 Task: Find connections with filter location Runcorn with filter topic #Futurewith filter profile language Spanish with filter current company LIDO with filter school Kumaun University, Nainital with filter industry Racetracks with filter service category Mobile Marketing with filter keywords title Accounting Analyst
Action: Mouse moved to (665, 86)
Screenshot: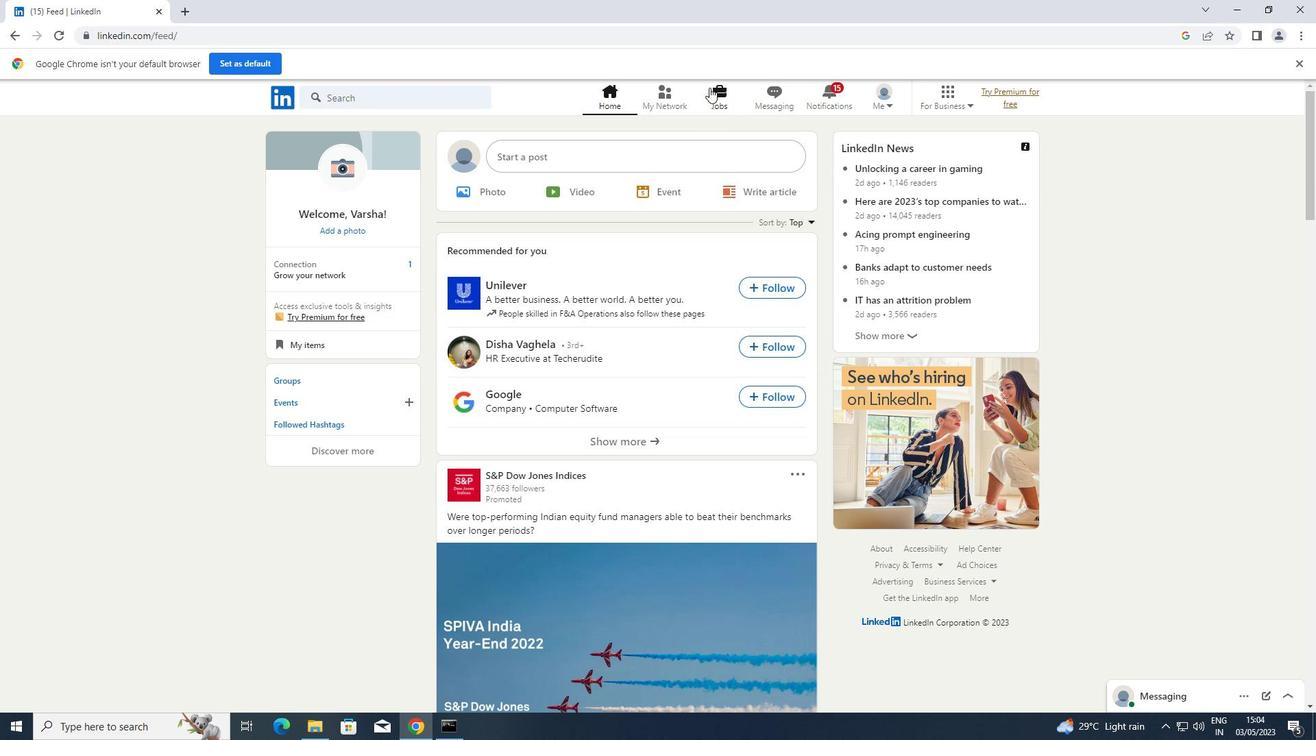 
Action: Mouse pressed left at (665, 86)
Screenshot: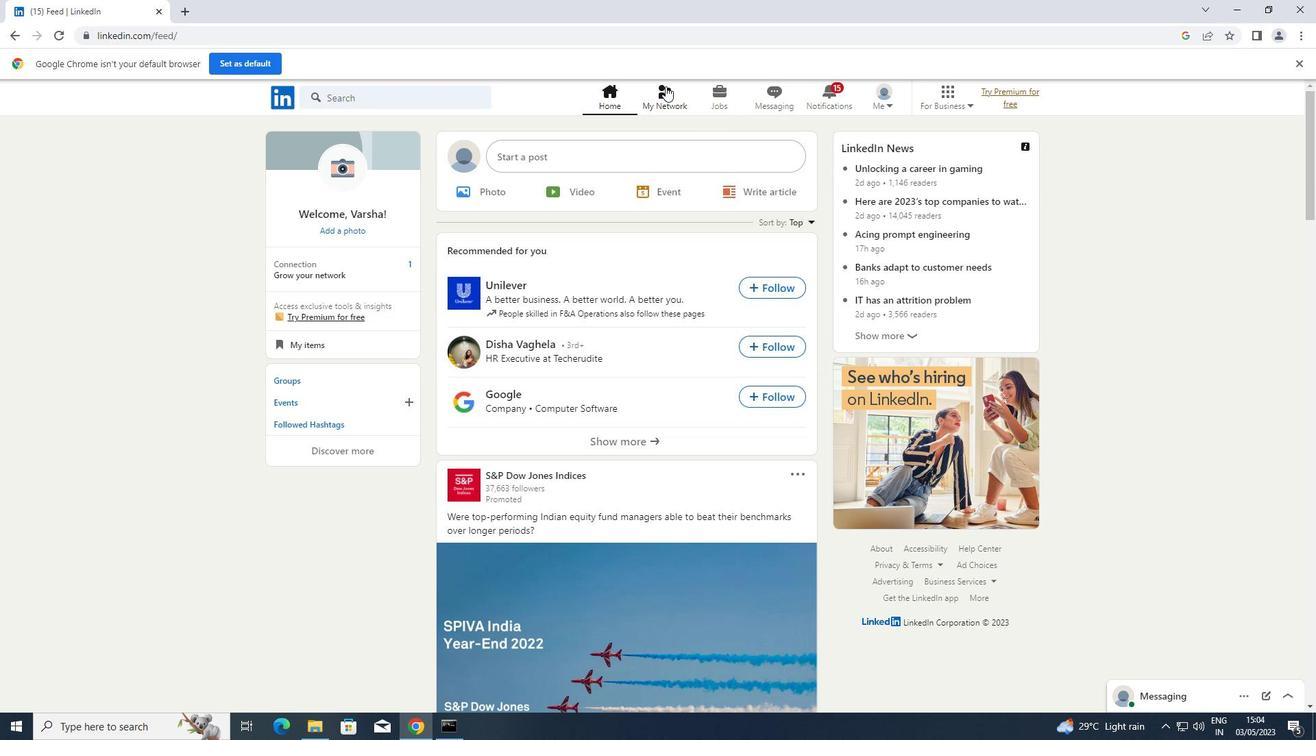 
Action: Mouse moved to (364, 172)
Screenshot: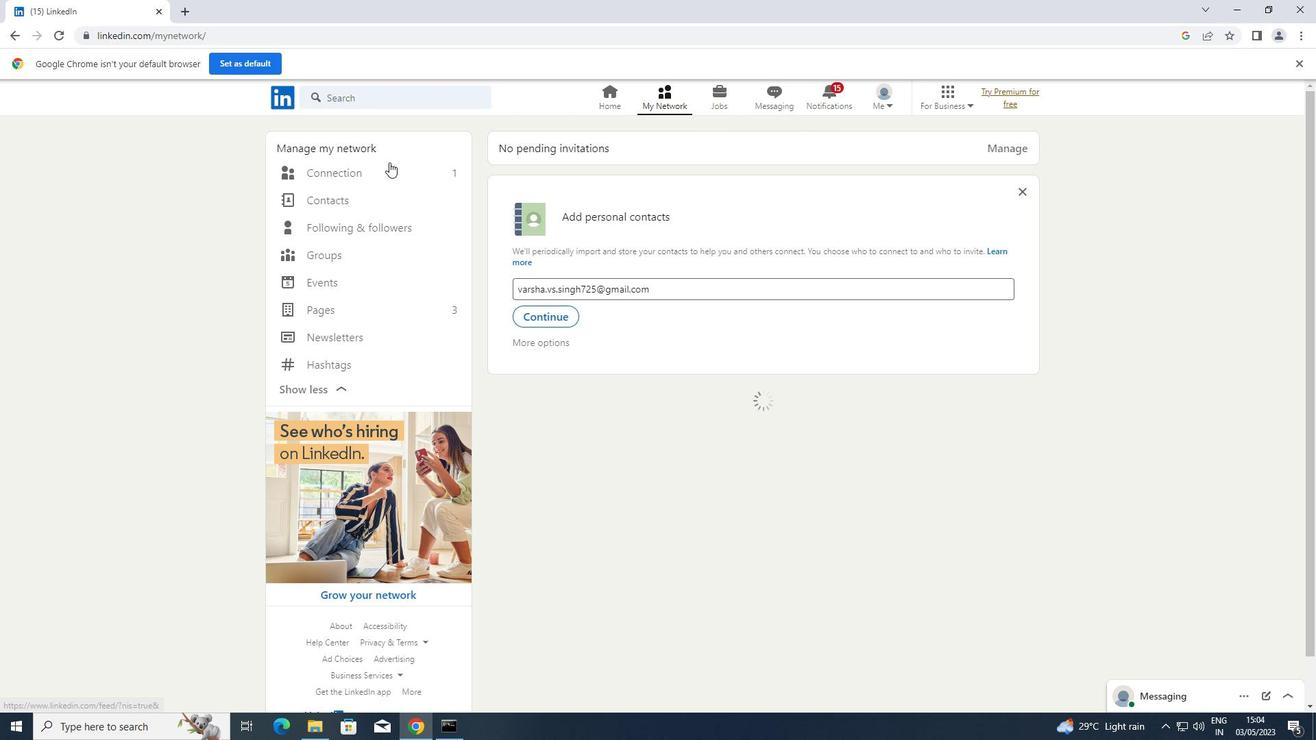 
Action: Mouse pressed left at (364, 172)
Screenshot: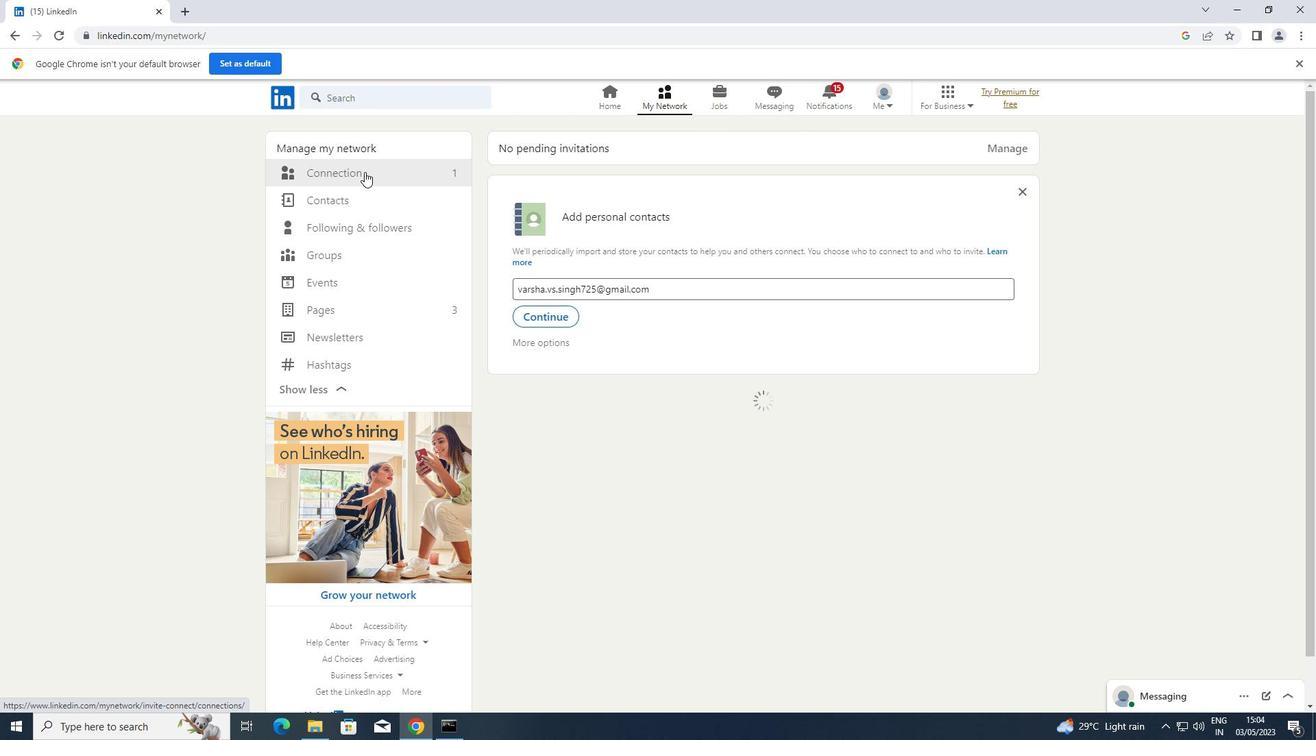 
Action: Mouse moved to (784, 174)
Screenshot: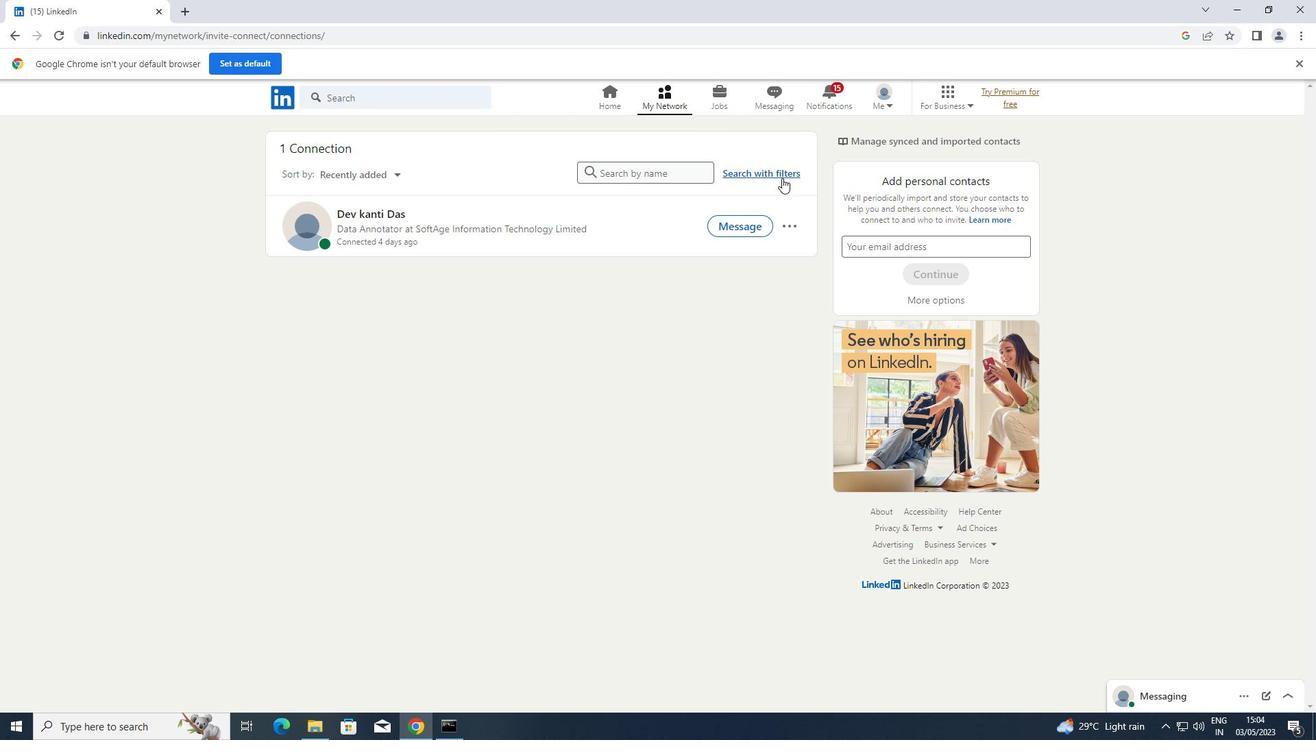 
Action: Mouse pressed left at (784, 174)
Screenshot: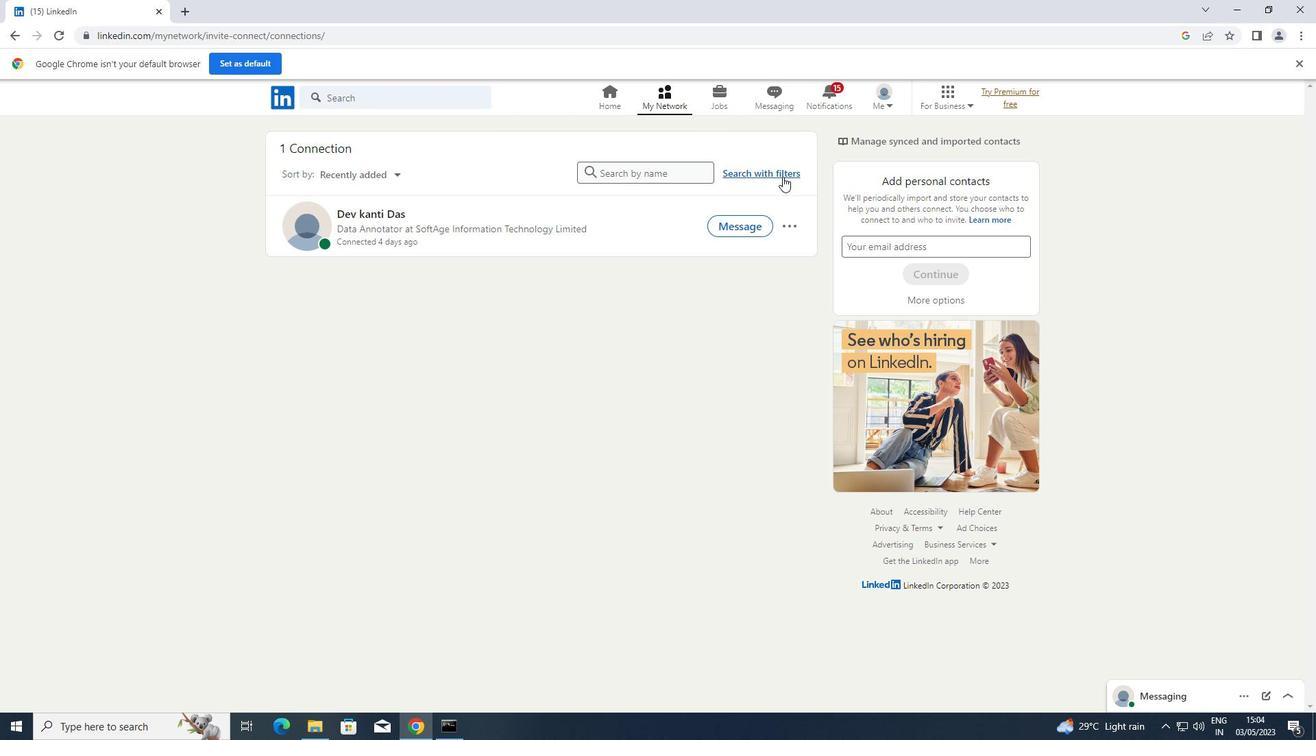 
Action: Mouse moved to (689, 130)
Screenshot: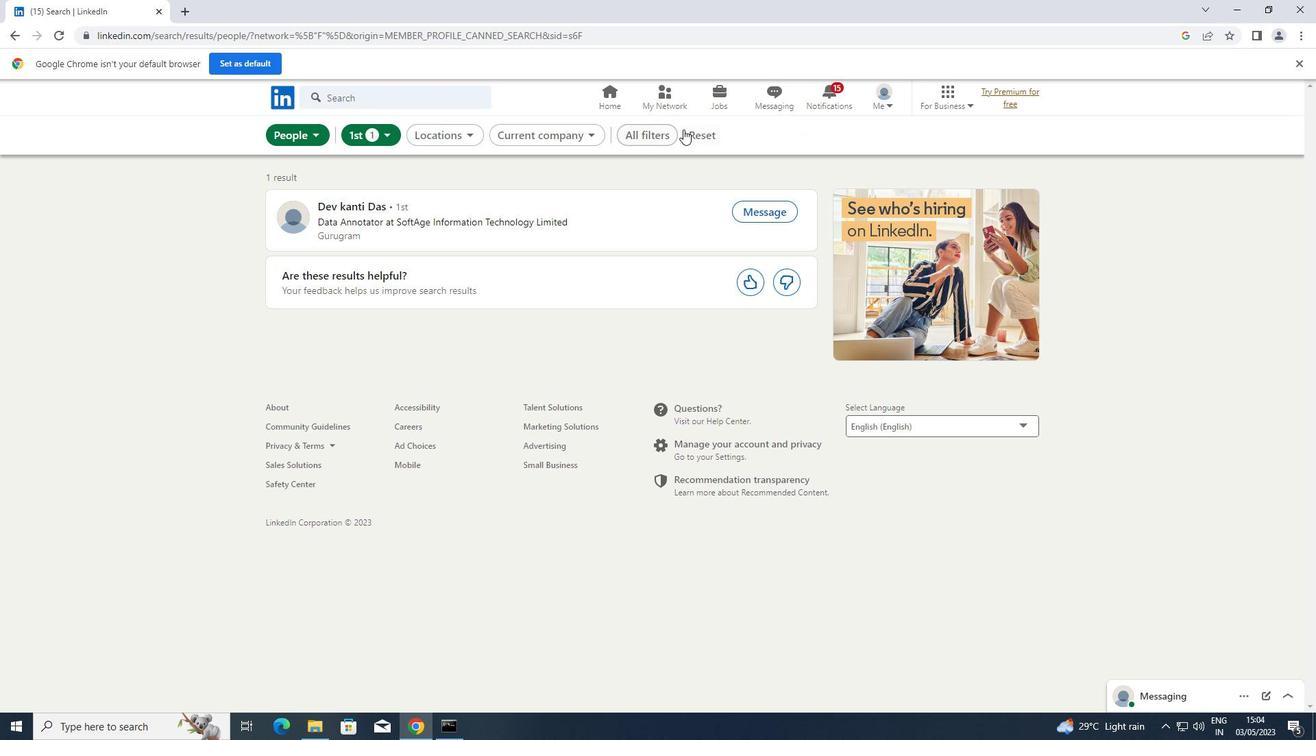 
Action: Mouse pressed left at (689, 130)
Screenshot: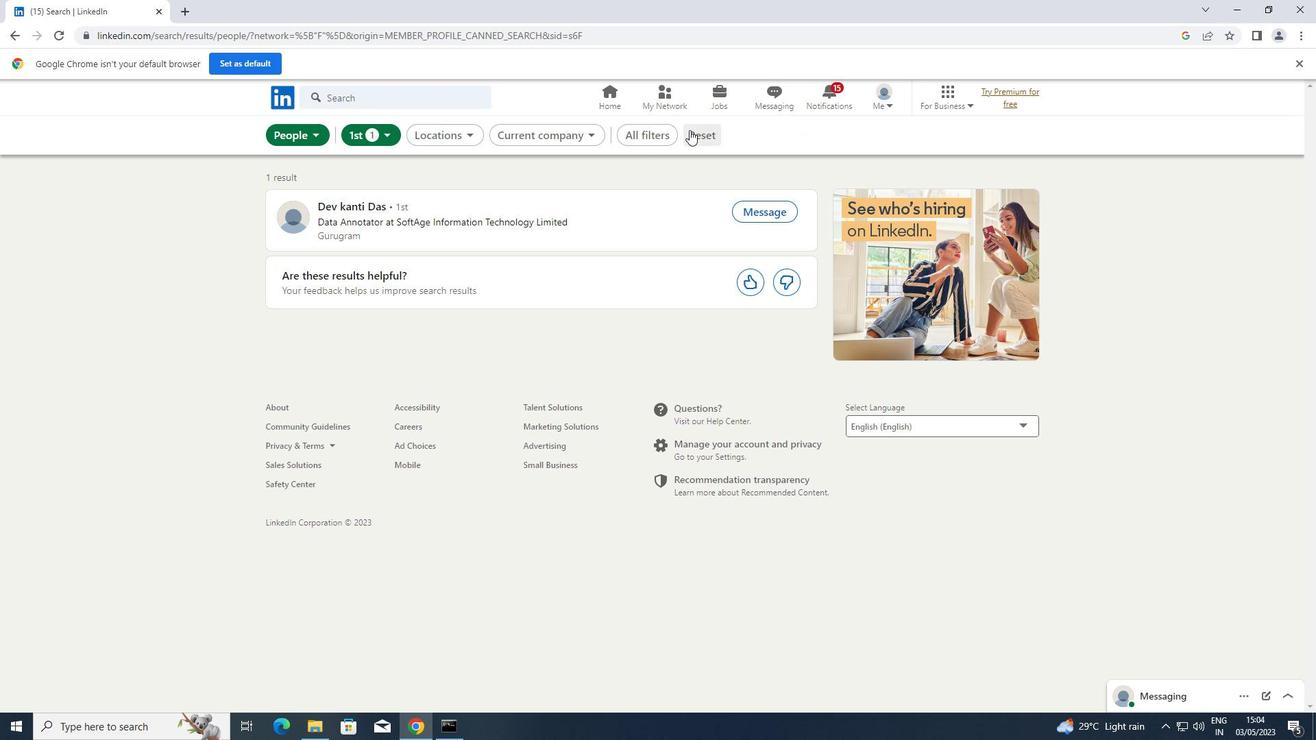 
Action: Mouse moved to (686, 140)
Screenshot: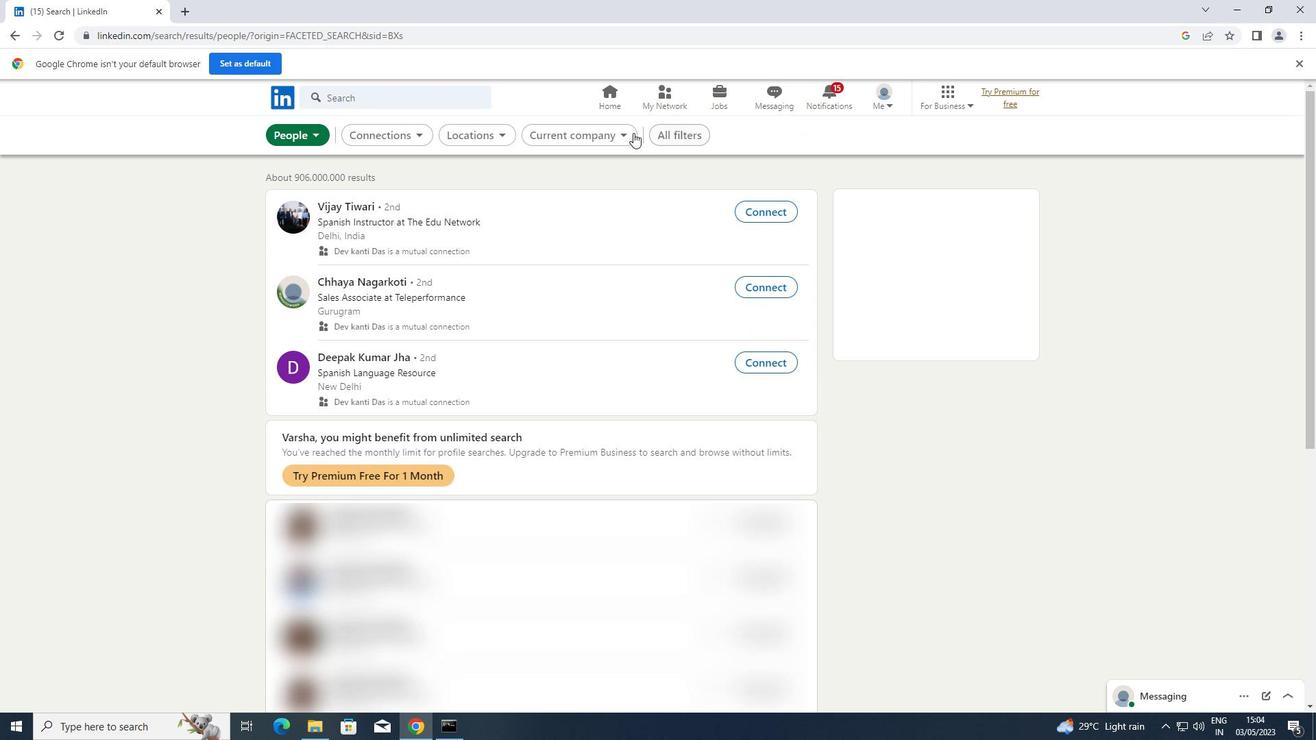 
Action: Mouse pressed left at (686, 140)
Screenshot: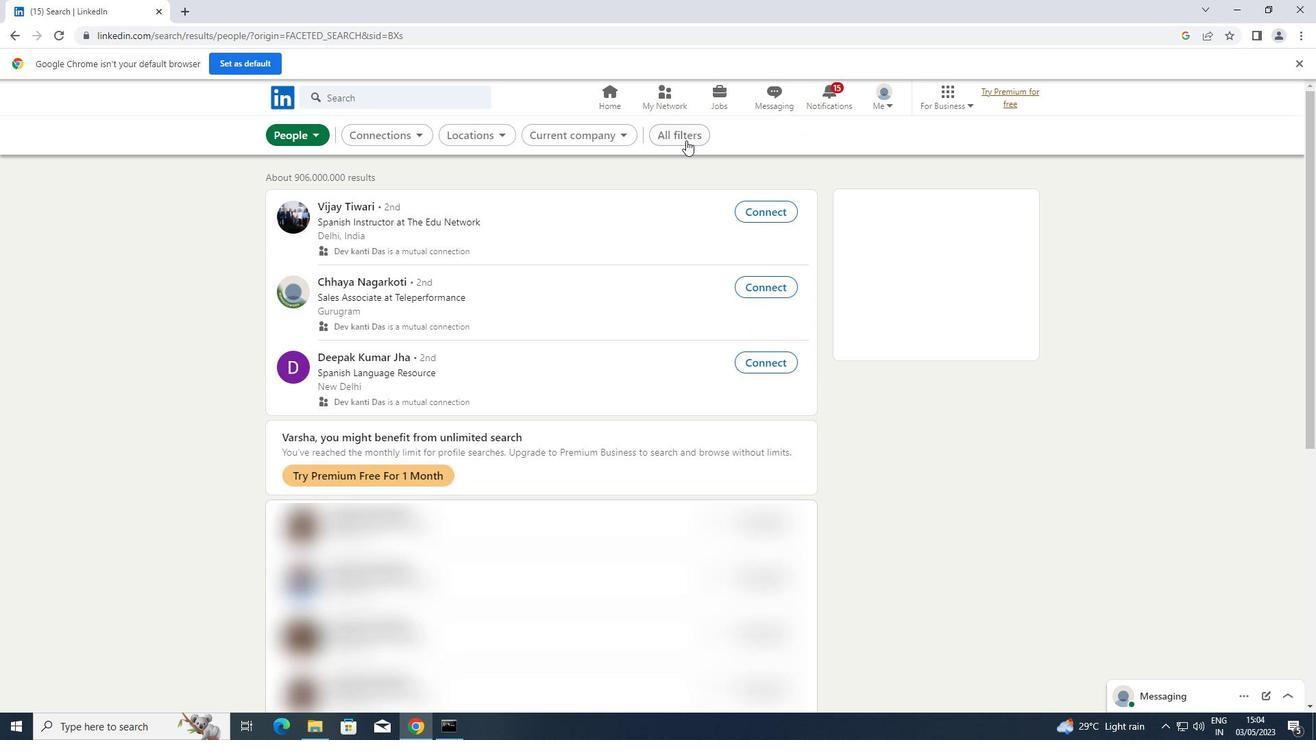 
Action: Mouse moved to (686, 137)
Screenshot: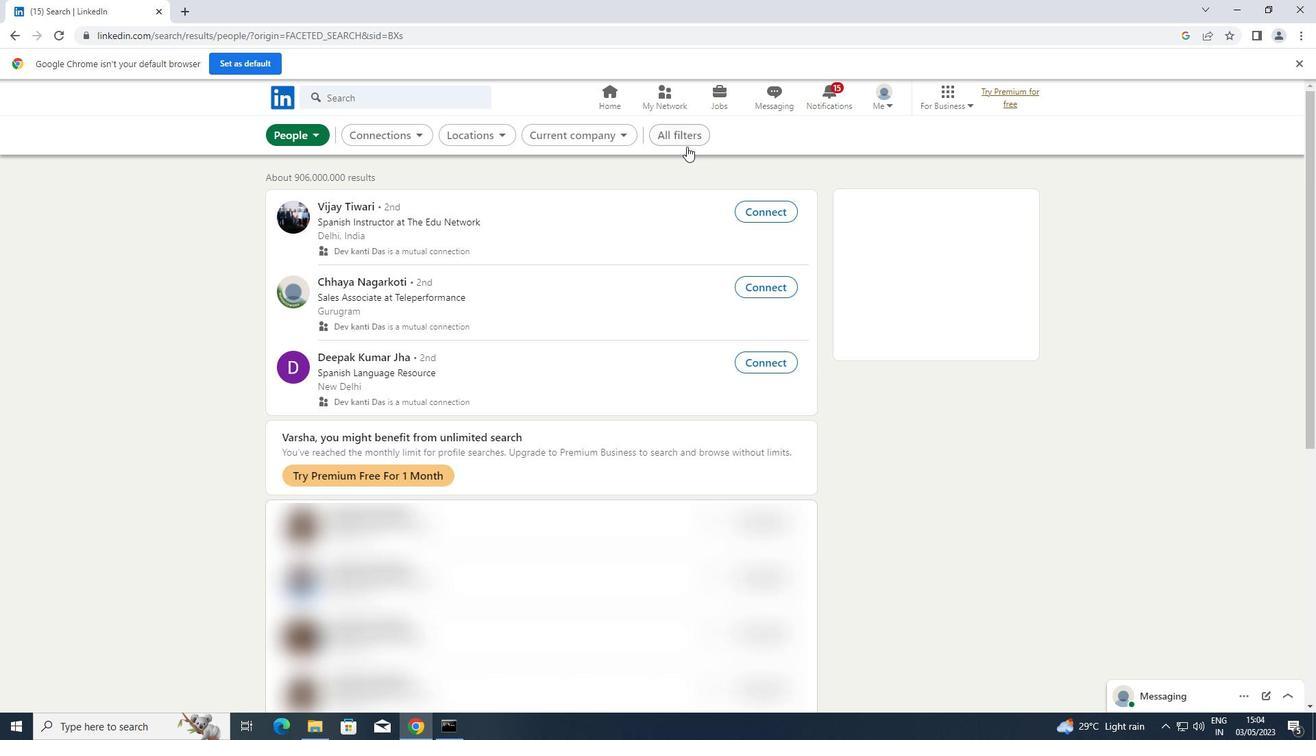 
Action: Mouse pressed left at (686, 137)
Screenshot: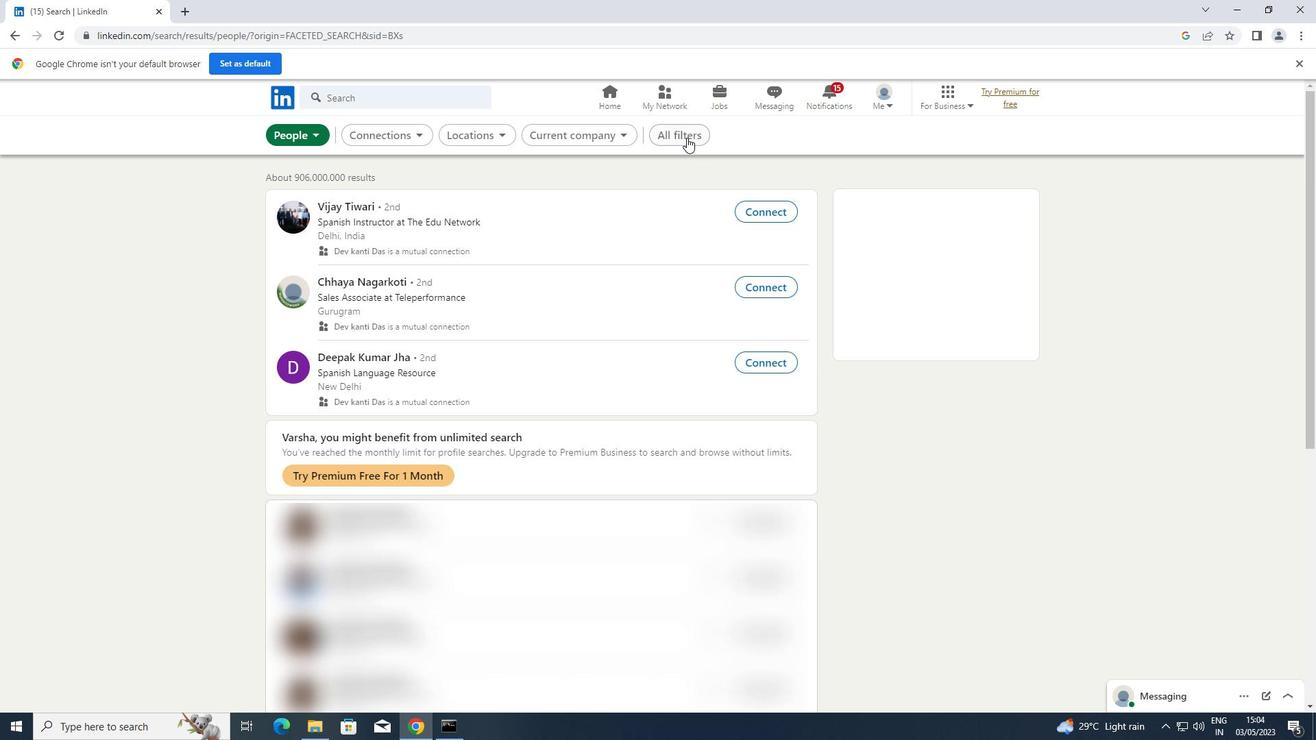 
Action: Mouse moved to (686, 135)
Screenshot: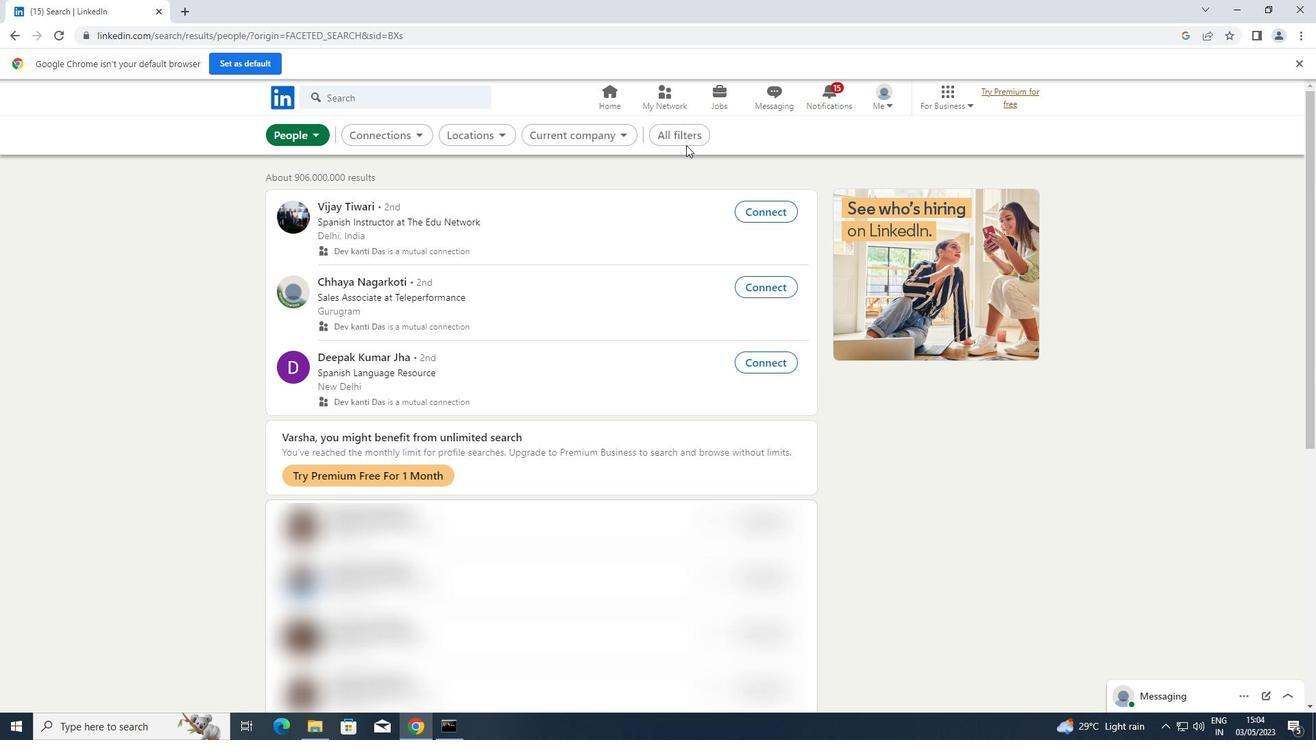 
Action: Mouse pressed left at (686, 135)
Screenshot: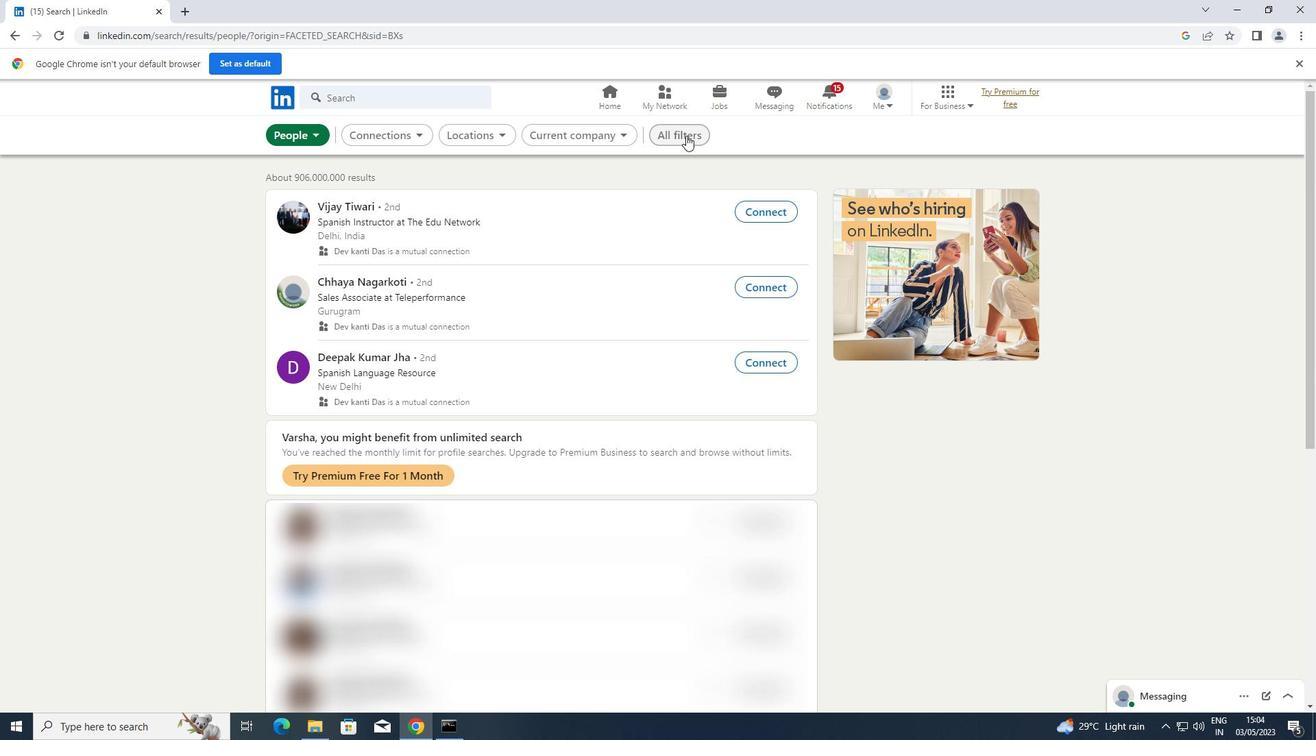 
Action: Mouse moved to (1059, 379)
Screenshot: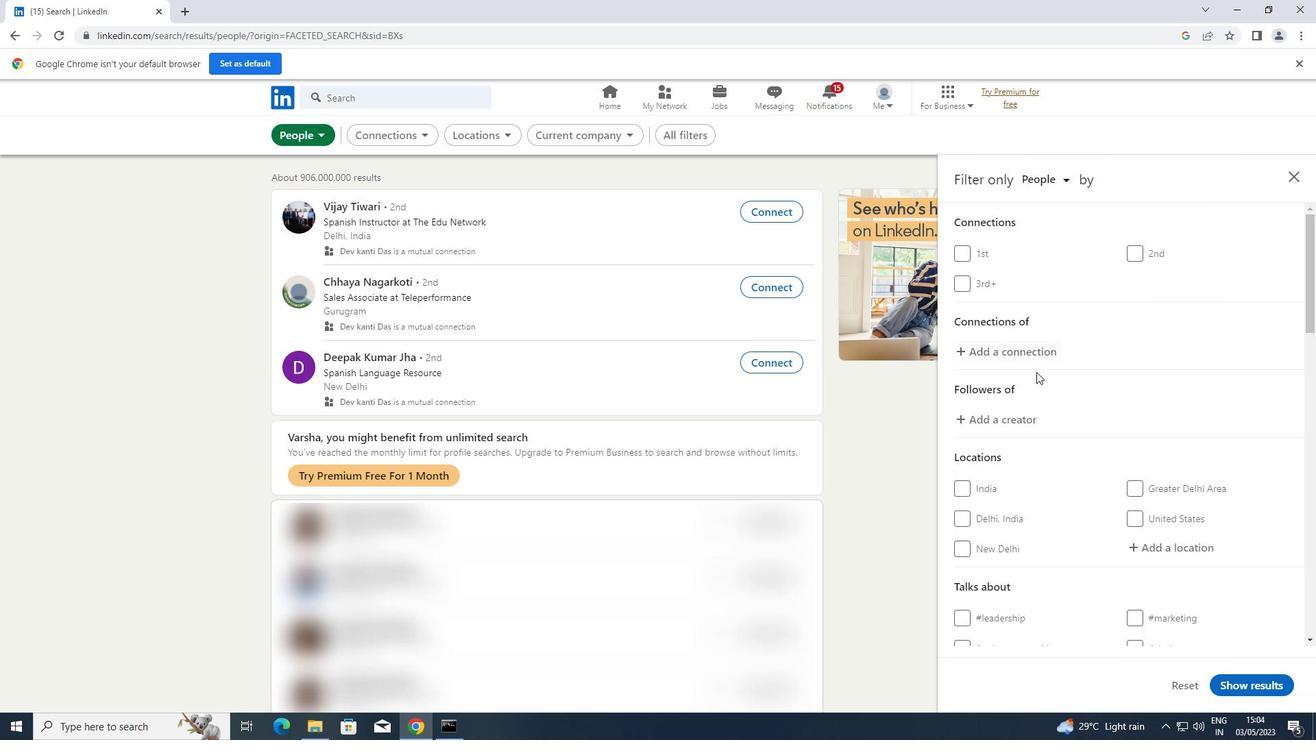 
Action: Mouse scrolled (1059, 378) with delta (0, 0)
Screenshot: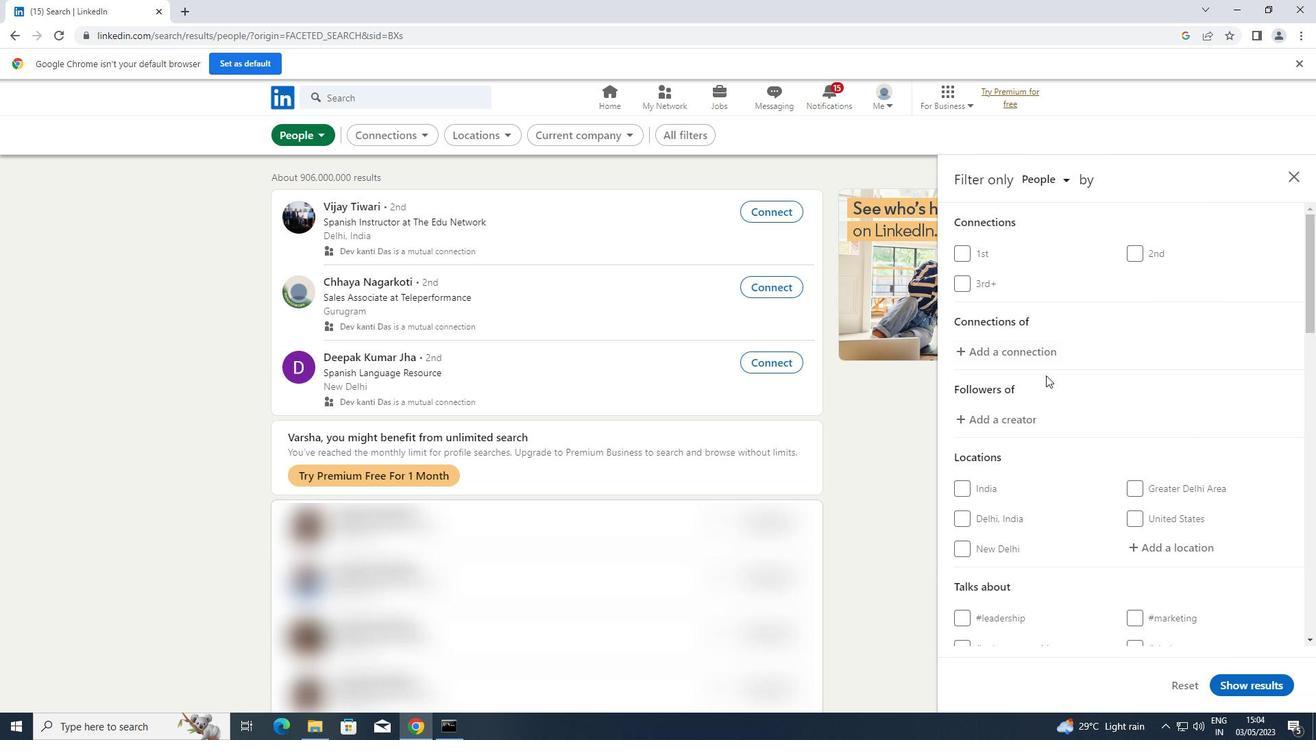 
Action: Mouse scrolled (1059, 378) with delta (0, 0)
Screenshot: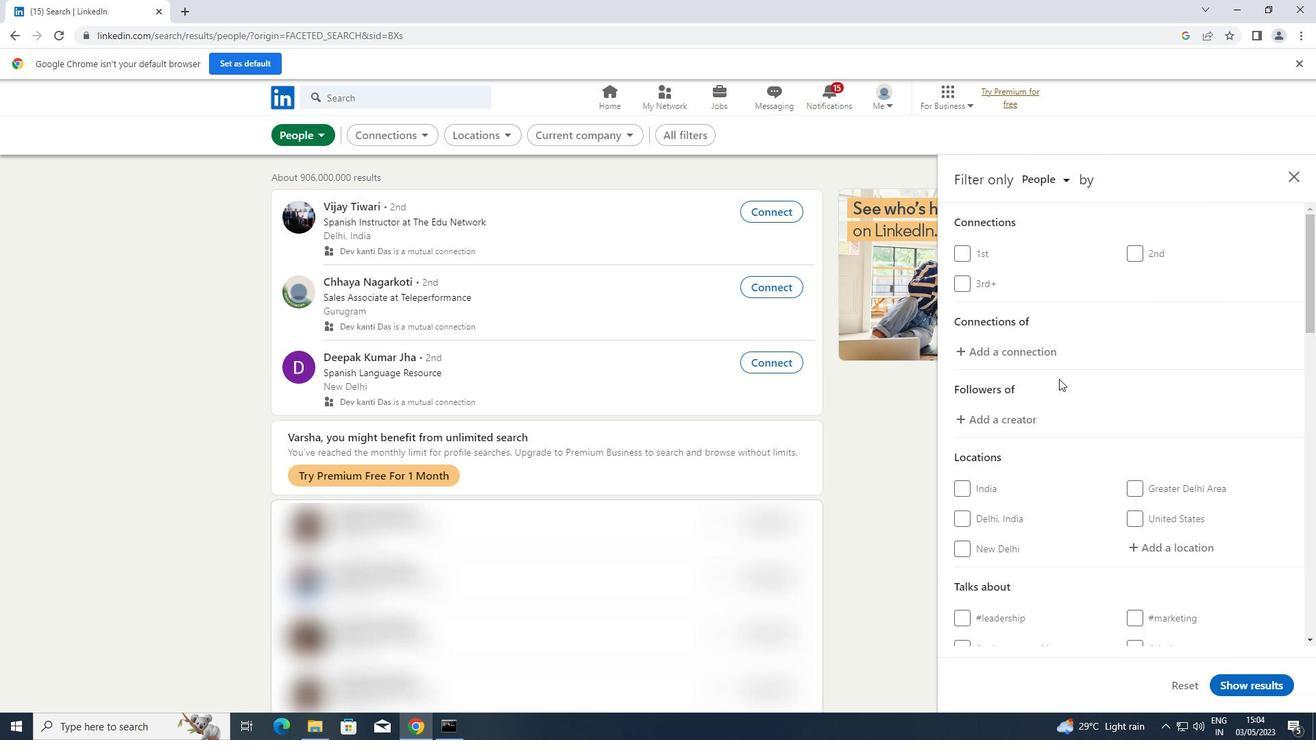 
Action: Mouse moved to (1147, 409)
Screenshot: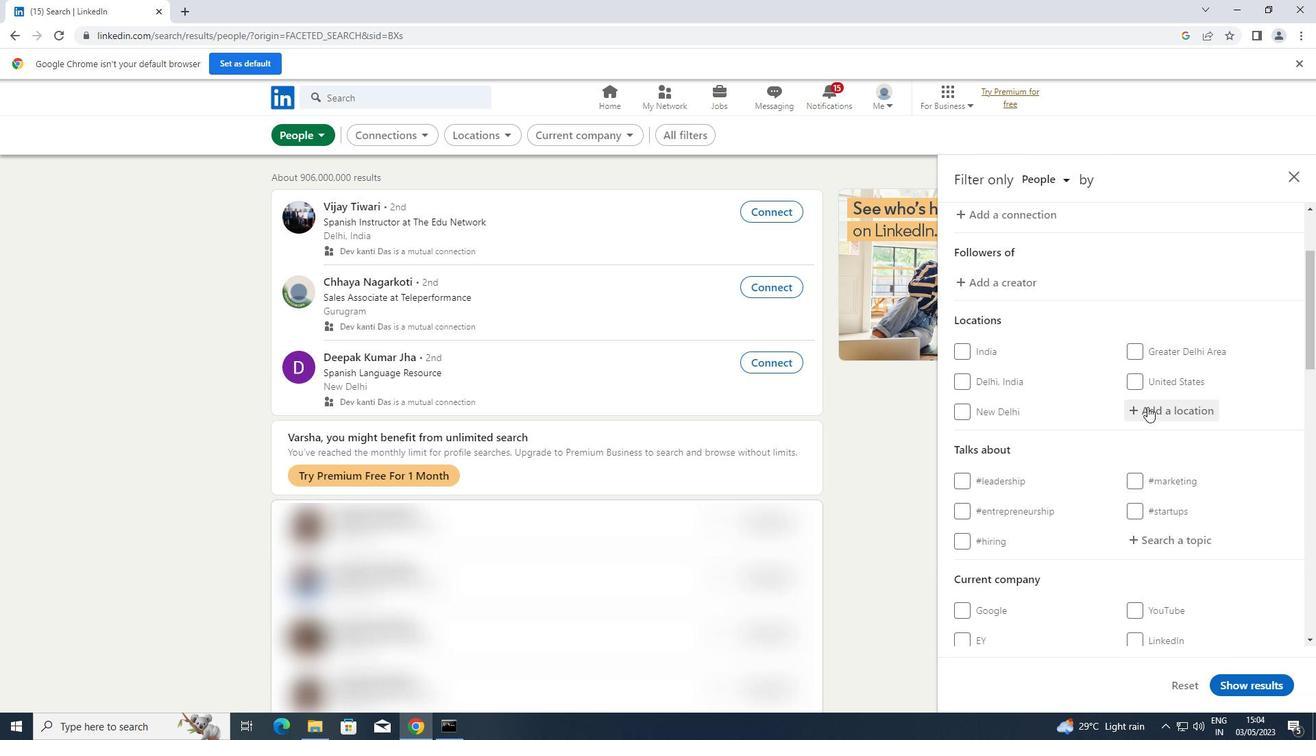 
Action: Mouse pressed left at (1147, 409)
Screenshot: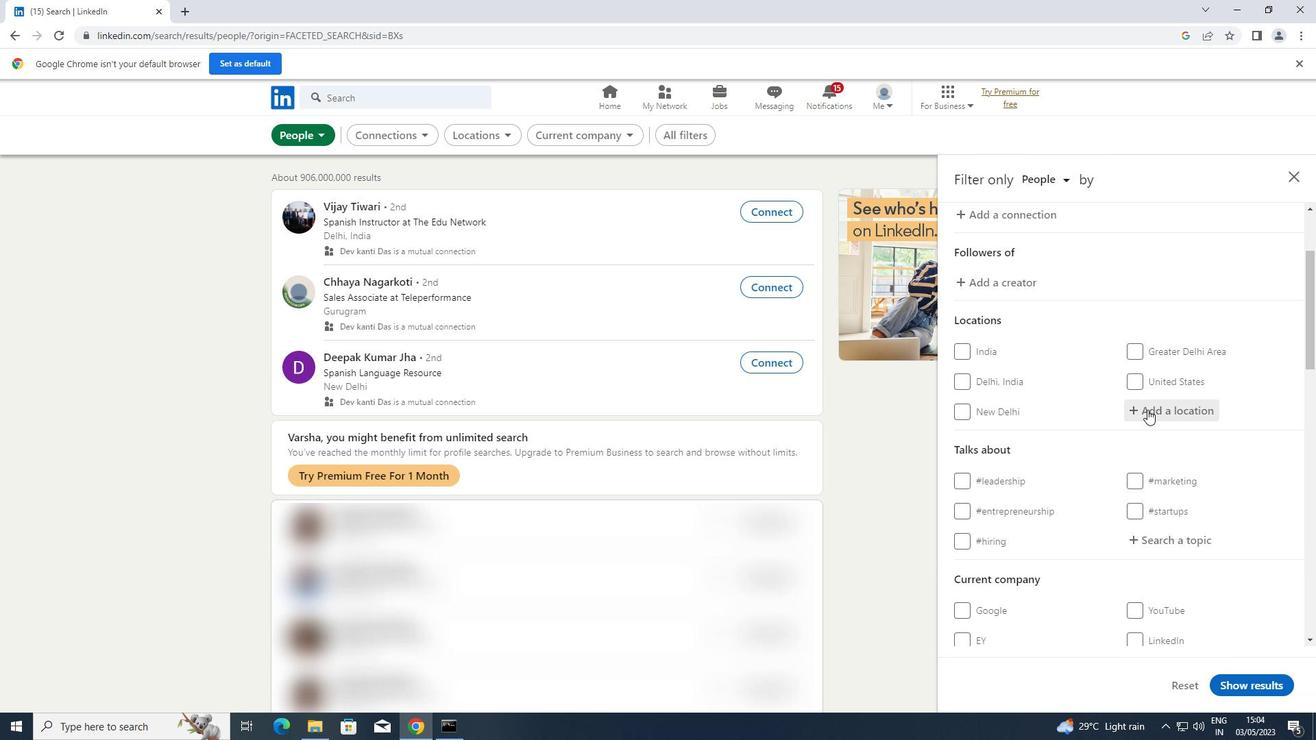 
Action: Key pressed <Key.shift>RUNCORN
Screenshot: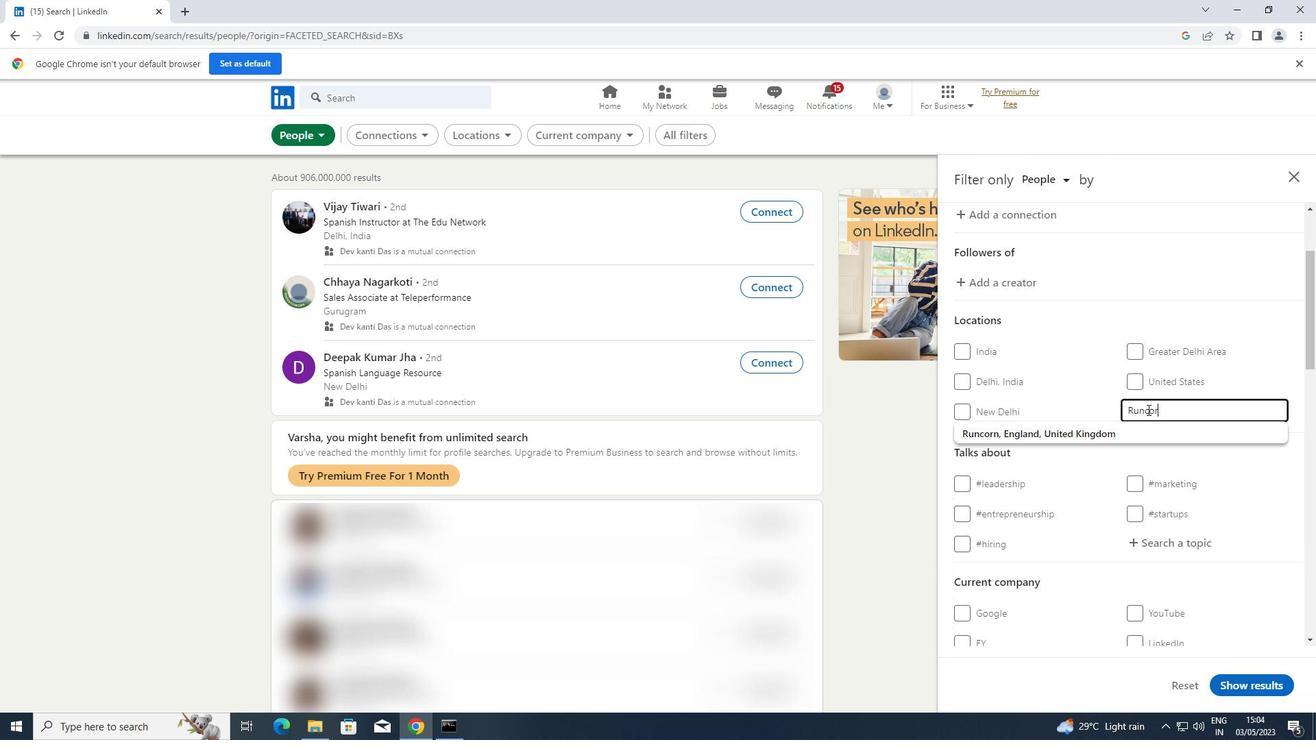 
Action: Mouse moved to (1138, 549)
Screenshot: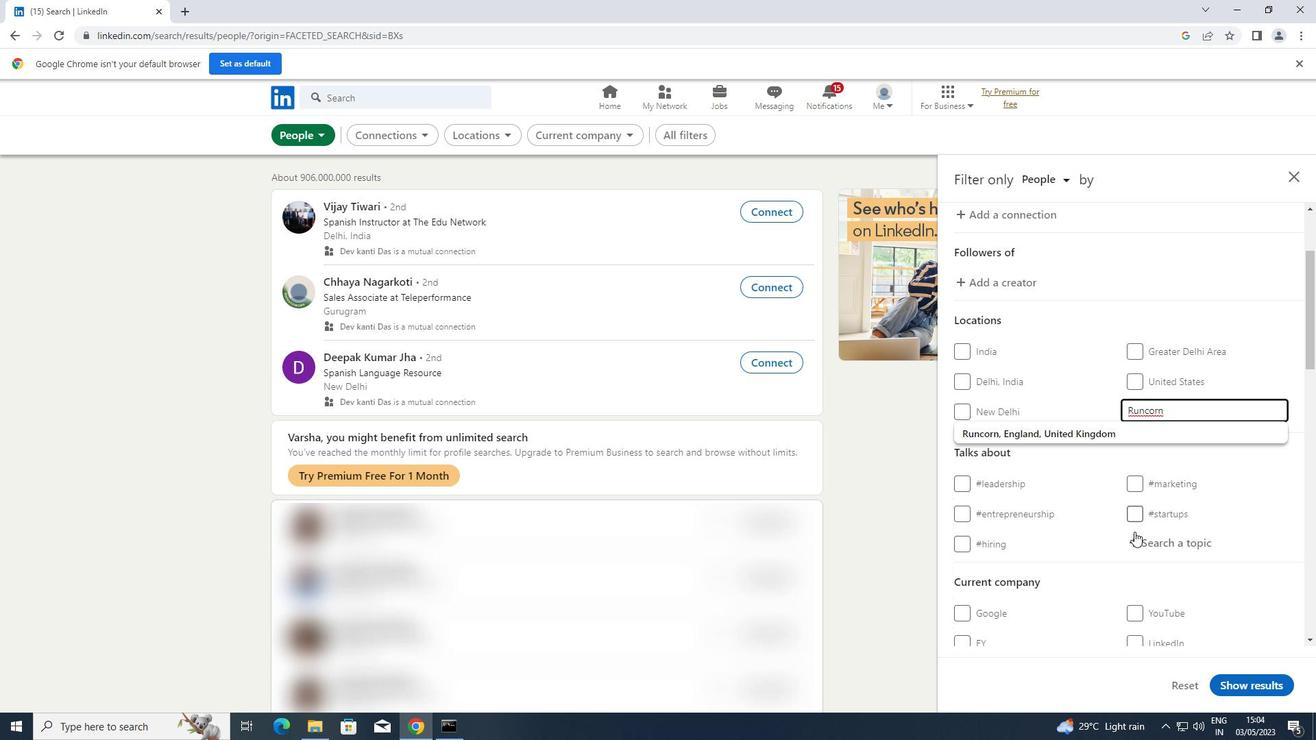 
Action: Mouse pressed left at (1138, 549)
Screenshot: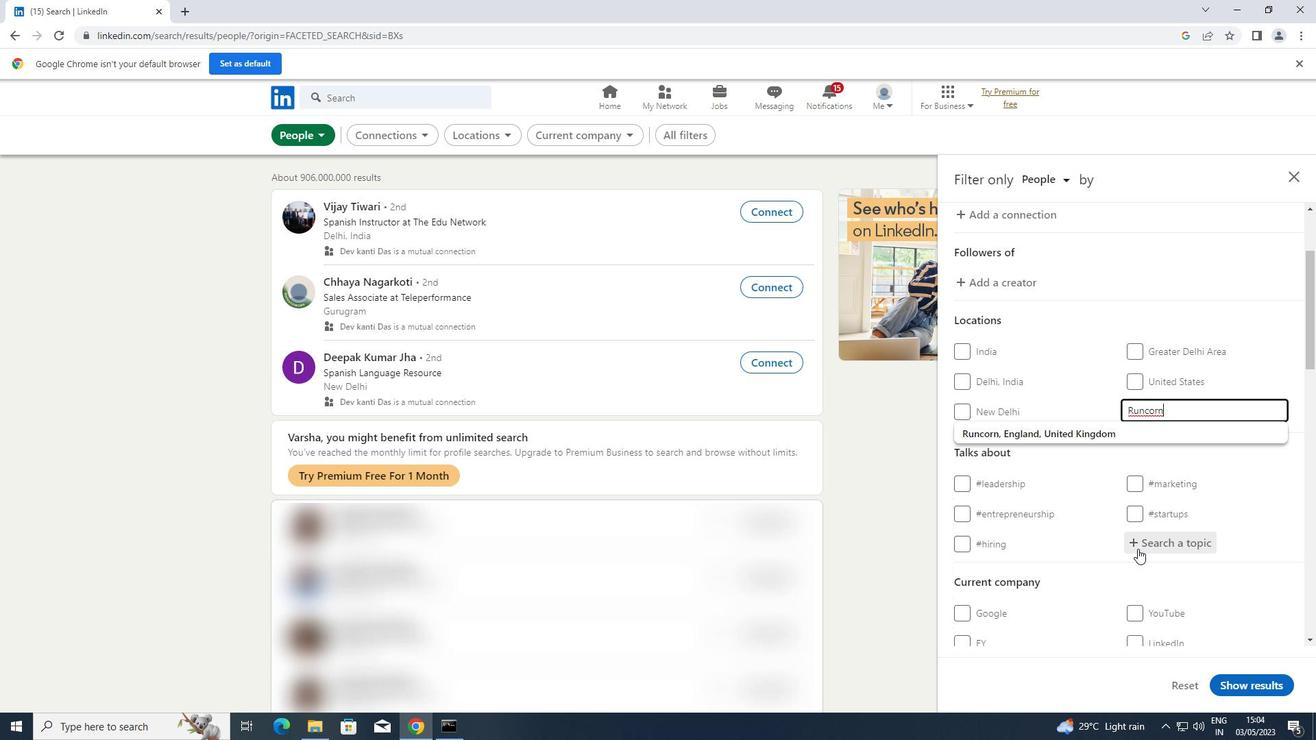 
Action: Key pressed <Key.shift>FUTURE
Screenshot: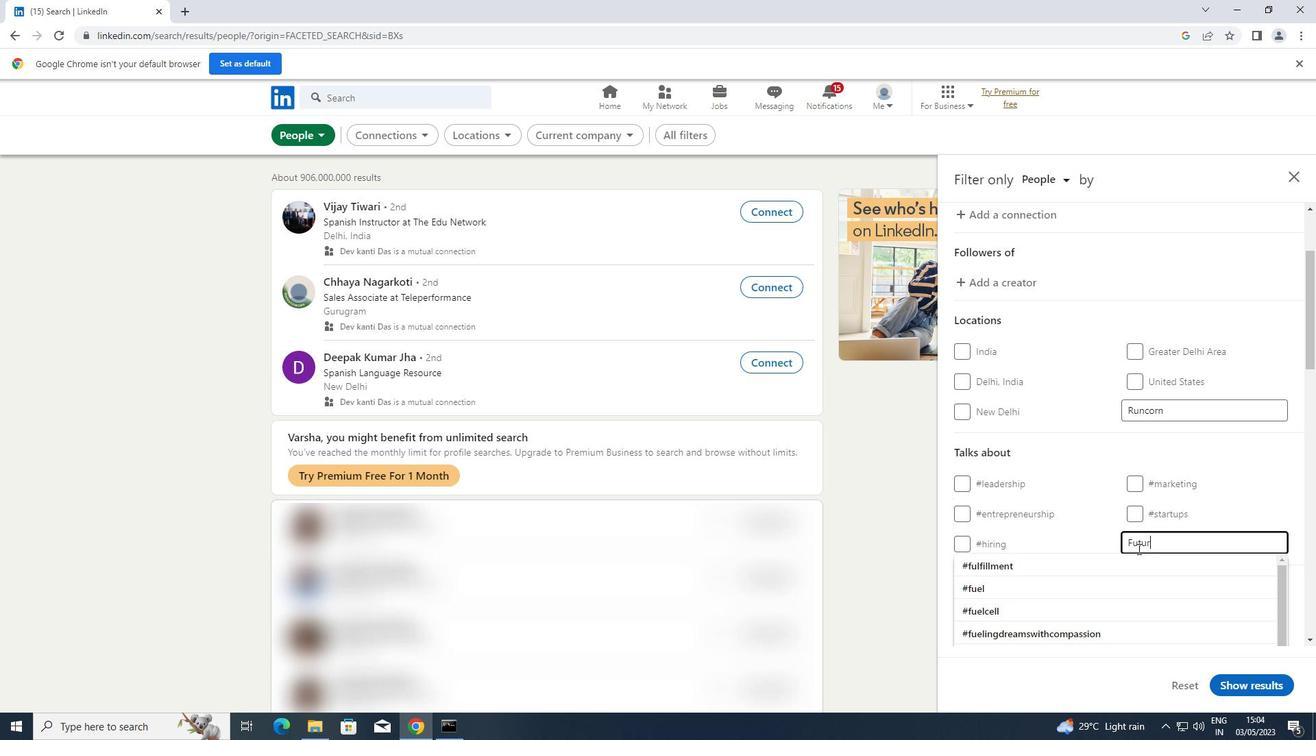 
Action: Mouse moved to (1055, 557)
Screenshot: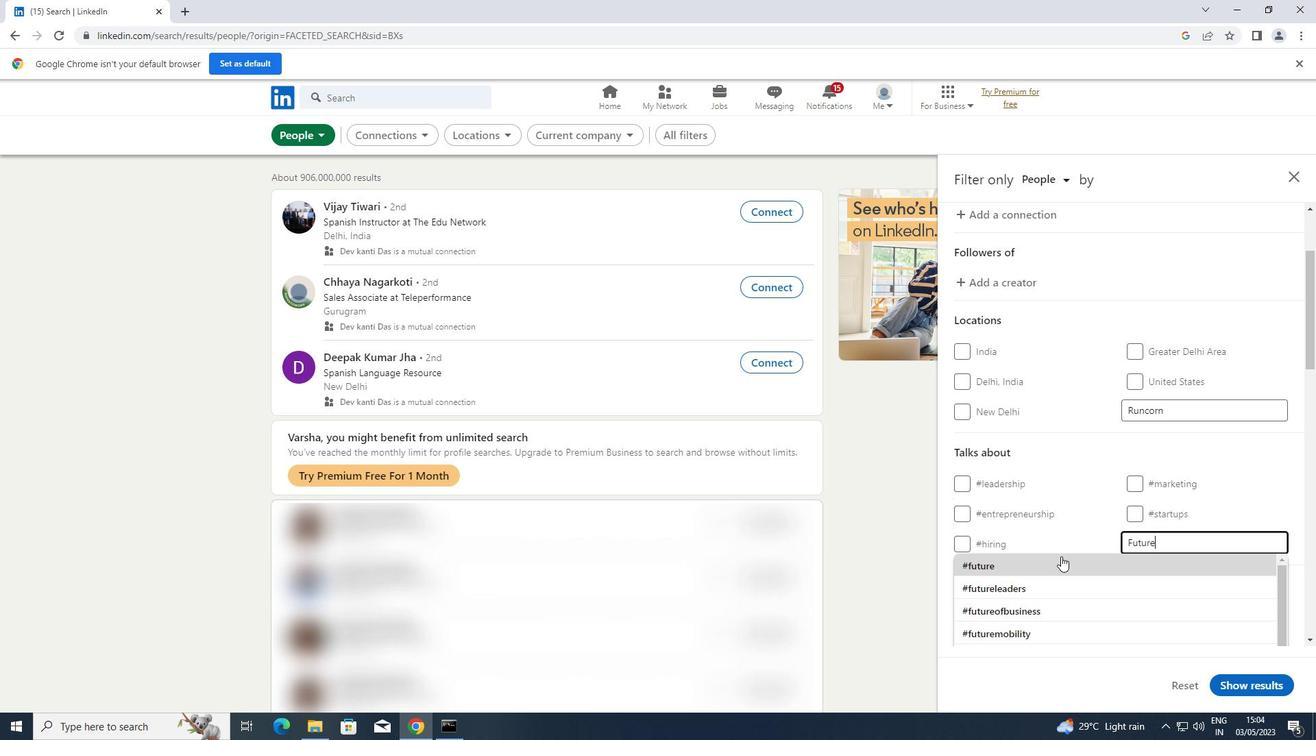
Action: Mouse pressed left at (1055, 557)
Screenshot: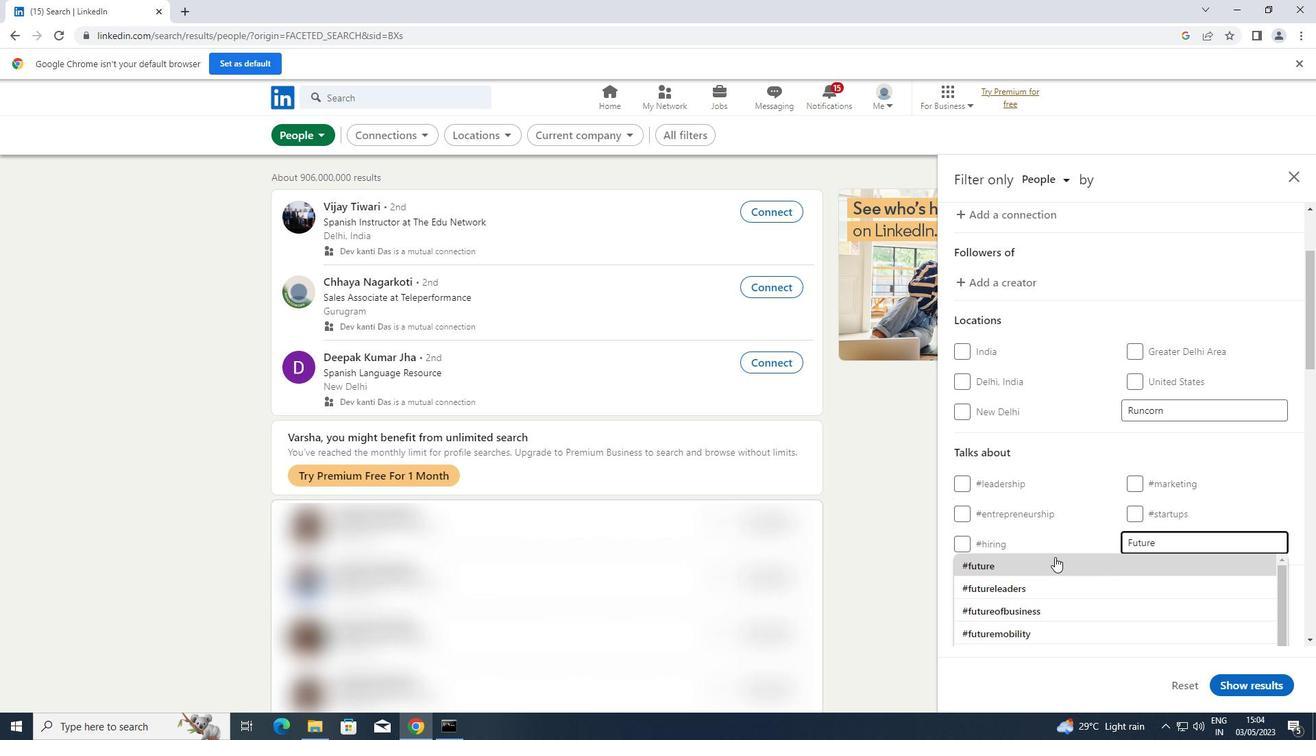 
Action: Mouse scrolled (1055, 556) with delta (0, 0)
Screenshot: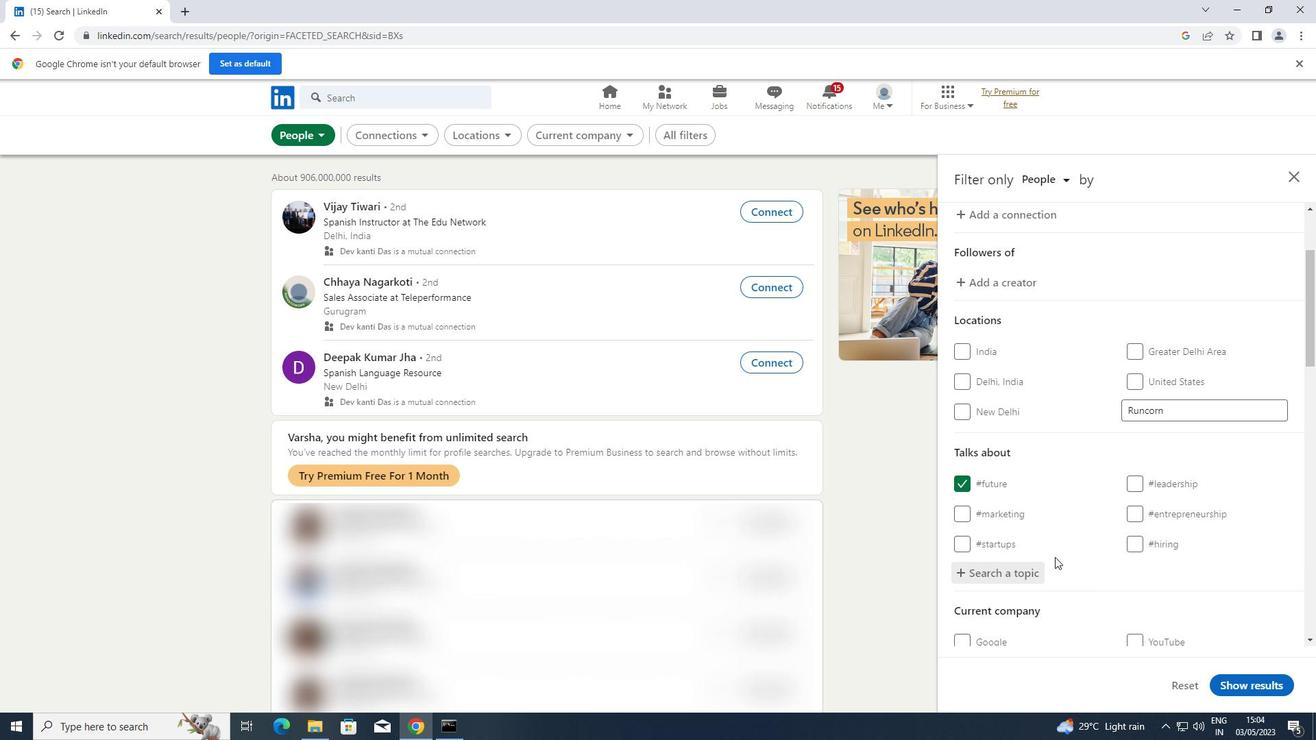
Action: Mouse scrolled (1055, 556) with delta (0, 0)
Screenshot: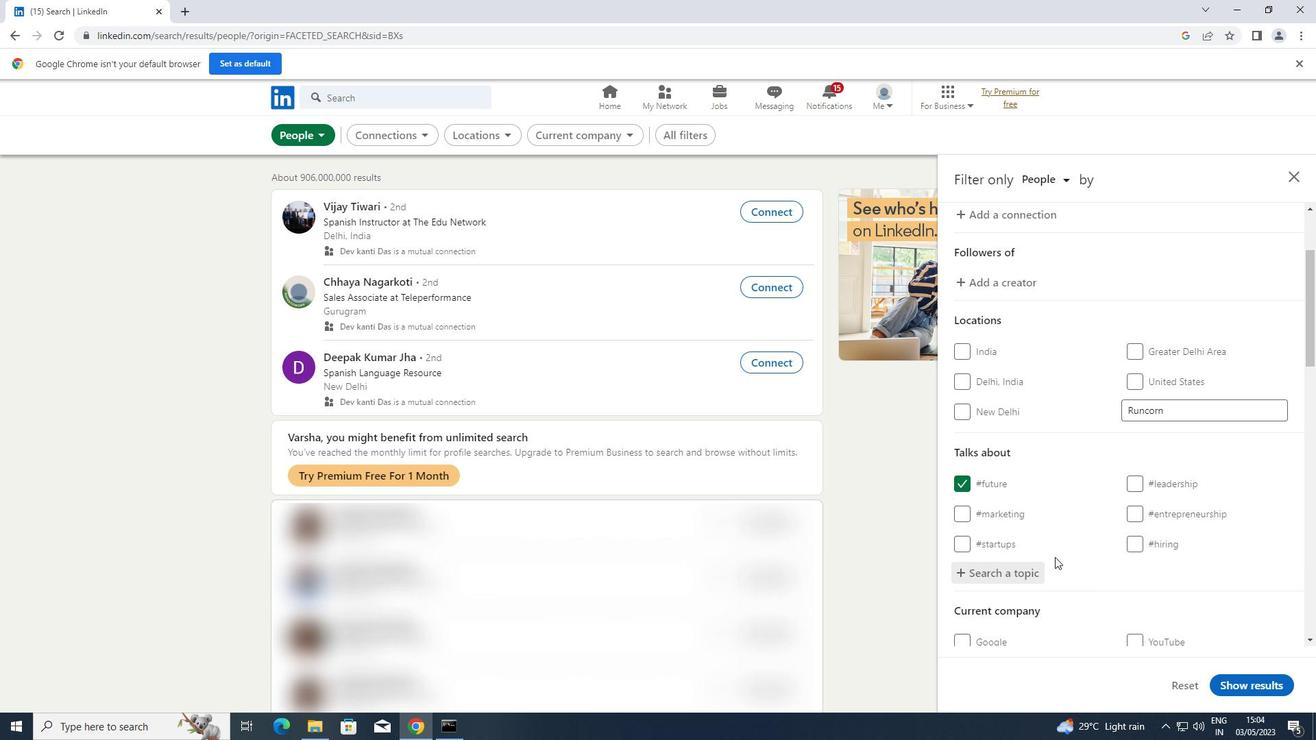 
Action: Mouse scrolled (1055, 556) with delta (0, 0)
Screenshot: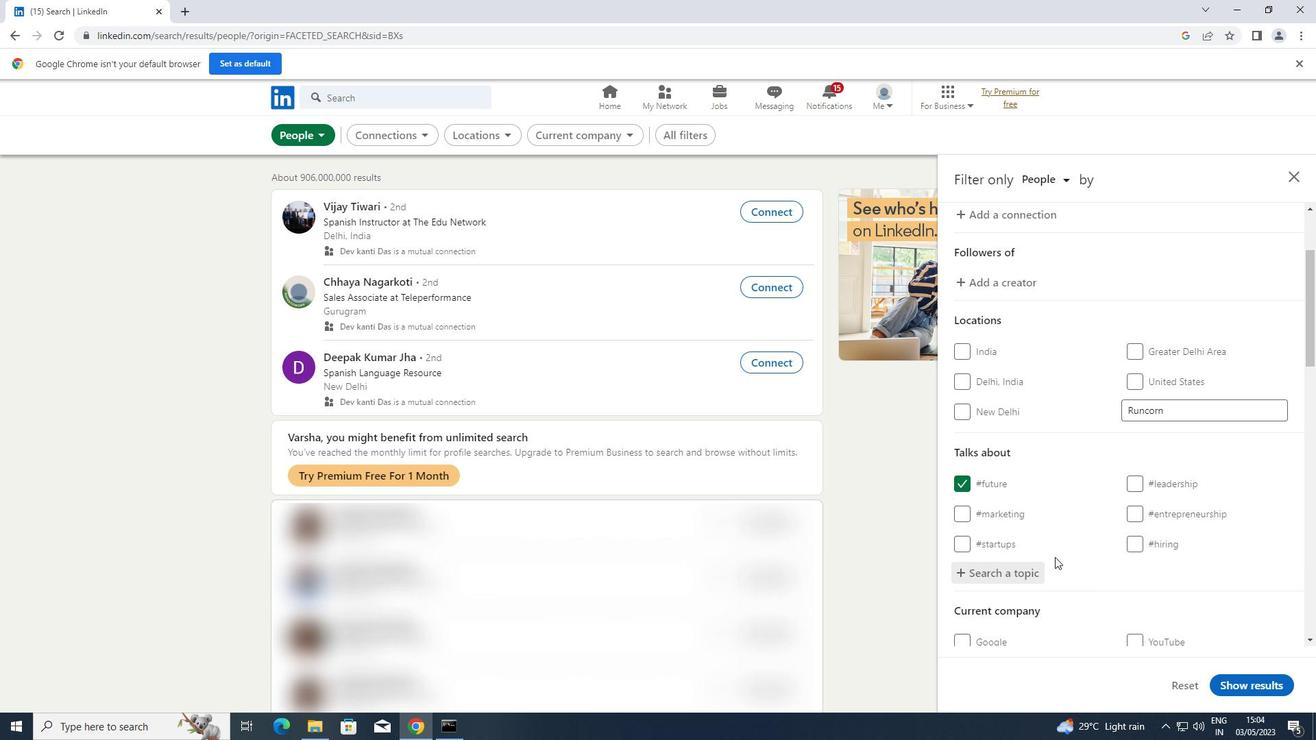 
Action: Mouse scrolled (1055, 556) with delta (0, 0)
Screenshot: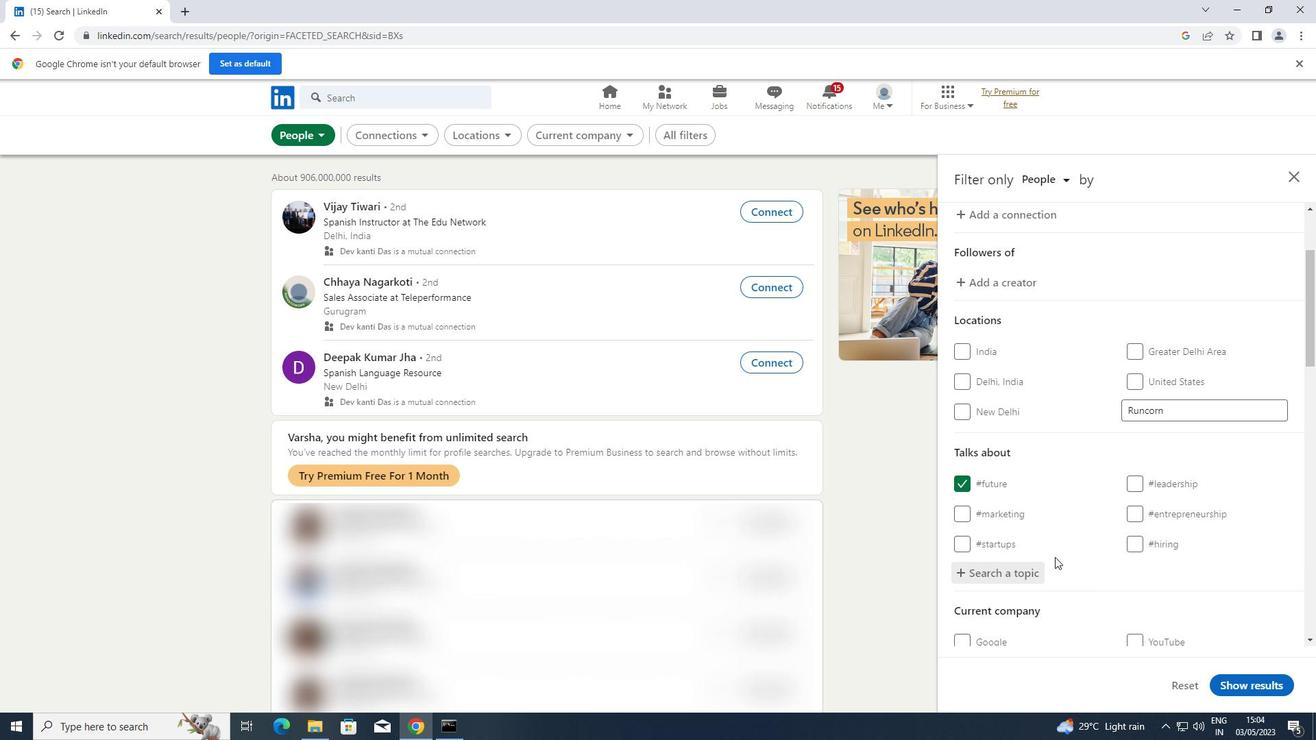 
Action: Mouse scrolled (1055, 556) with delta (0, 0)
Screenshot: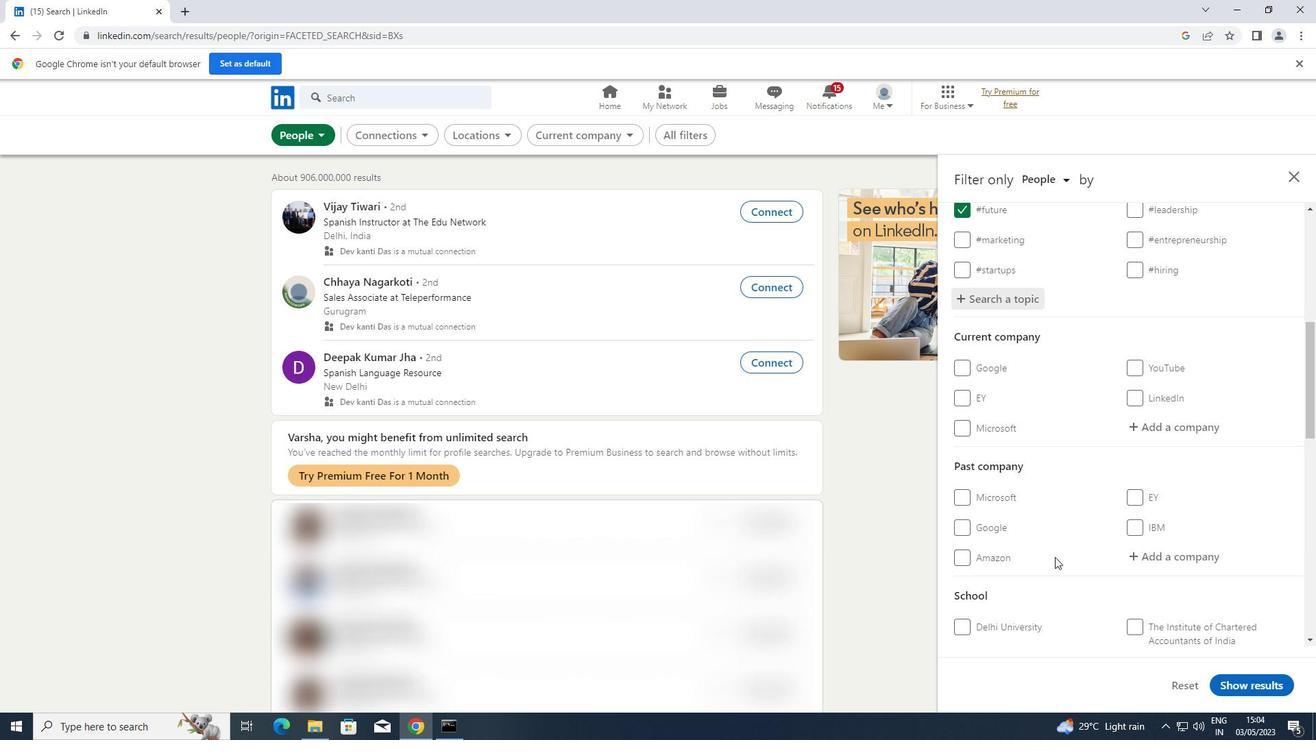 
Action: Mouse scrolled (1055, 556) with delta (0, 0)
Screenshot: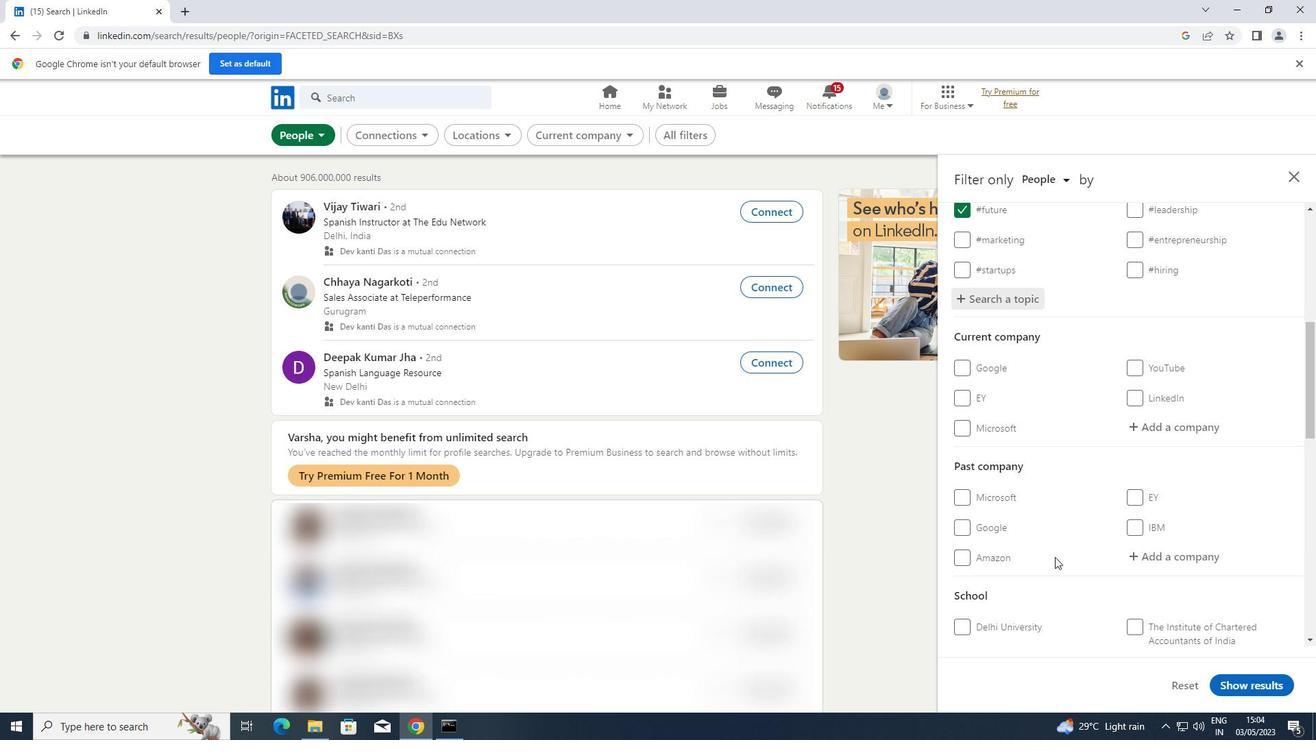
Action: Mouse scrolled (1055, 556) with delta (0, 0)
Screenshot: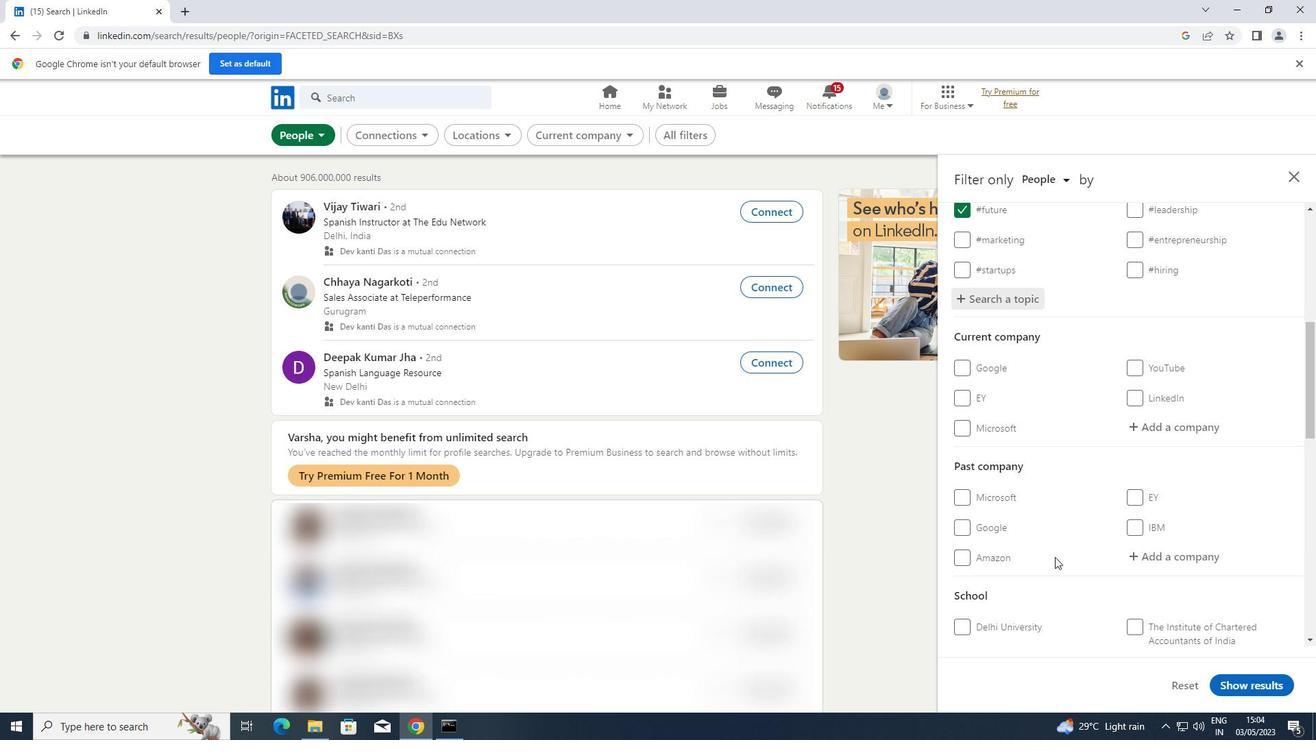 
Action: Mouse scrolled (1055, 556) with delta (0, 0)
Screenshot: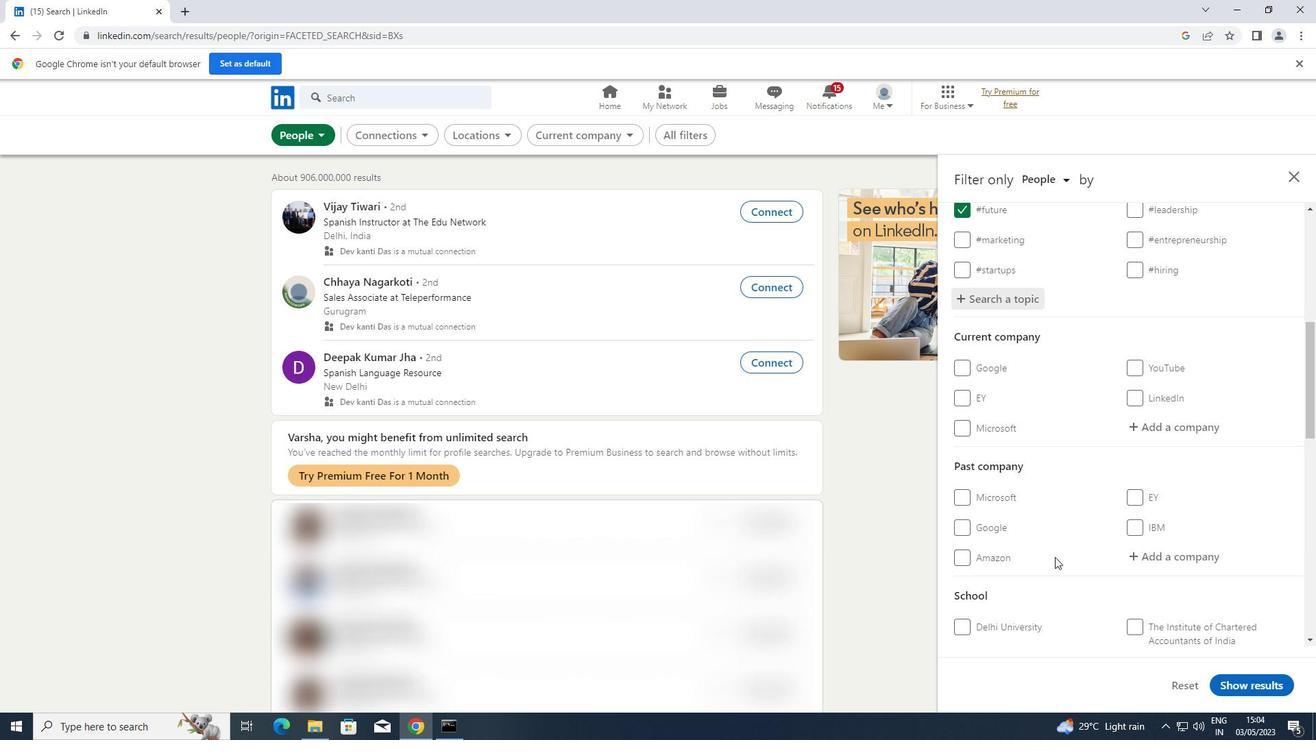 
Action: Mouse scrolled (1055, 556) with delta (0, 0)
Screenshot: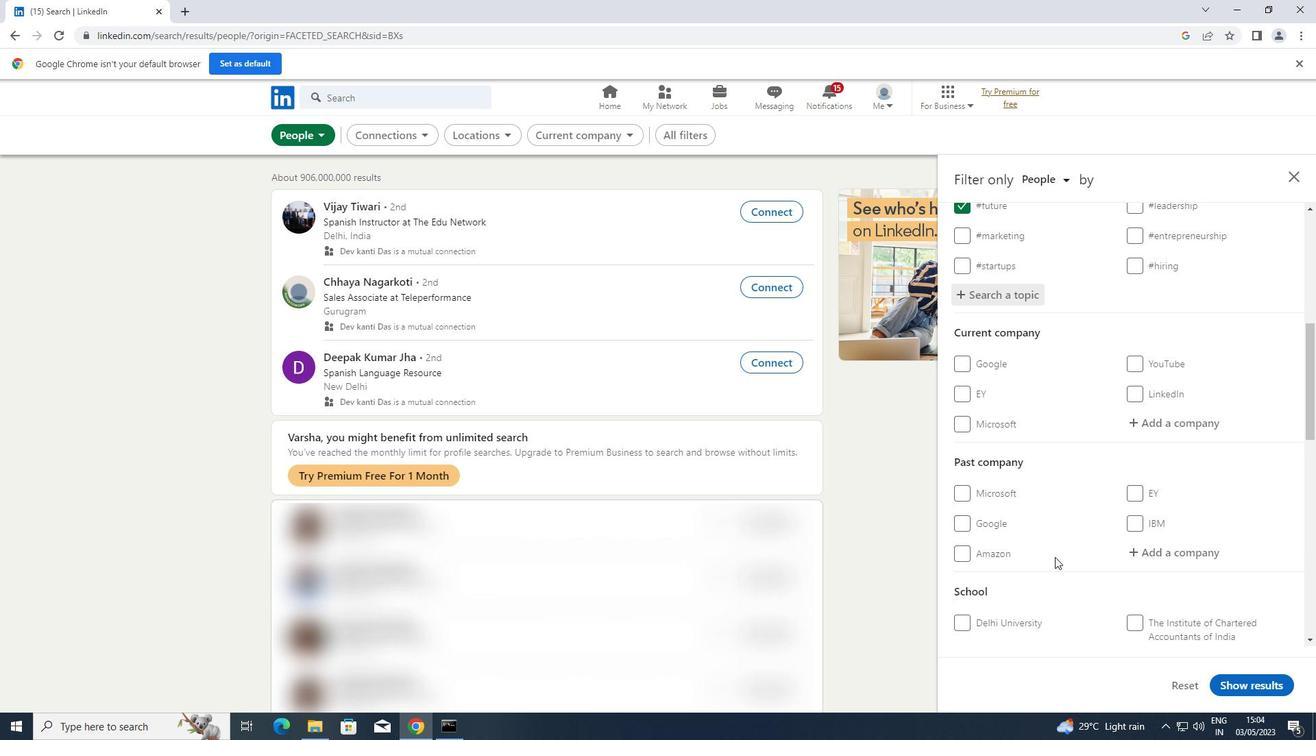 
Action: Mouse scrolled (1055, 556) with delta (0, 0)
Screenshot: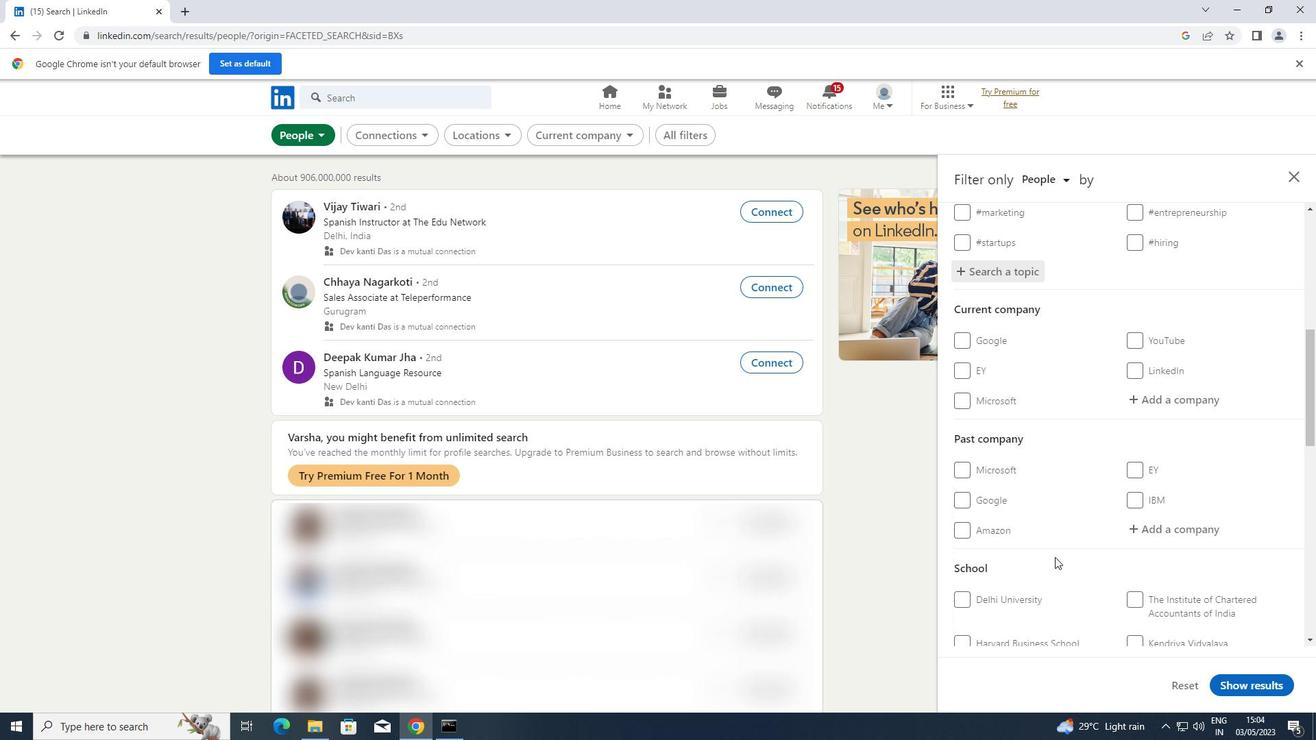 
Action: Mouse moved to (963, 542)
Screenshot: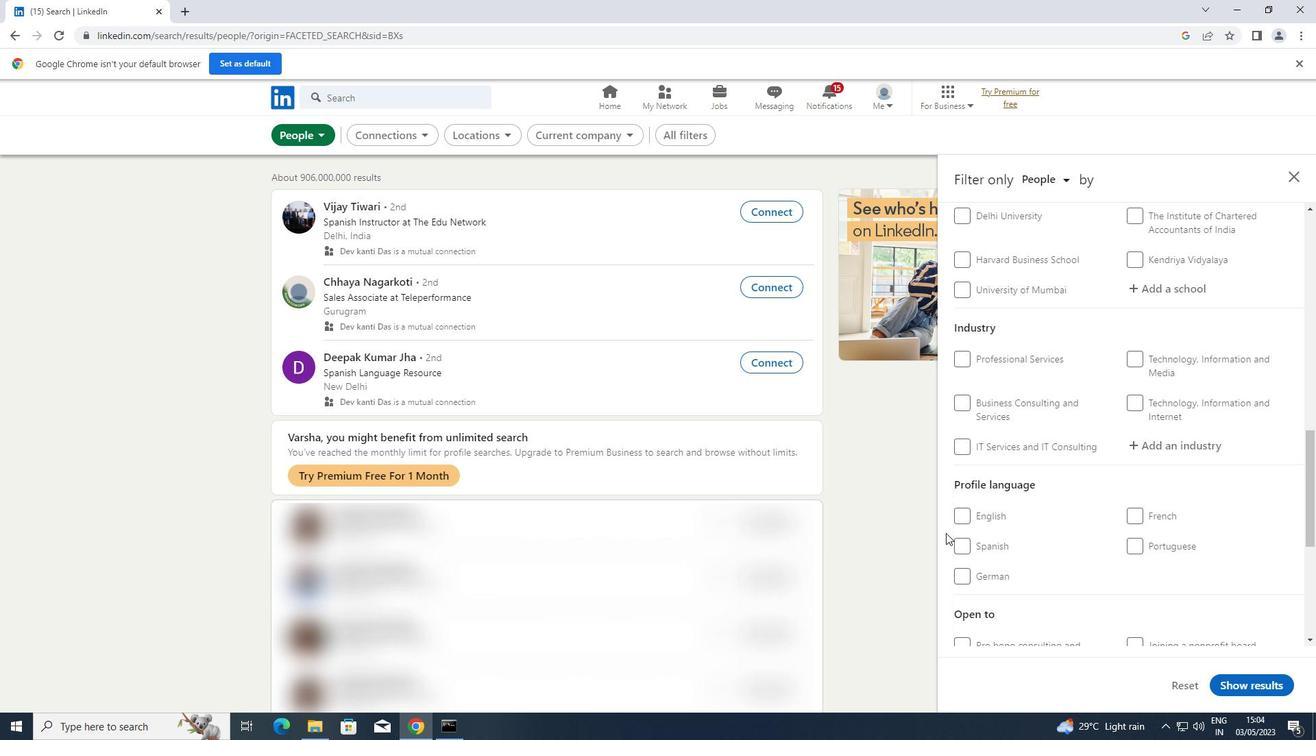 
Action: Mouse pressed left at (963, 542)
Screenshot: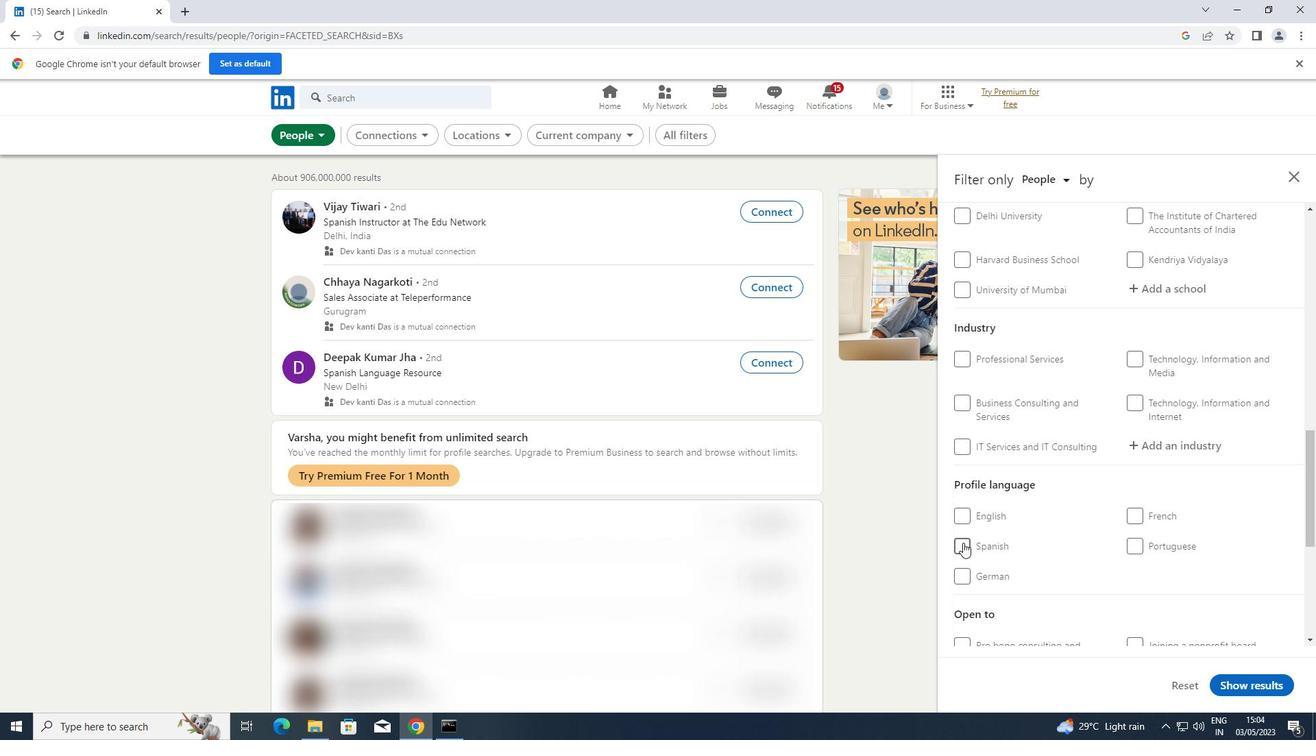 
Action: Mouse moved to (1003, 510)
Screenshot: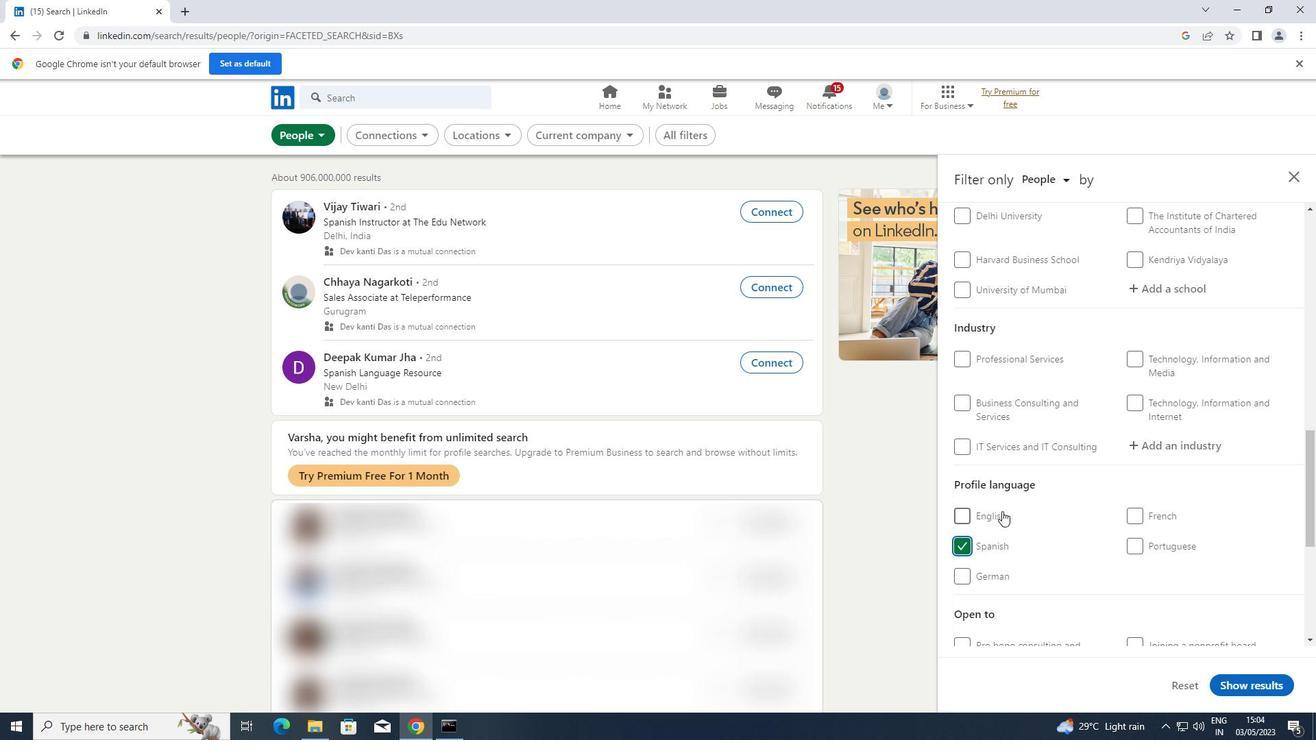 
Action: Mouse scrolled (1003, 510) with delta (0, 0)
Screenshot: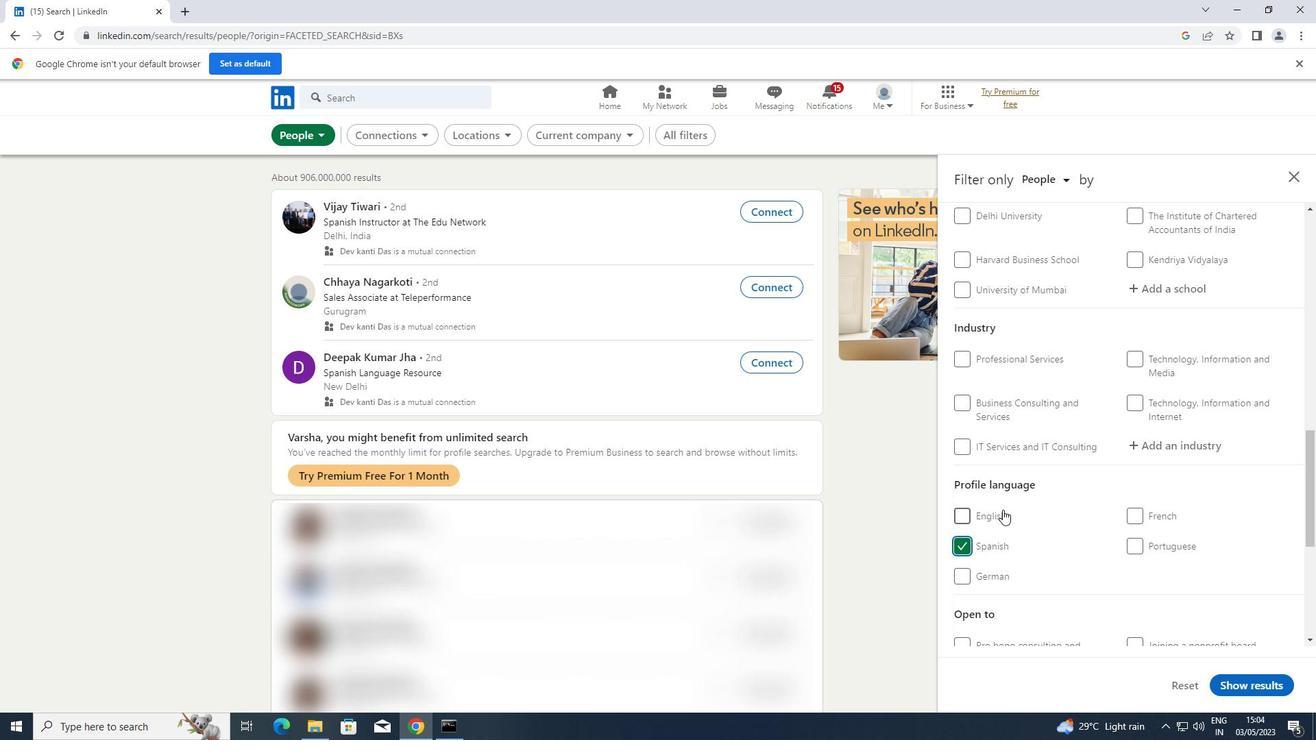 
Action: Mouse scrolled (1003, 510) with delta (0, 0)
Screenshot: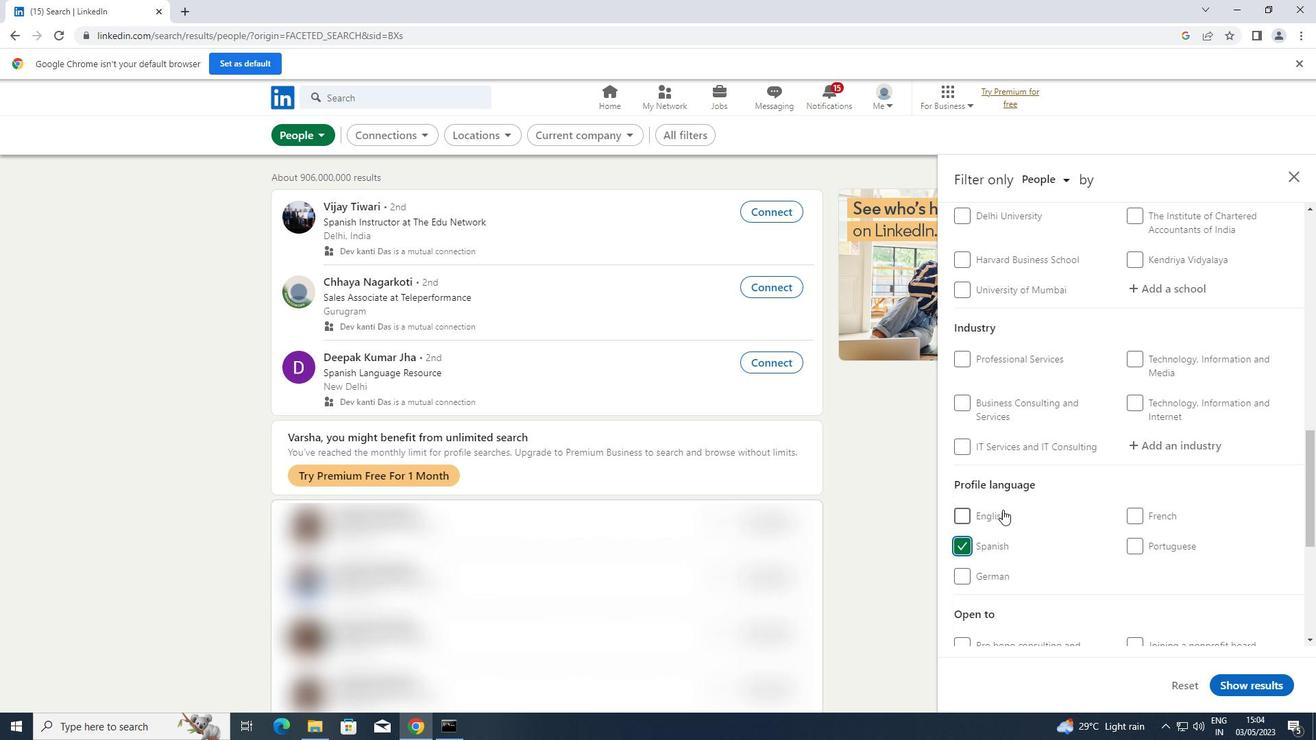 
Action: Mouse scrolled (1003, 510) with delta (0, 0)
Screenshot: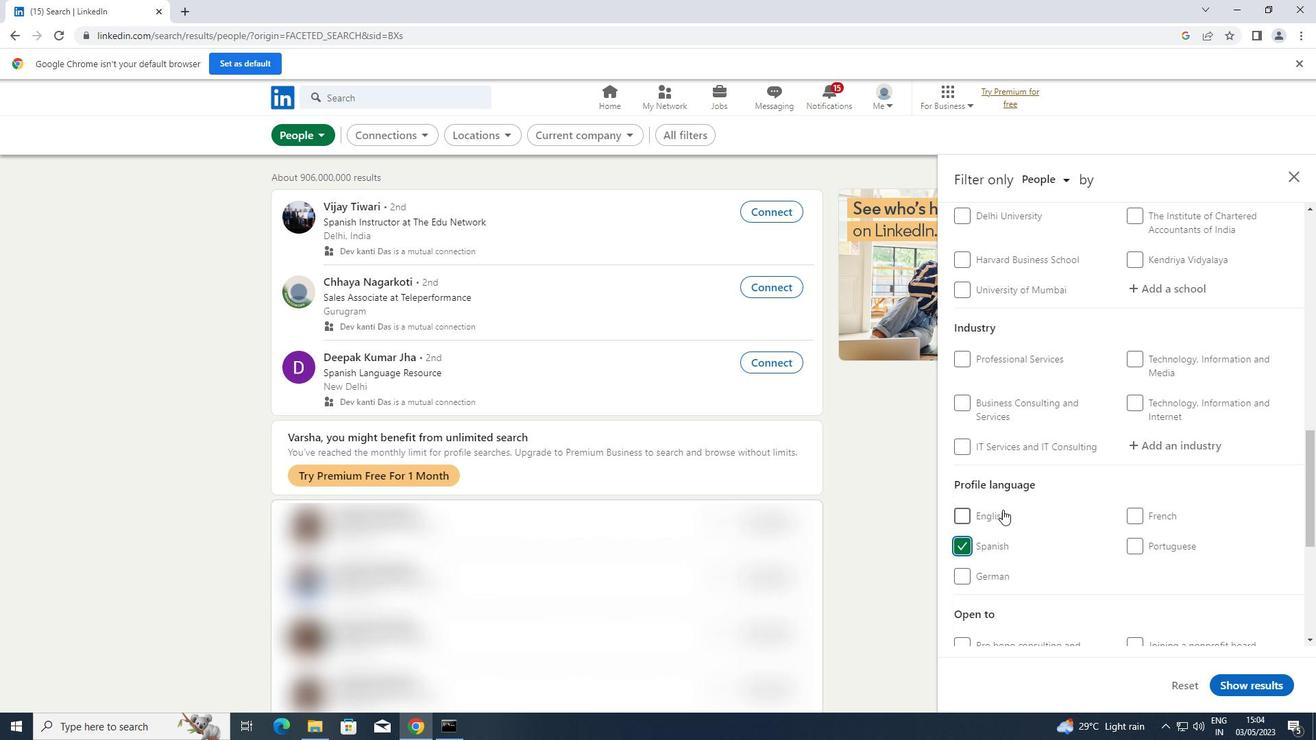 
Action: Mouse scrolled (1003, 510) with delta (0, 0)
Screenshot: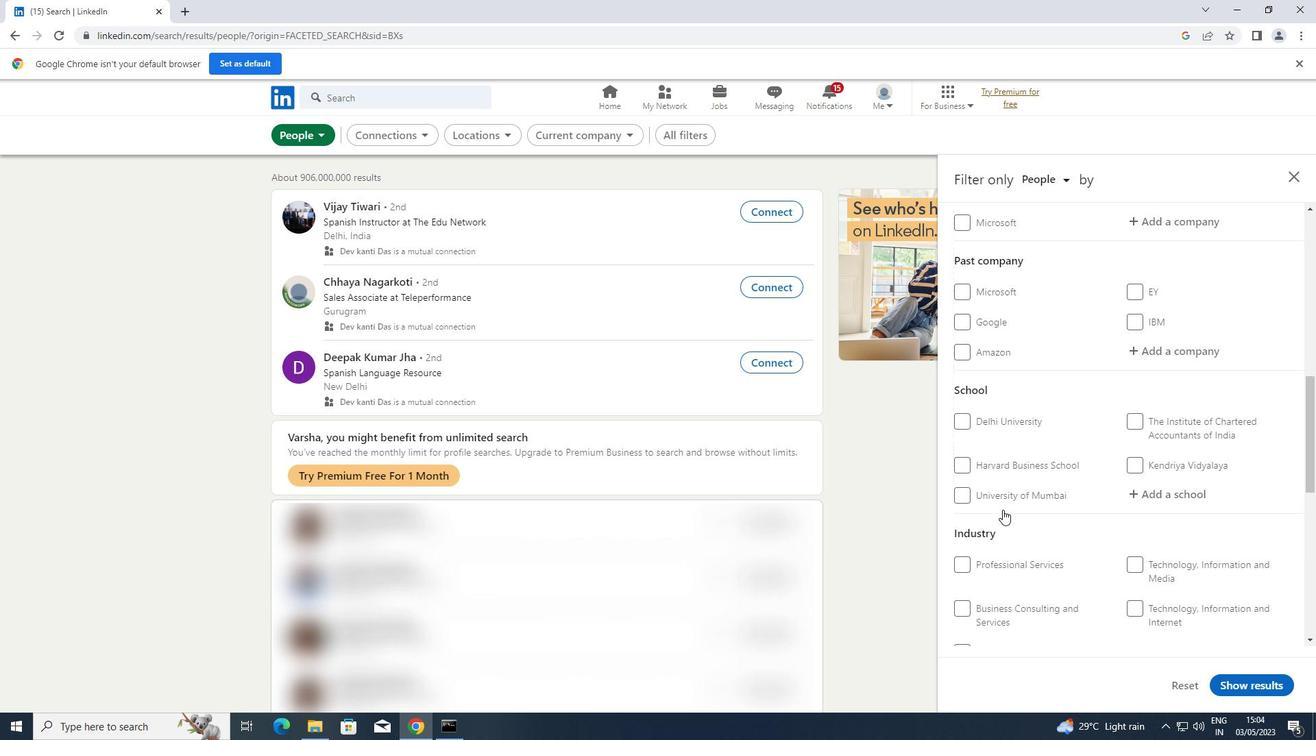 
Action: Mouse scrolled (1003, 510) with delta (0, 0)
Screenshot: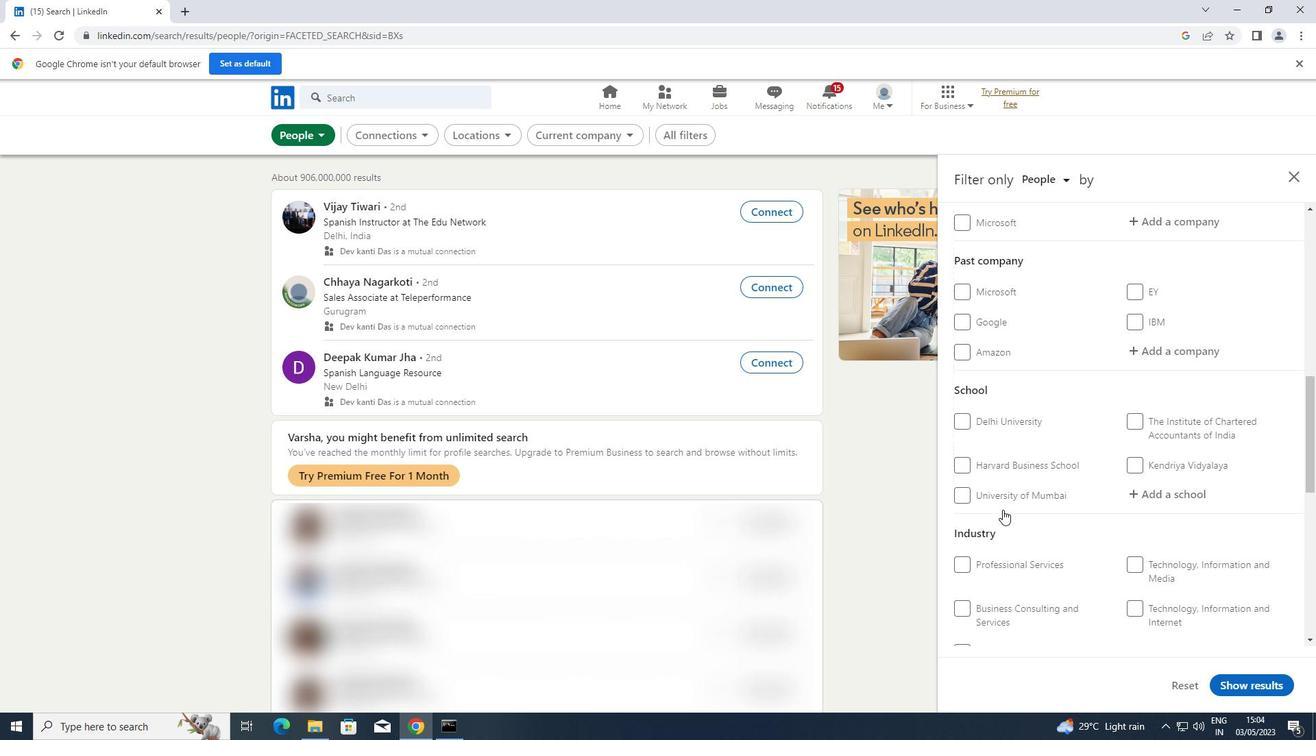 
Action: Mouse scrolled (1003, 510) with delta (0, 0)
Screenshot: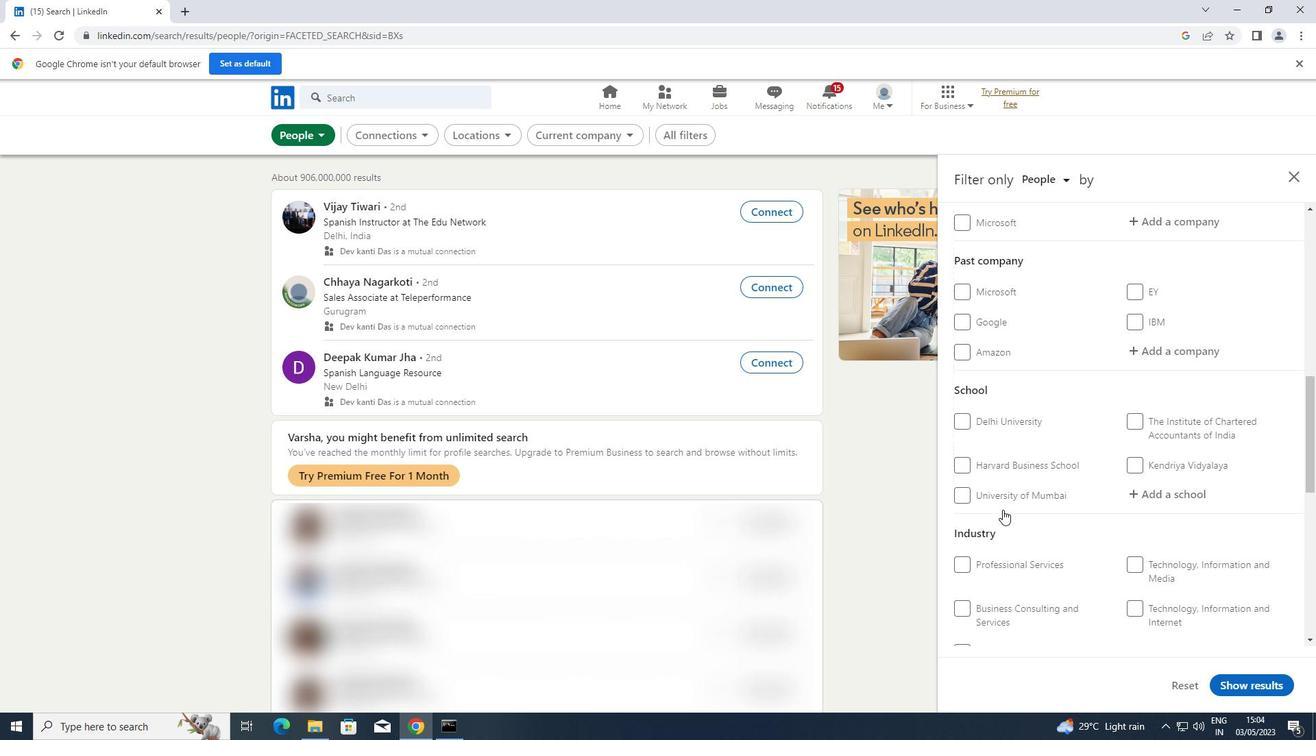 
Action: Mouse scrolled (1003, 510) with delta (0, 0)
Screenshot: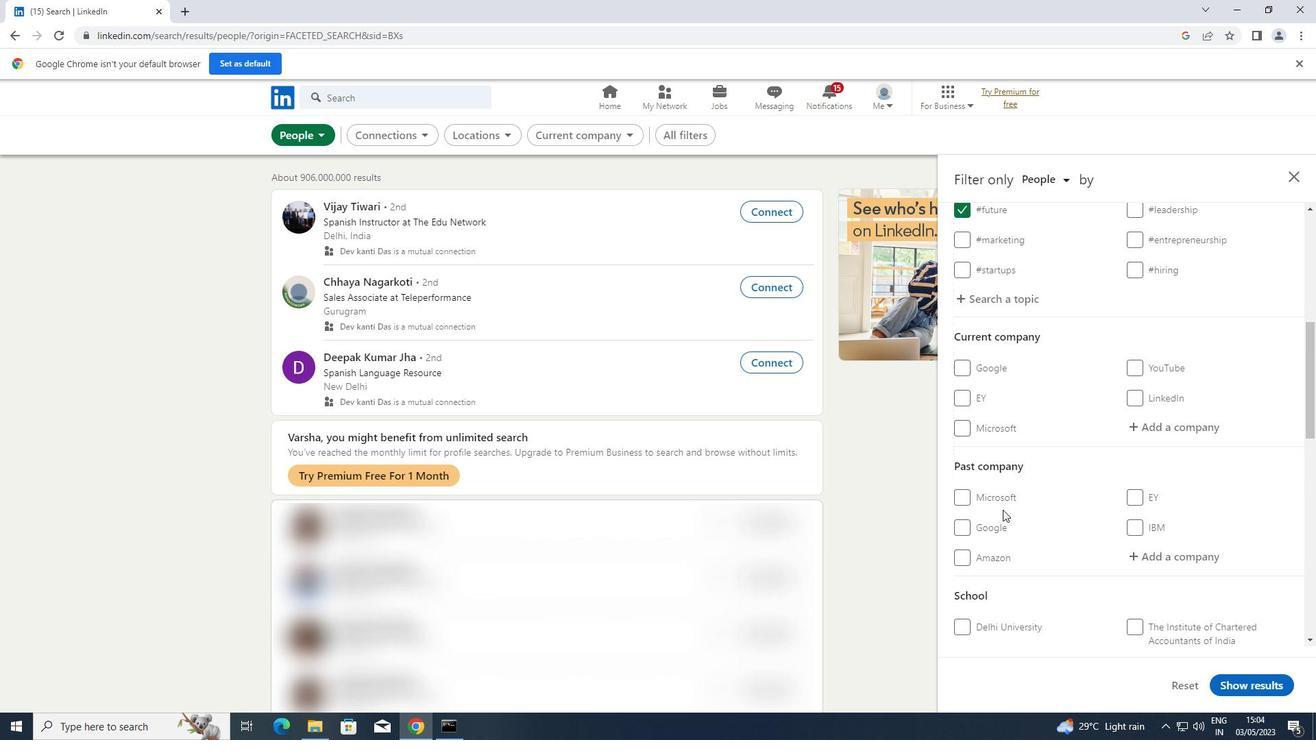 
Action: Mouse scrolled (1003, 510) with delta (0, 0)
Screenshot: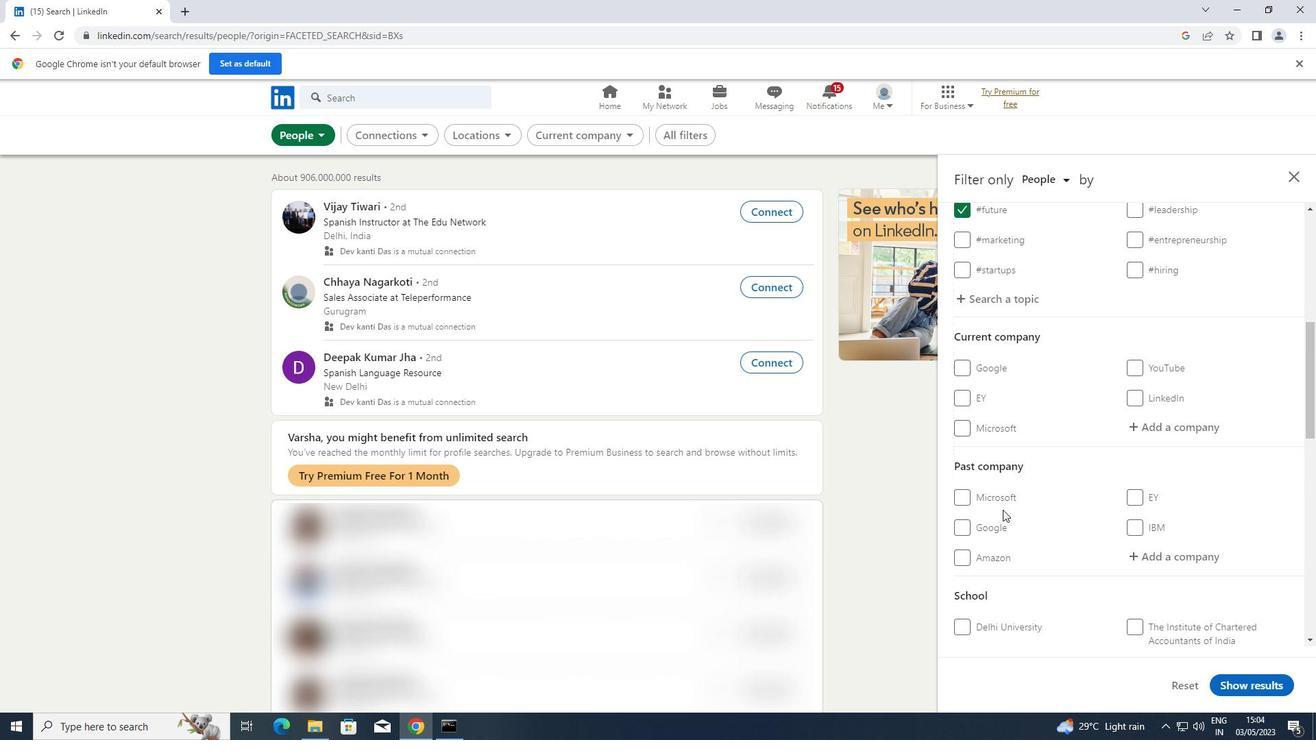 
Action: Mouse moved to (1003, 512)
Screenshot: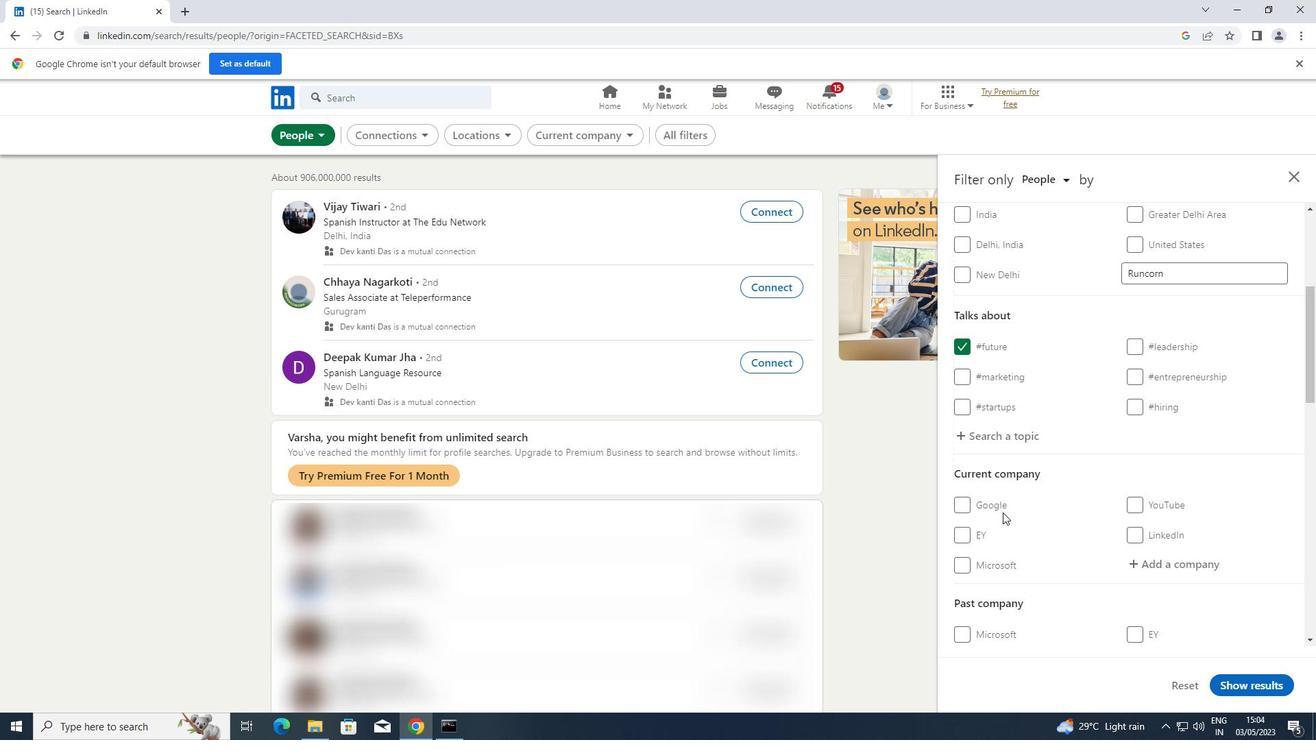 
Action: Mouse scrolled (1003, 511) with delta (0, 0)
Screenshot: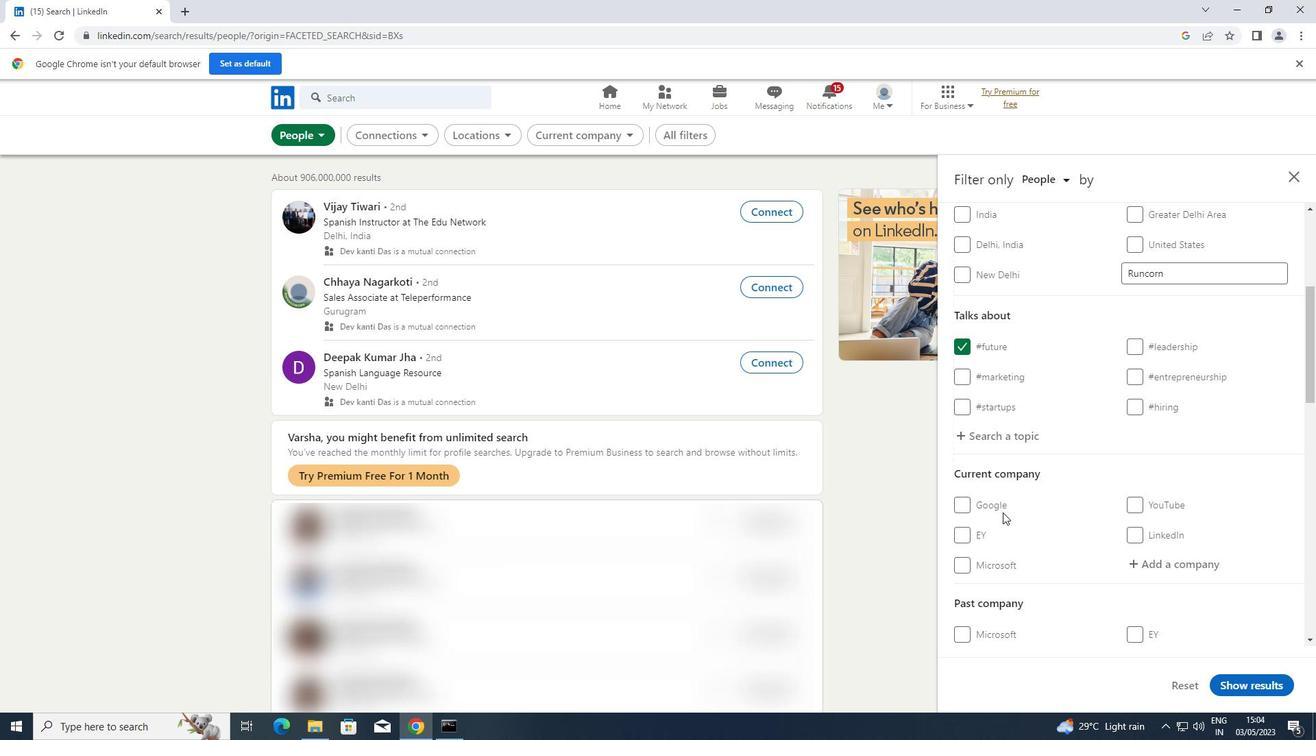 
Action: Mouse moved to (1128, 496)
Screenshot: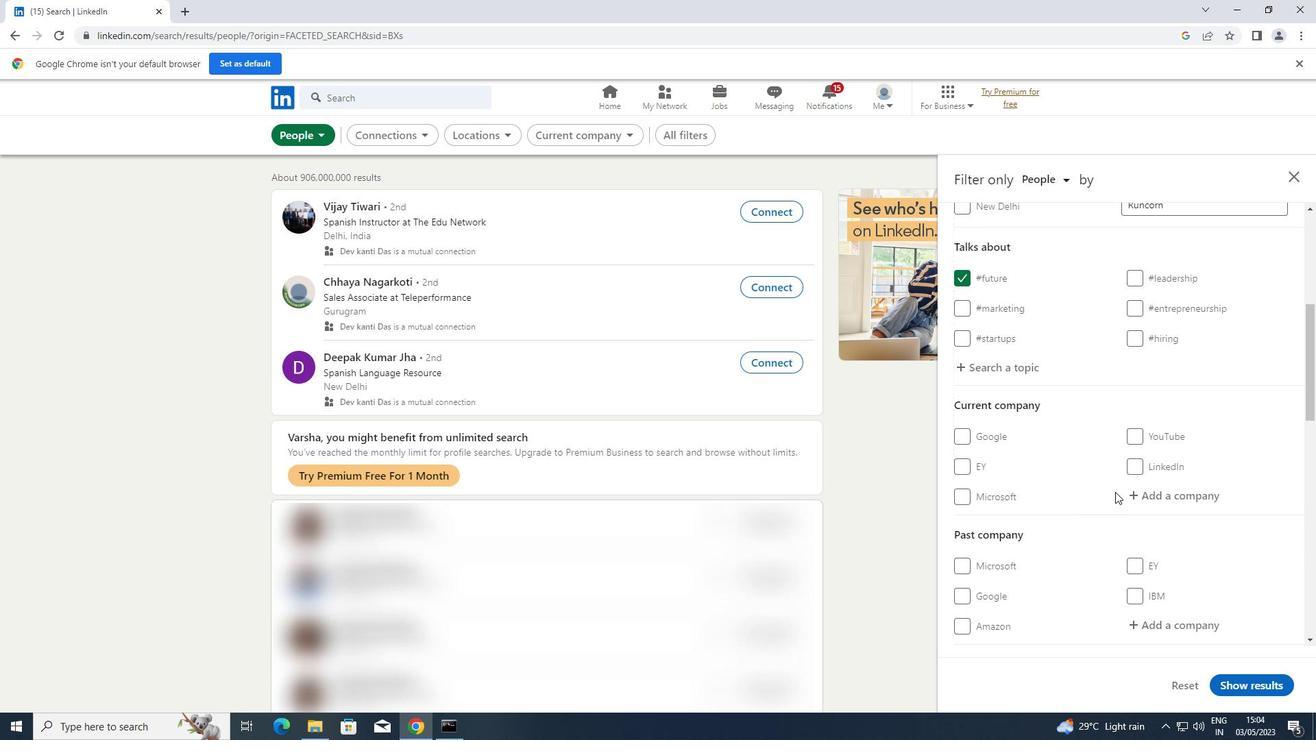 
Action: Mouse pressed left at (1128, 496)
Screenshot: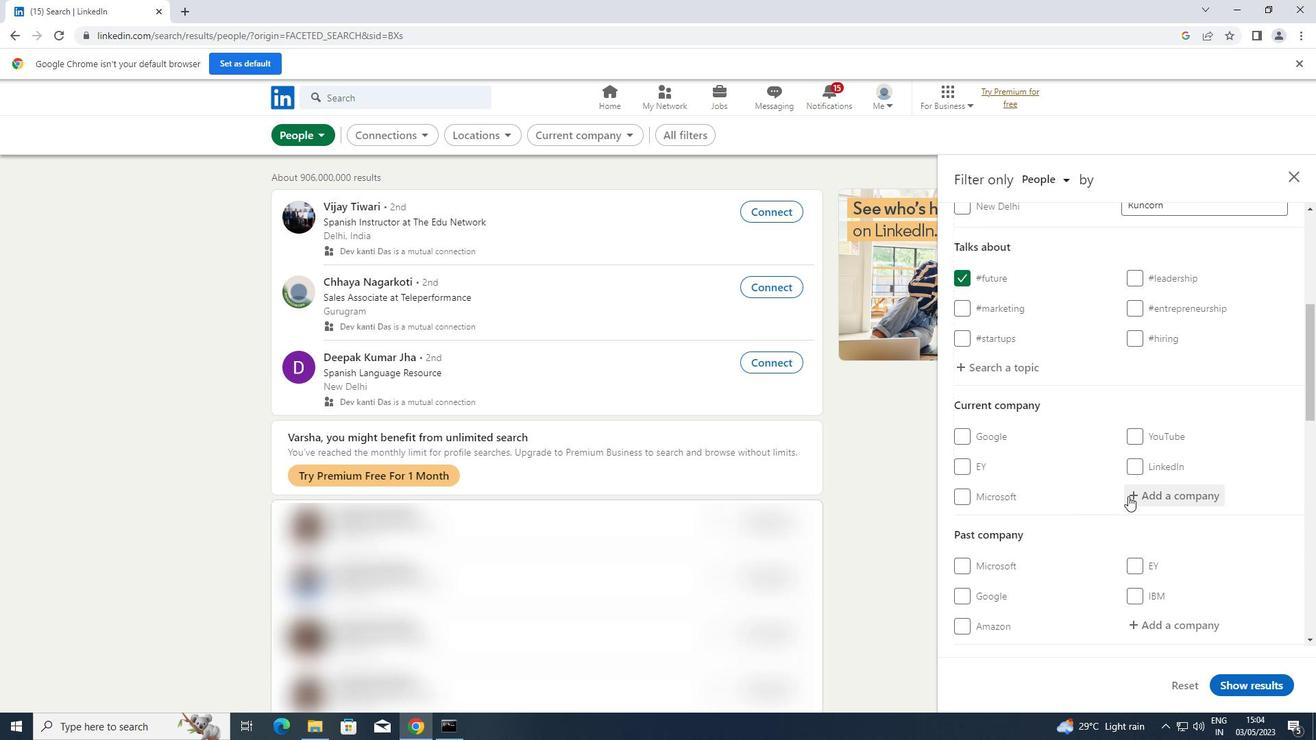 
Action: Key pressed <Key.shift>LIDO
Screenshot: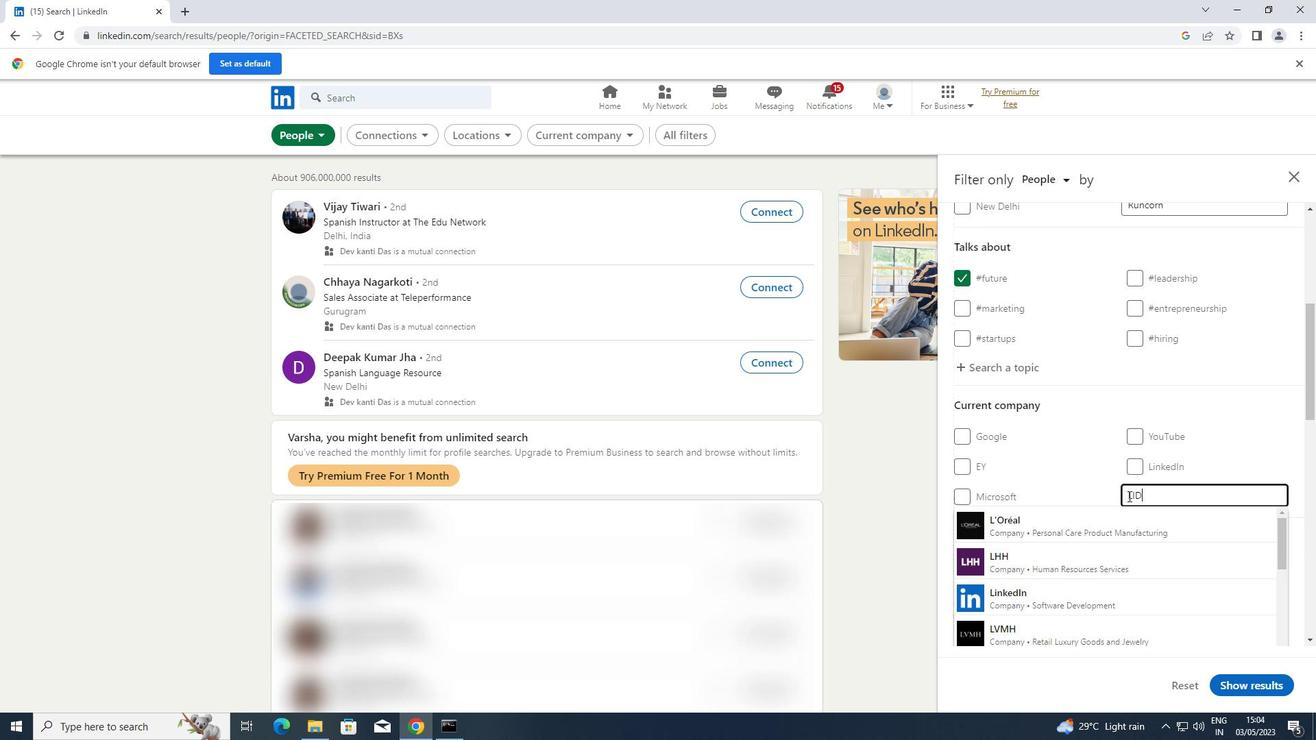 
Action: Mouse moved to (1083, 529)
Screenshot: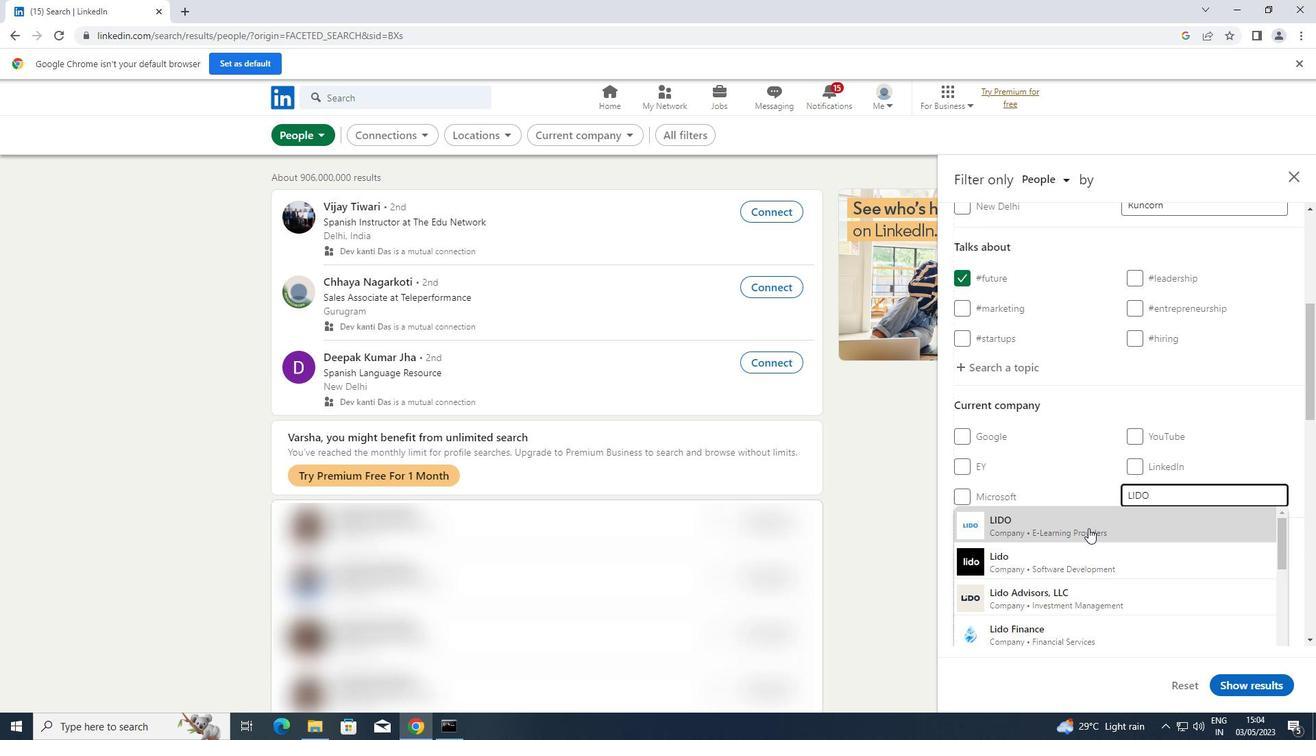 
Action: Mouse pressed left at (1083, 529)
Screenshot: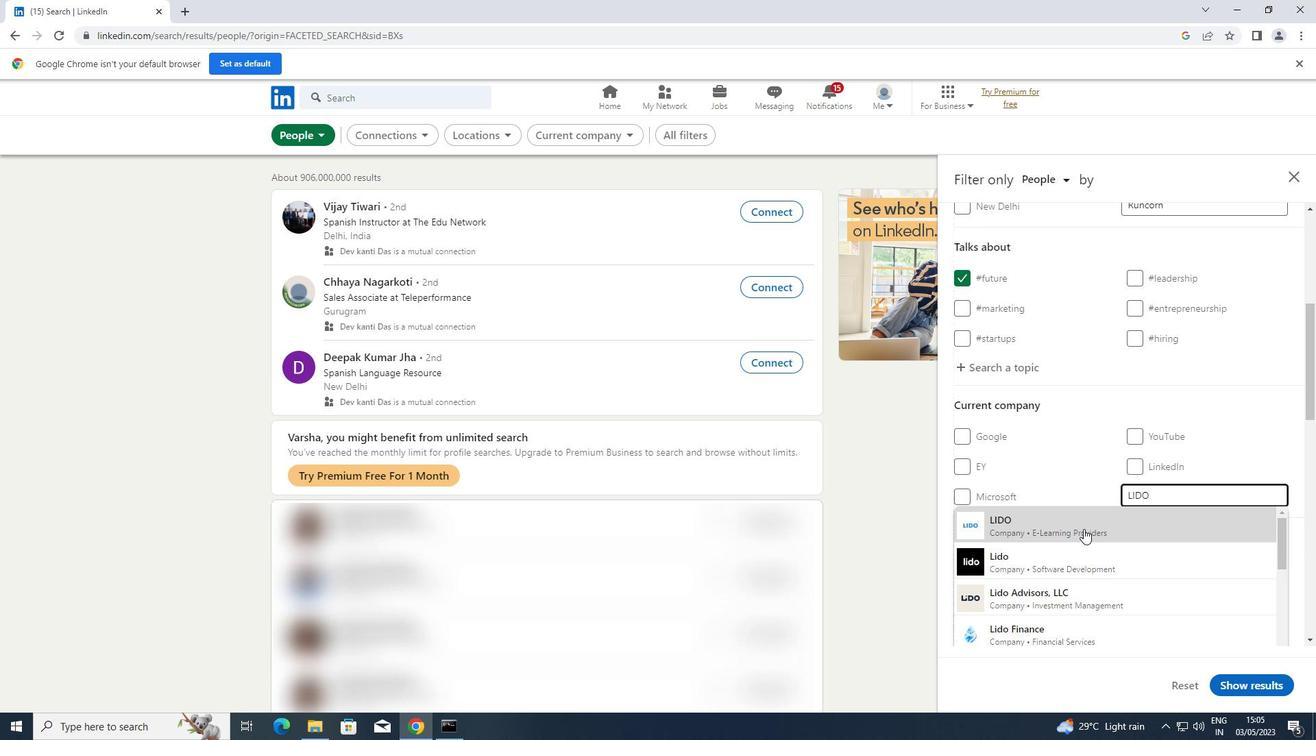 
Action: Mouse moved to (1083, 528)
Screenshot: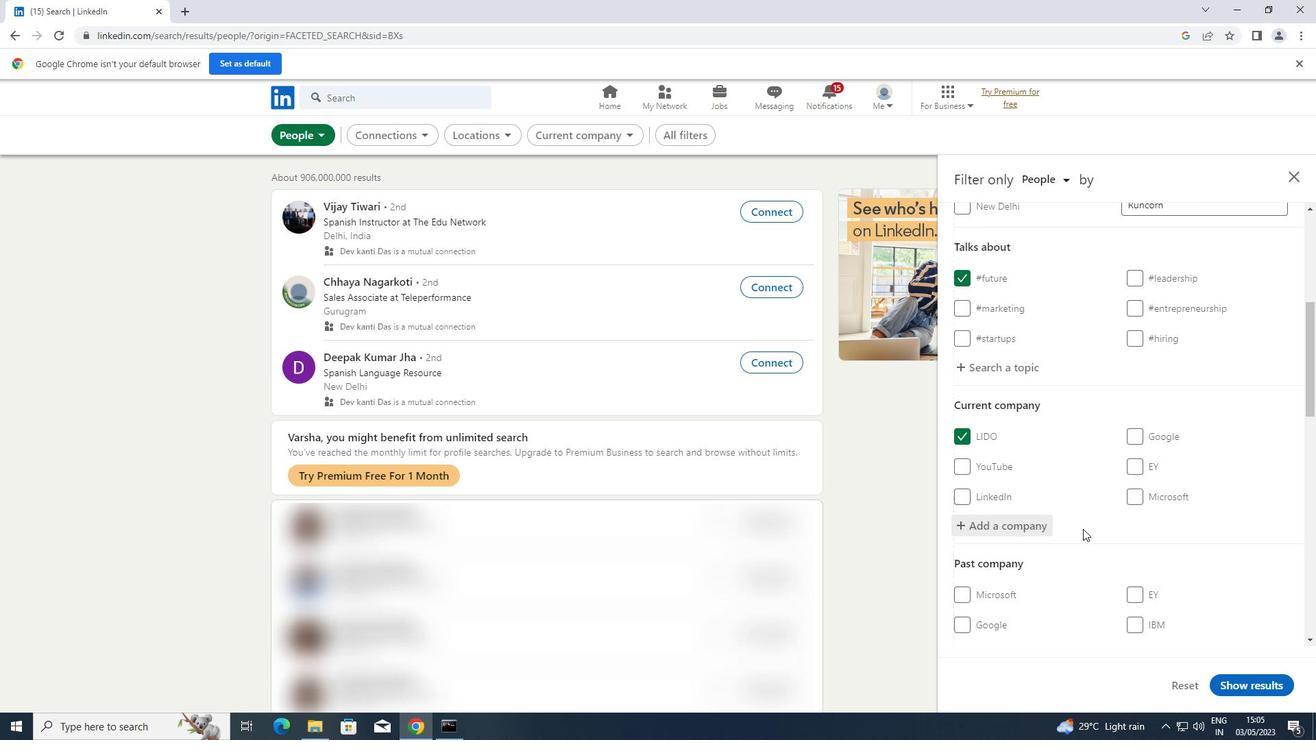 
Action: Mouse scrolled (1083, 527) with delta (0, 0)
Screenshot: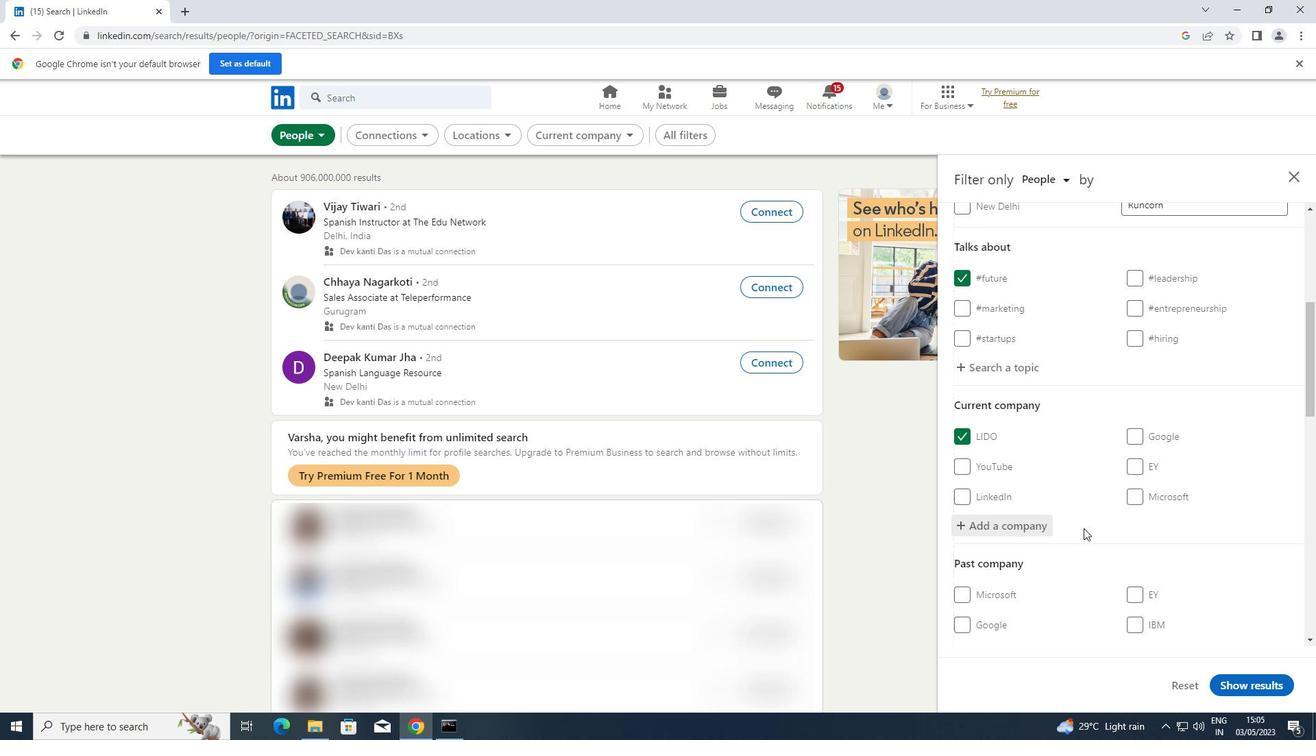 
Action: Mouse scrolled (1083, 527) with delta (0, 0)
Screenshot: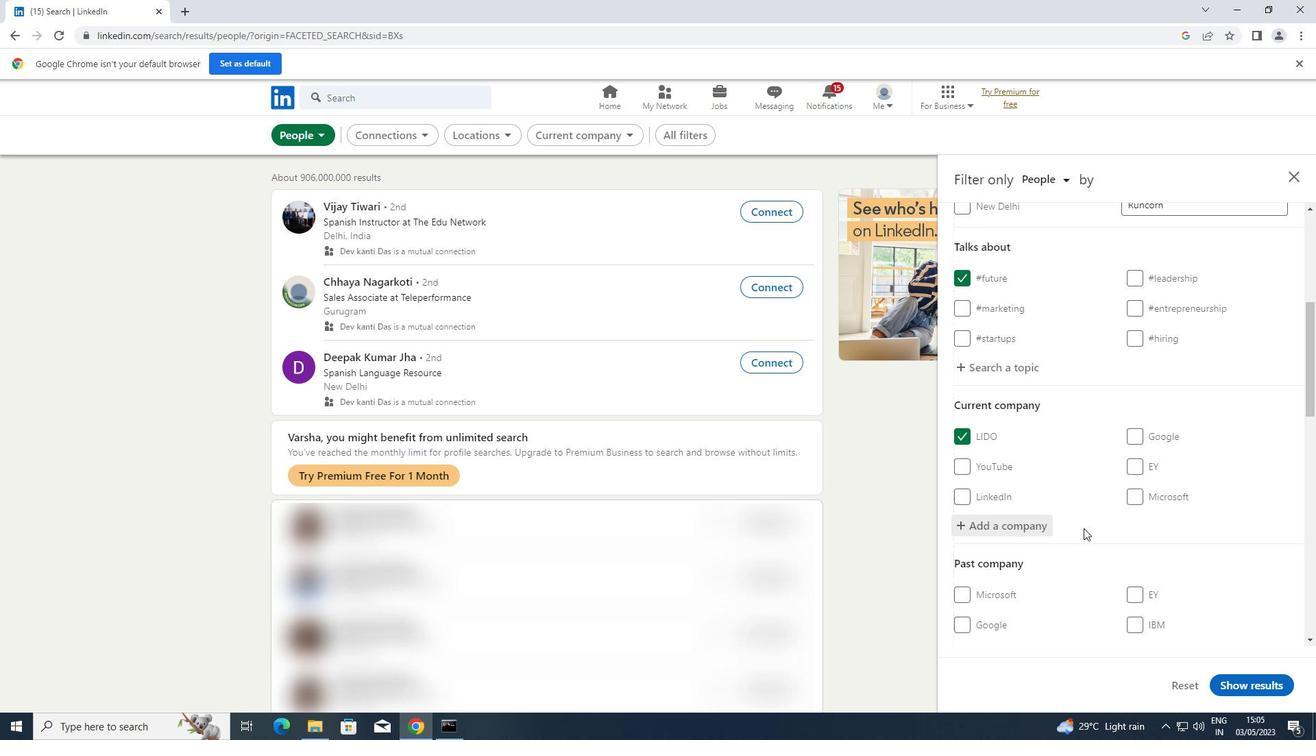 
Action: Mouse scrolled (1083, 527) with delta (0, 0)
Screenshot: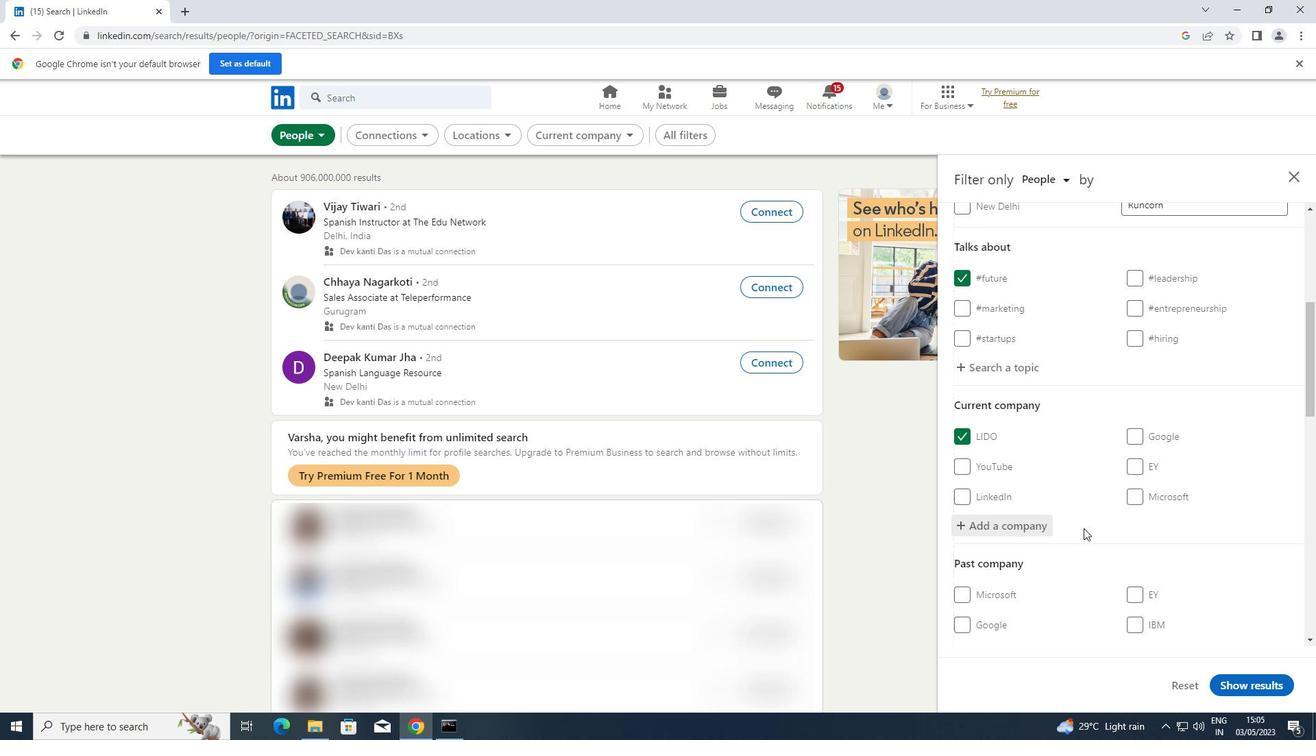 
Action: Mouse moved to (1155, 586)
Screenshot: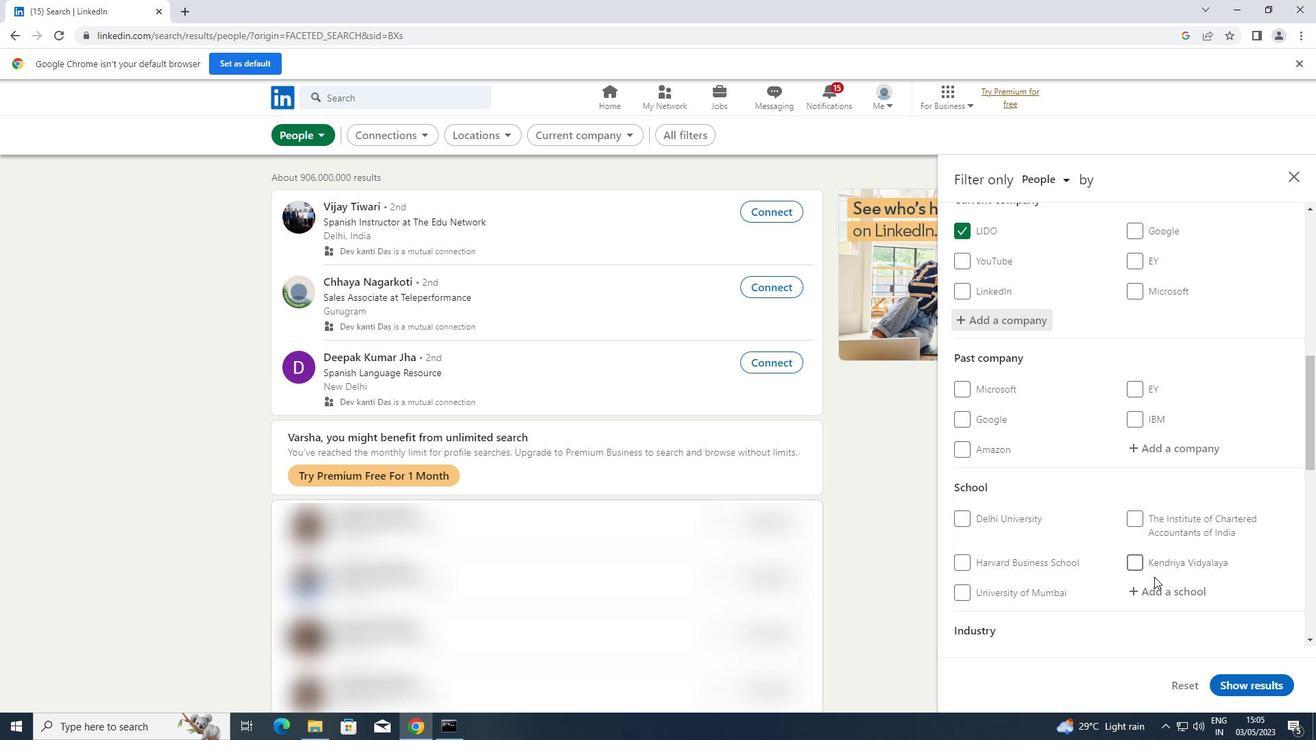 
Action: Mouse pressed left at (1155, 586)
Screenshot: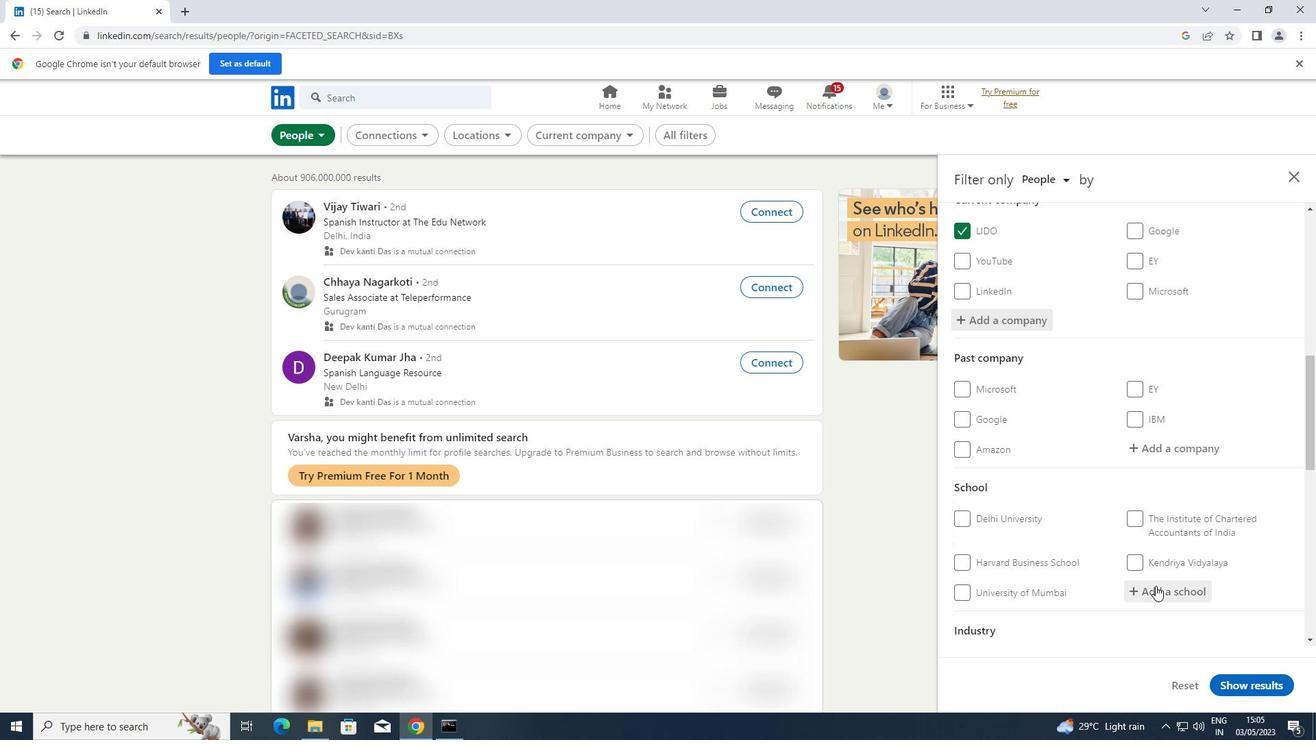 
Action: Key pressed <Key.shift>KUMAUN
Screenshot: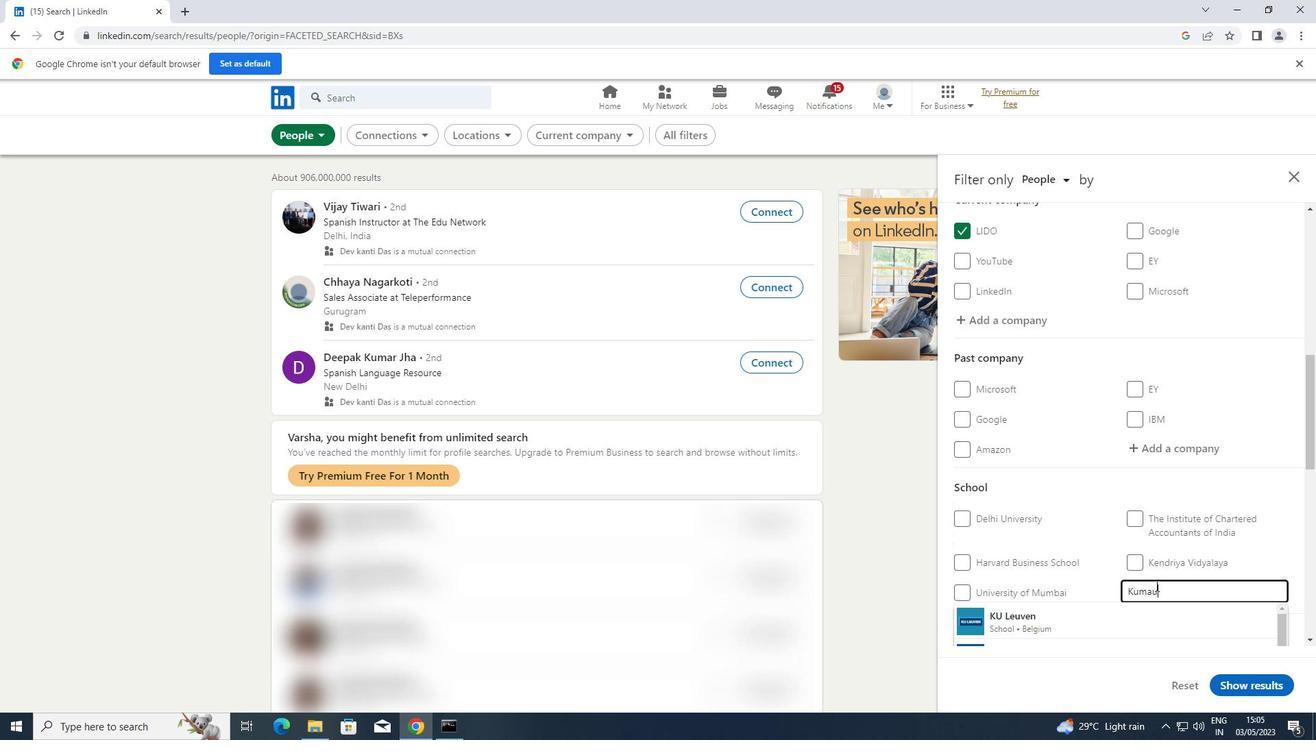 
Action: Mouse moved to (1156, 582)
Screenshot: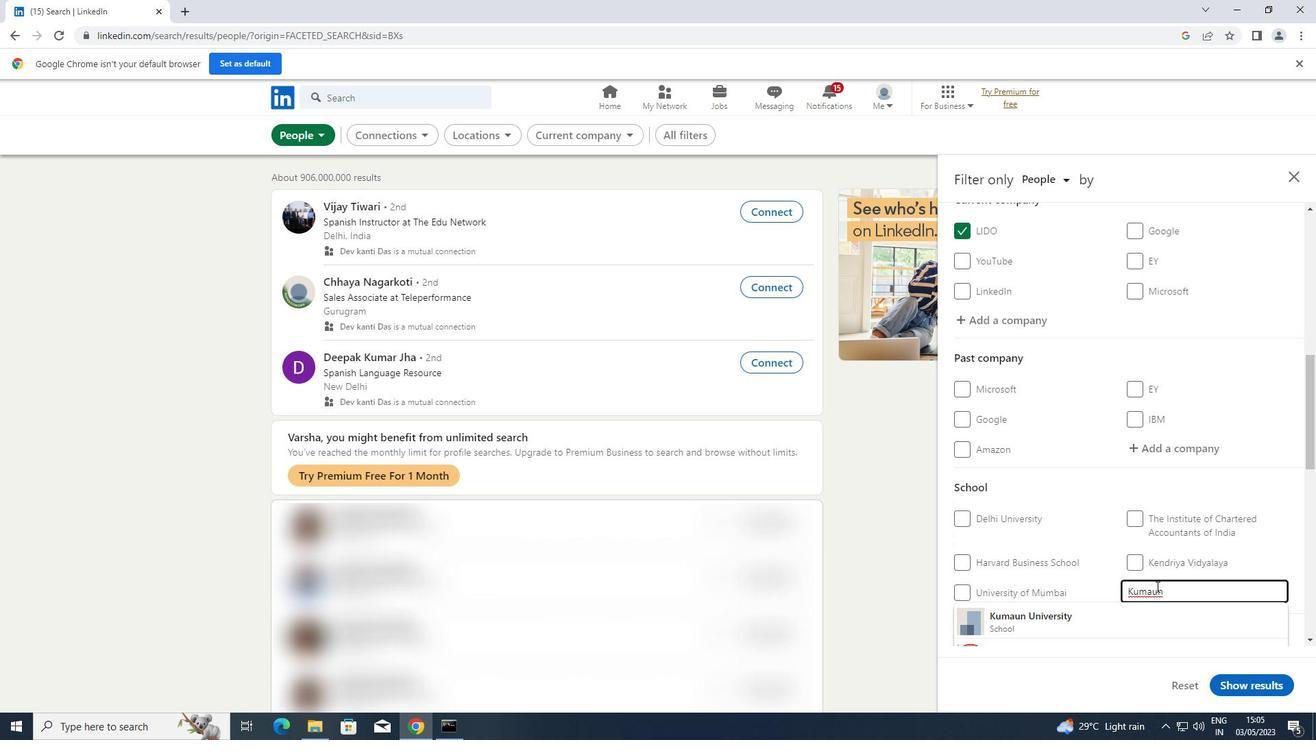
Action: Mouse scrolled (1156, 582) with delta (0, 0)
Screenshot: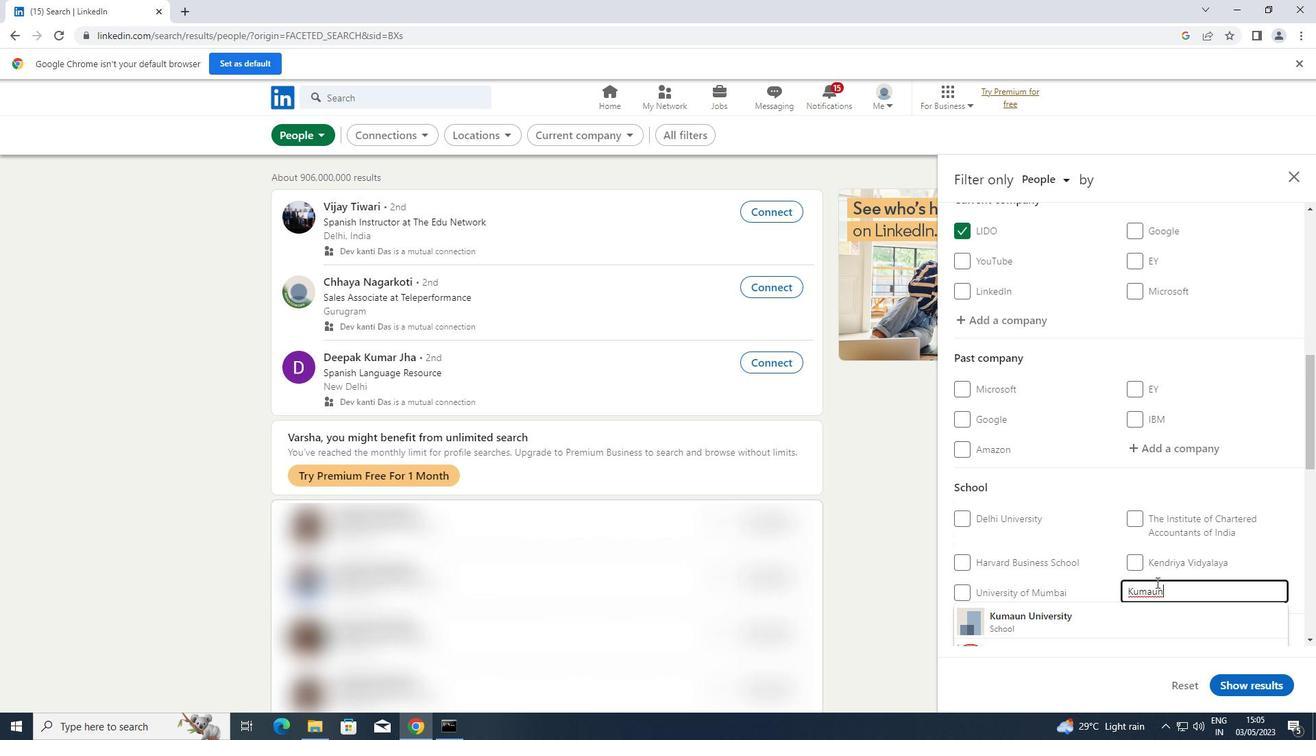 
Action: Mouse moved to (1108, 580)
Screenshot: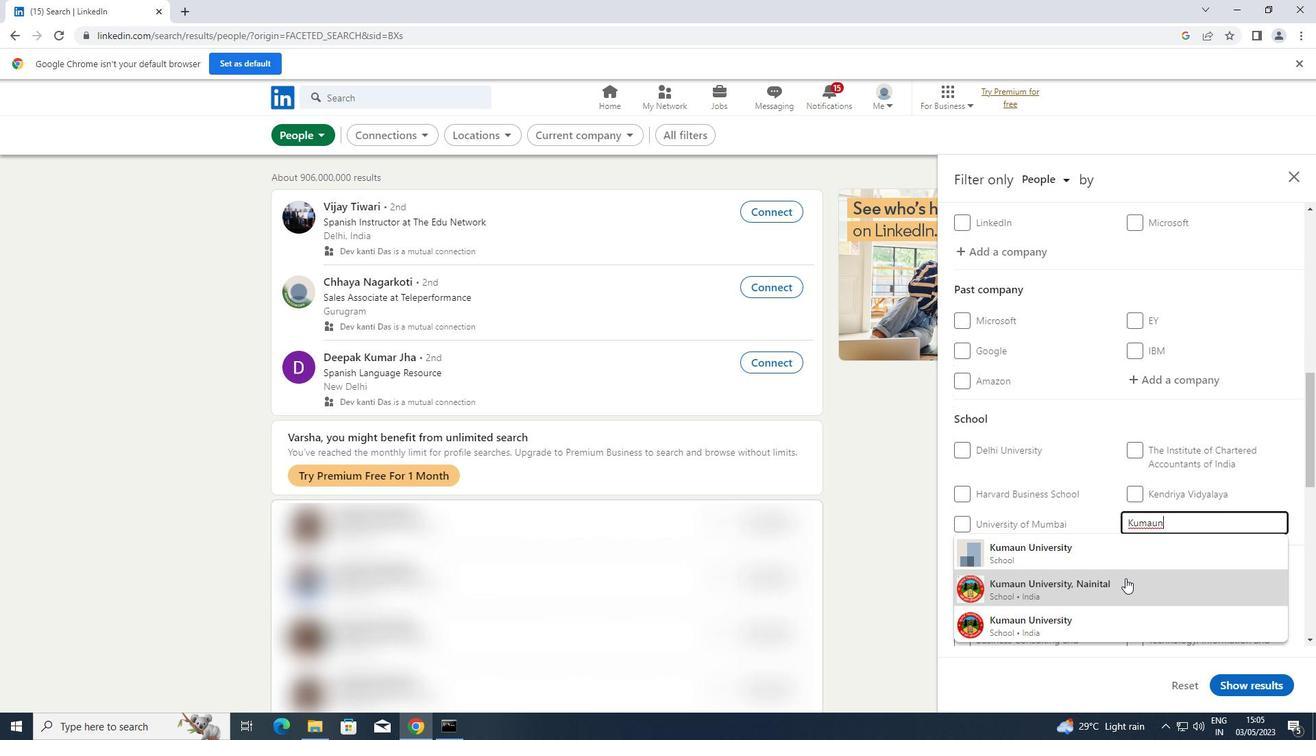 
Action: Mouse pressed left at (1108, 580)
Screenshot: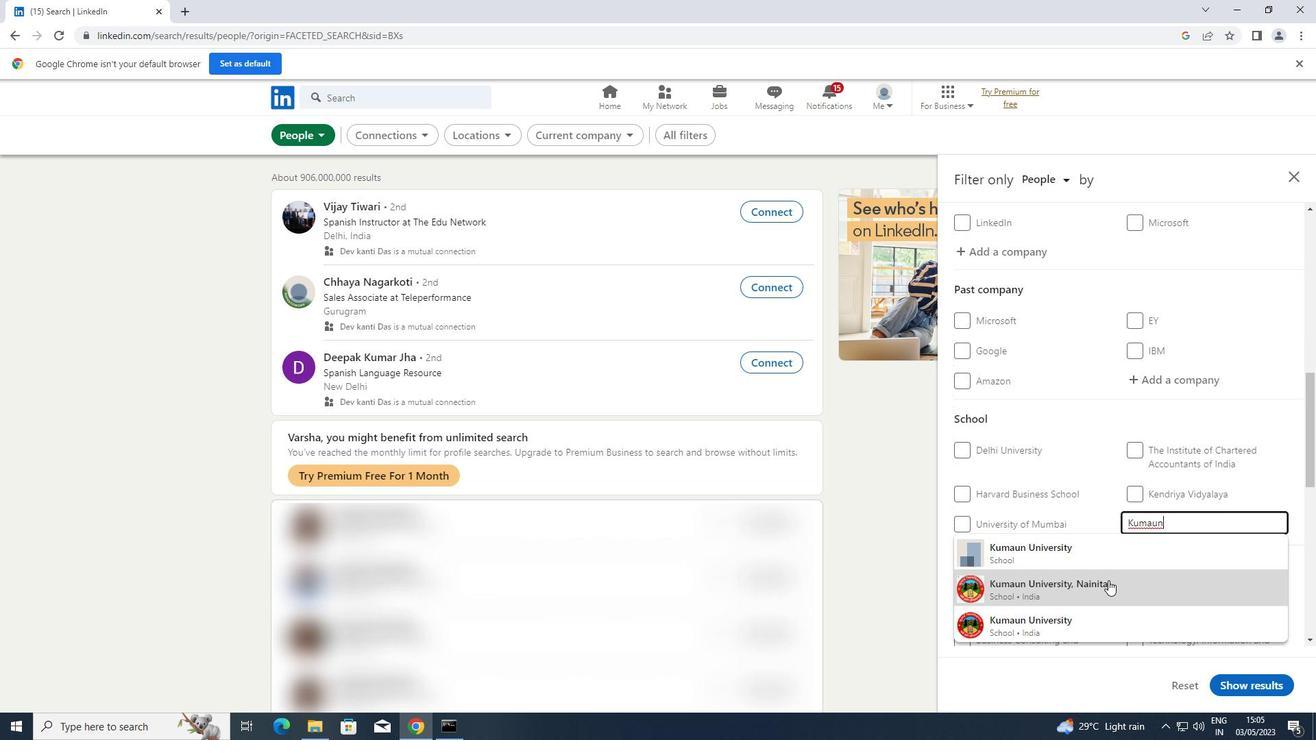 
Action: Mouse scrolled (1108, 580) with delta (0, 0)
Screenshot: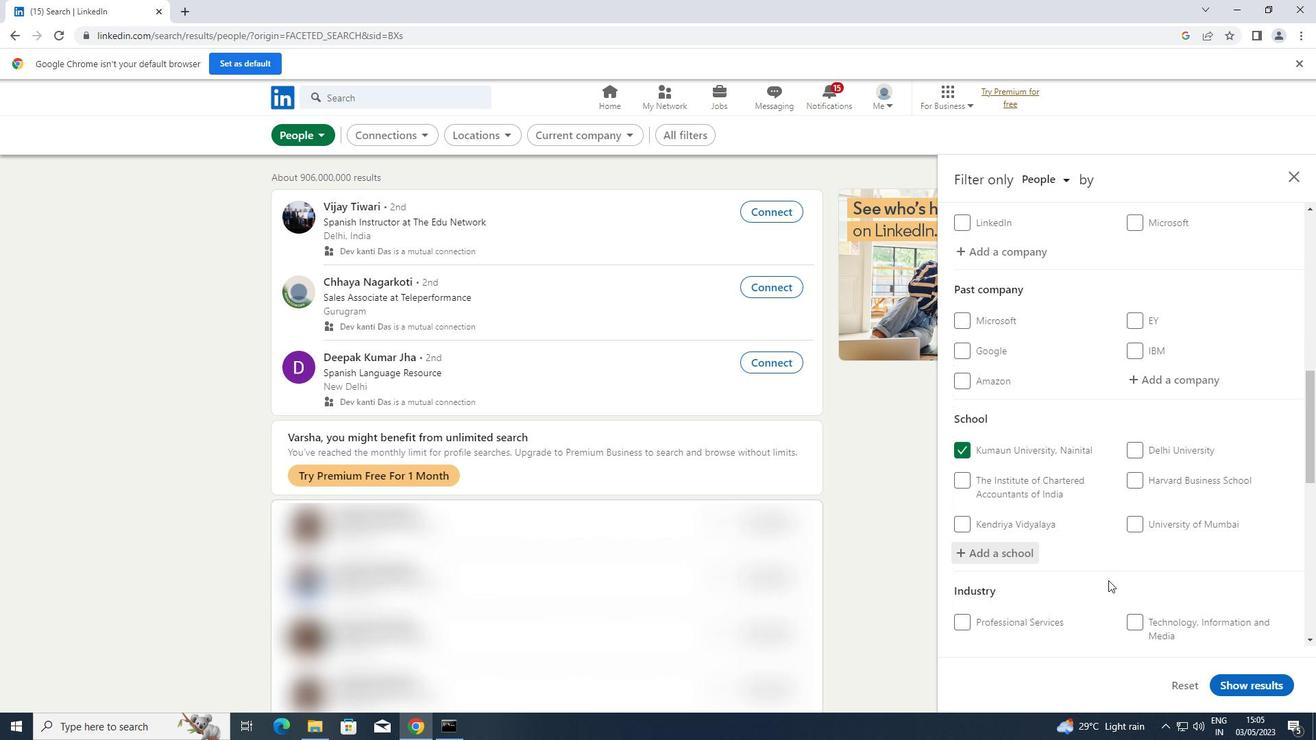 
Action: Mouse scrolled (1108, 580) with delta (0, 0)
Screenshot: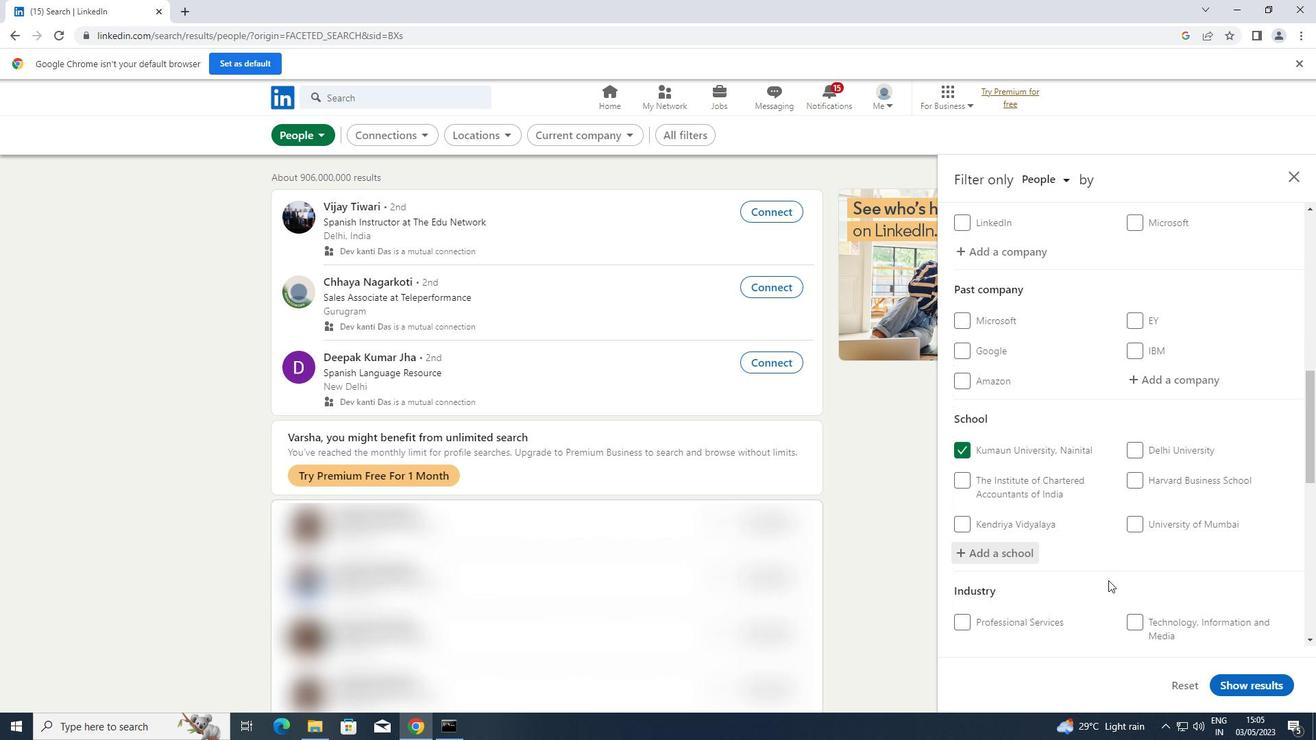 
Action: Mouse moved to (1143, 564)
Screenshot: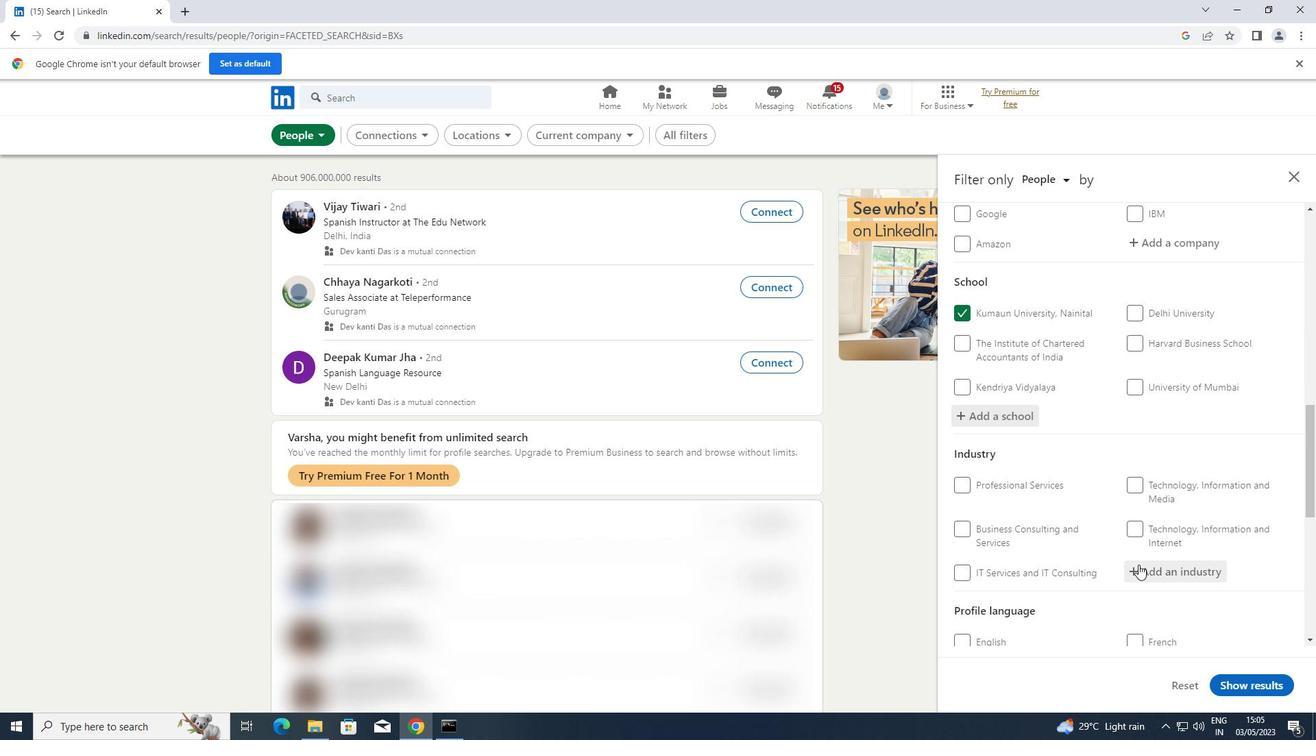 
Action: Mouse pressed left at (1143, 564)
Screenshot: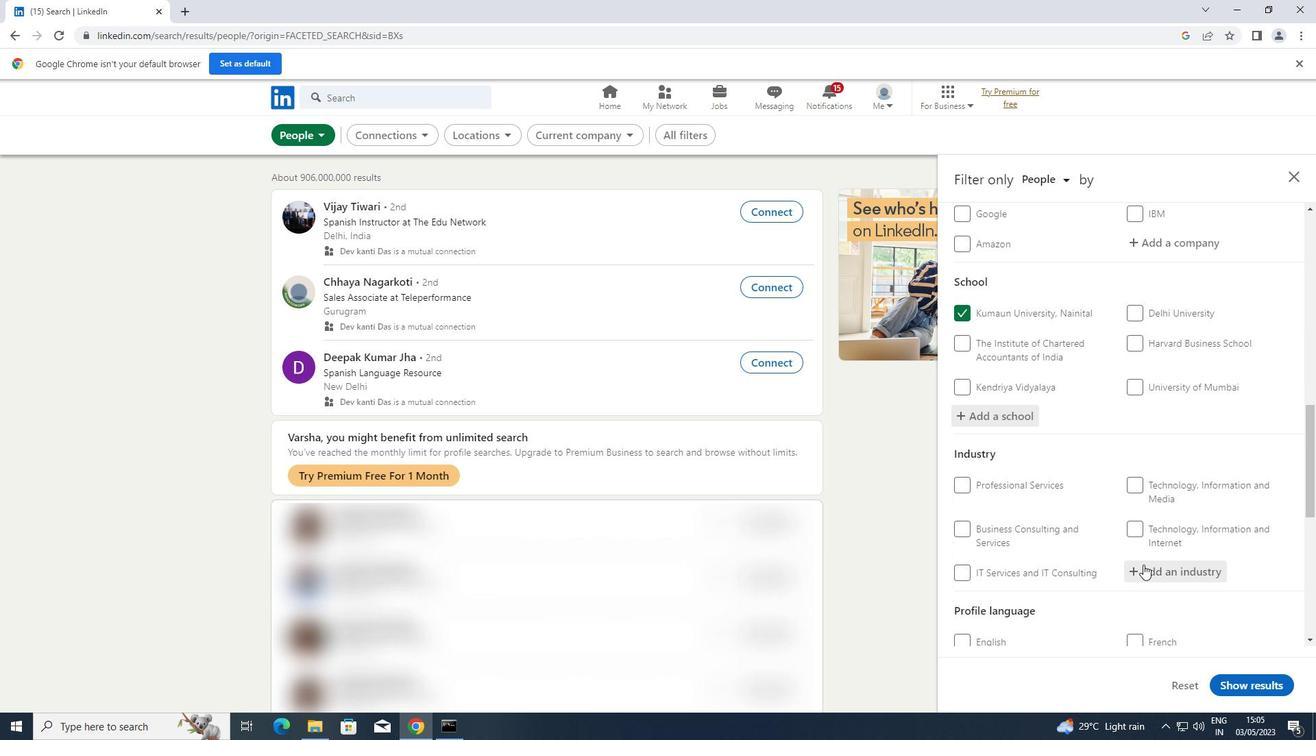 
Action: Key pressed <Key.shift>RACETRACKS
Screenshot: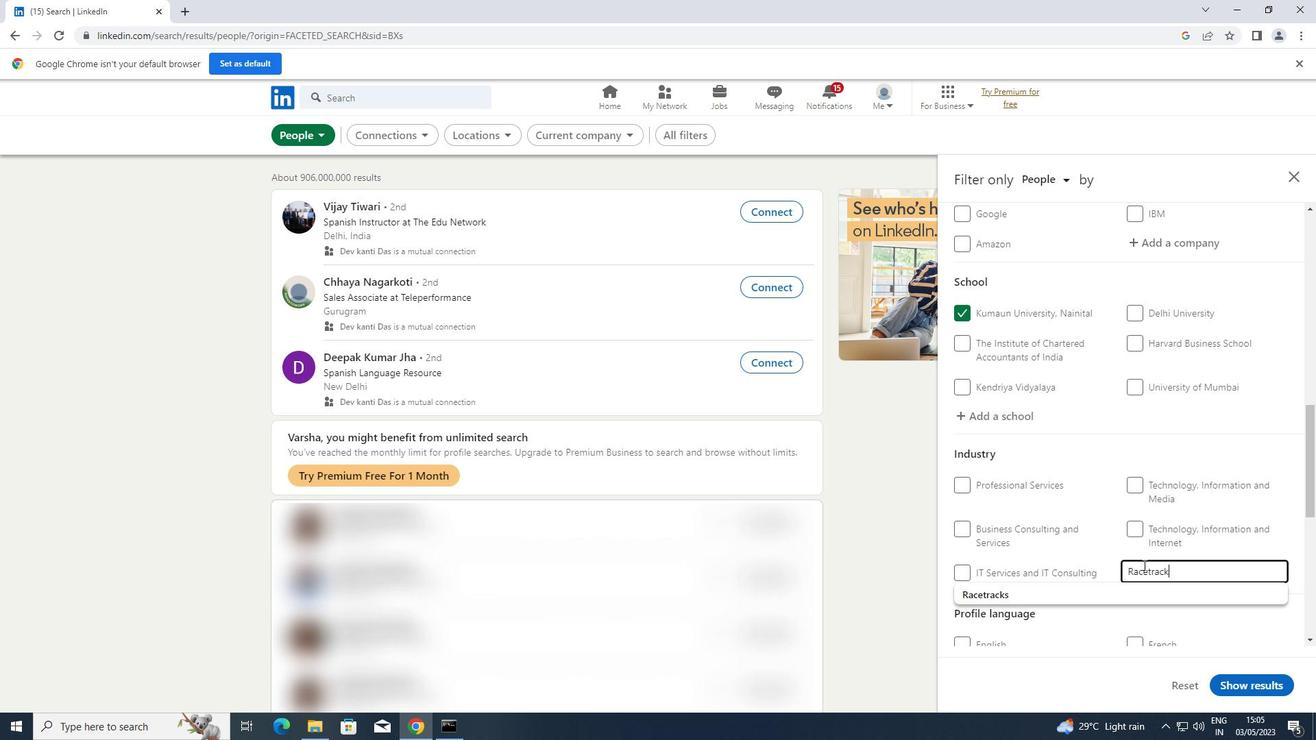 
Action: Mouse moved to (1104, 586)
Screenshot: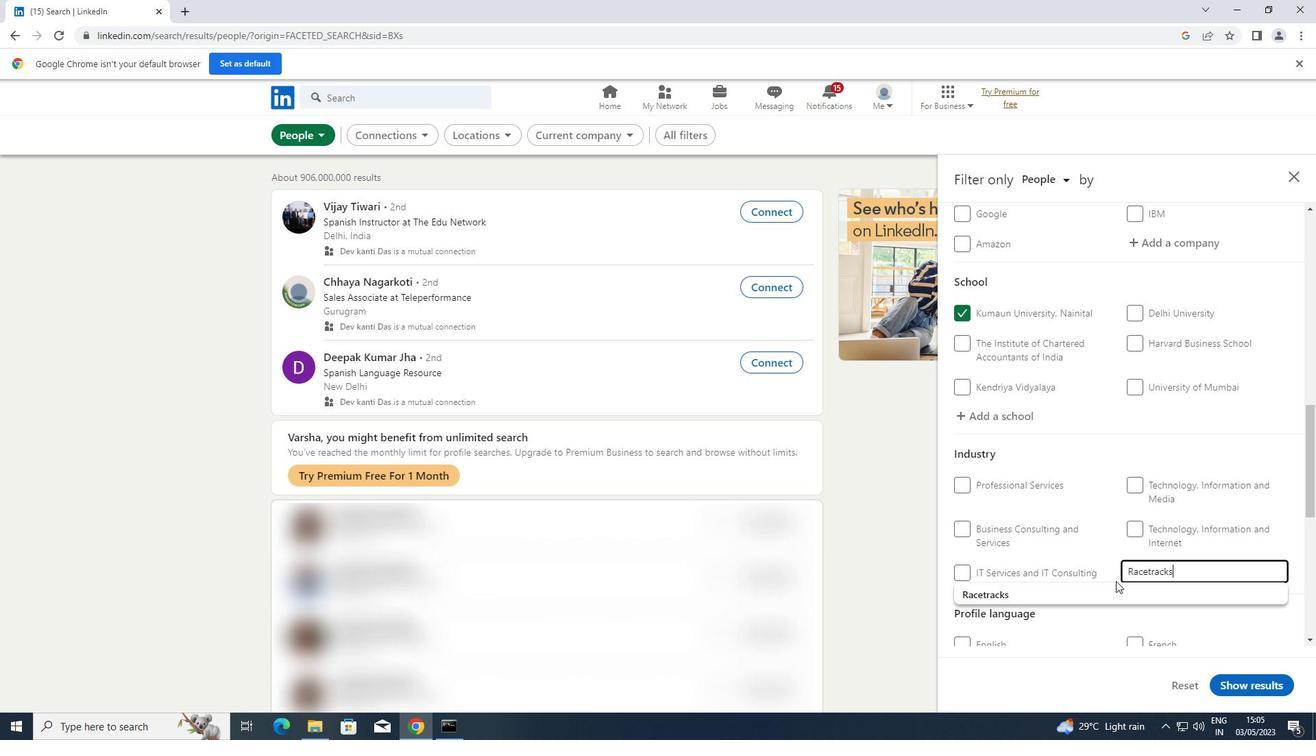 
Action: Mouse pressed left at (1104, 586)
Screenshot: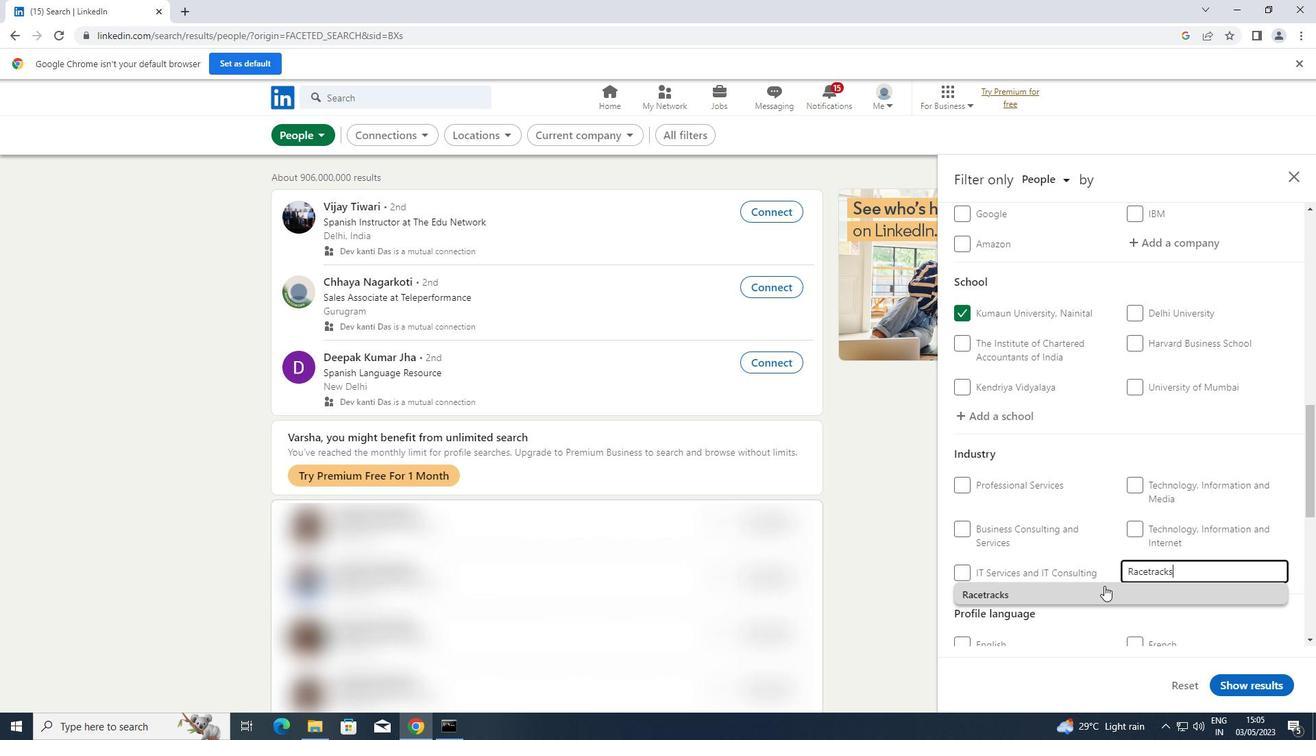 
Action: Mouse moved to (1129, 554)
Screenshot: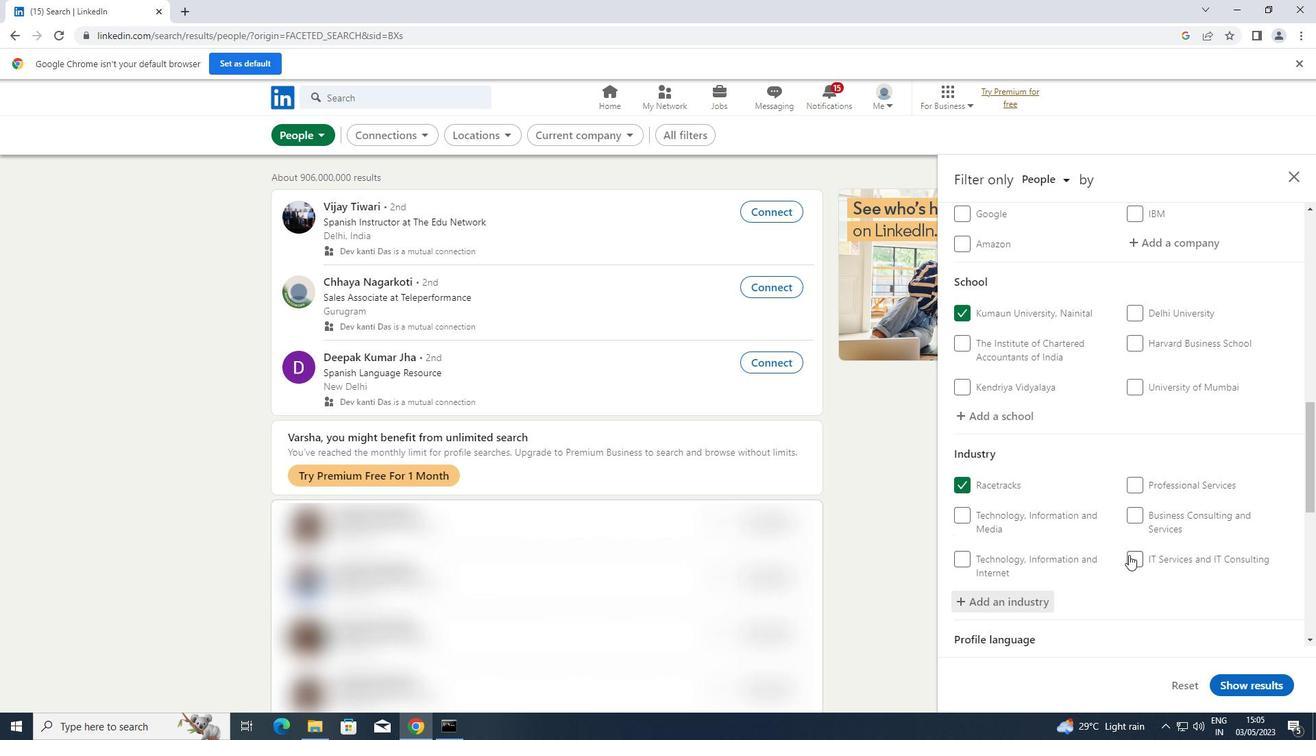 
Action: Mouse scrolled (1129, 553) with delta (0, 0)
Screenshot: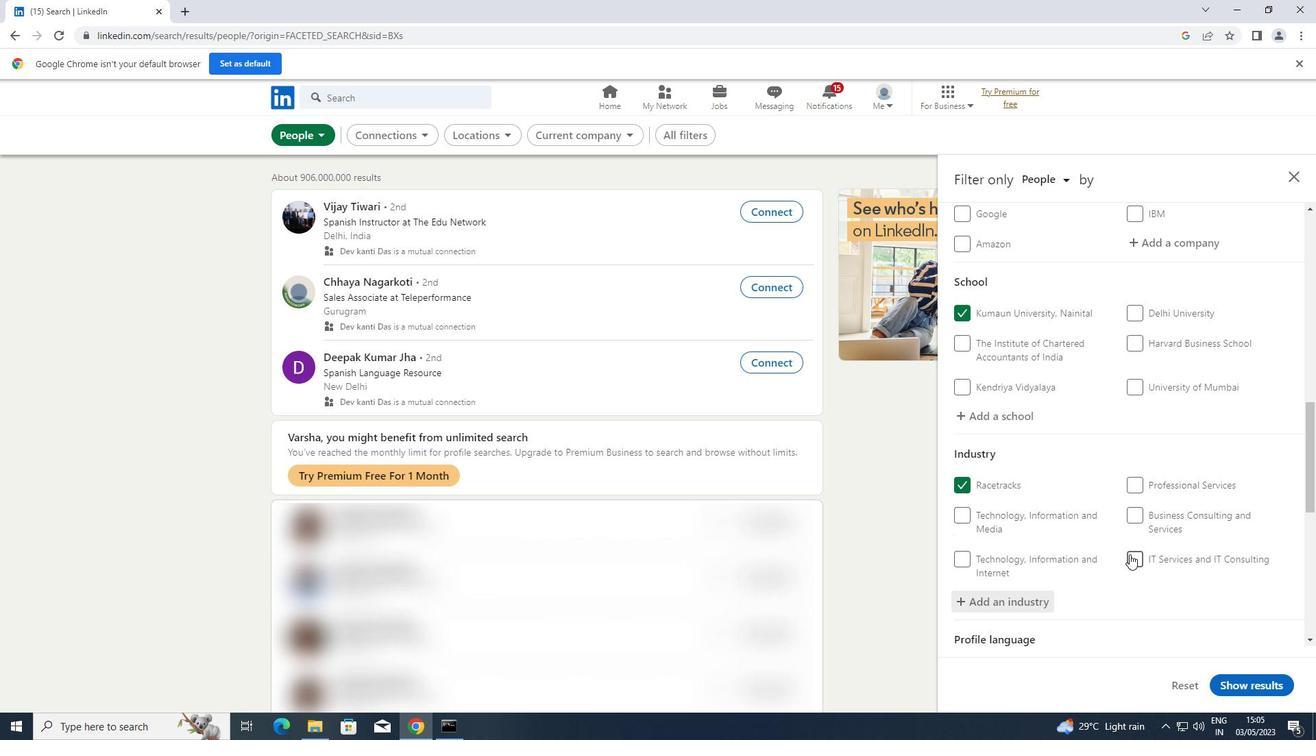 
Action: Mouse scrolled (1129, 553) with delta (0, 0)
Screenshot: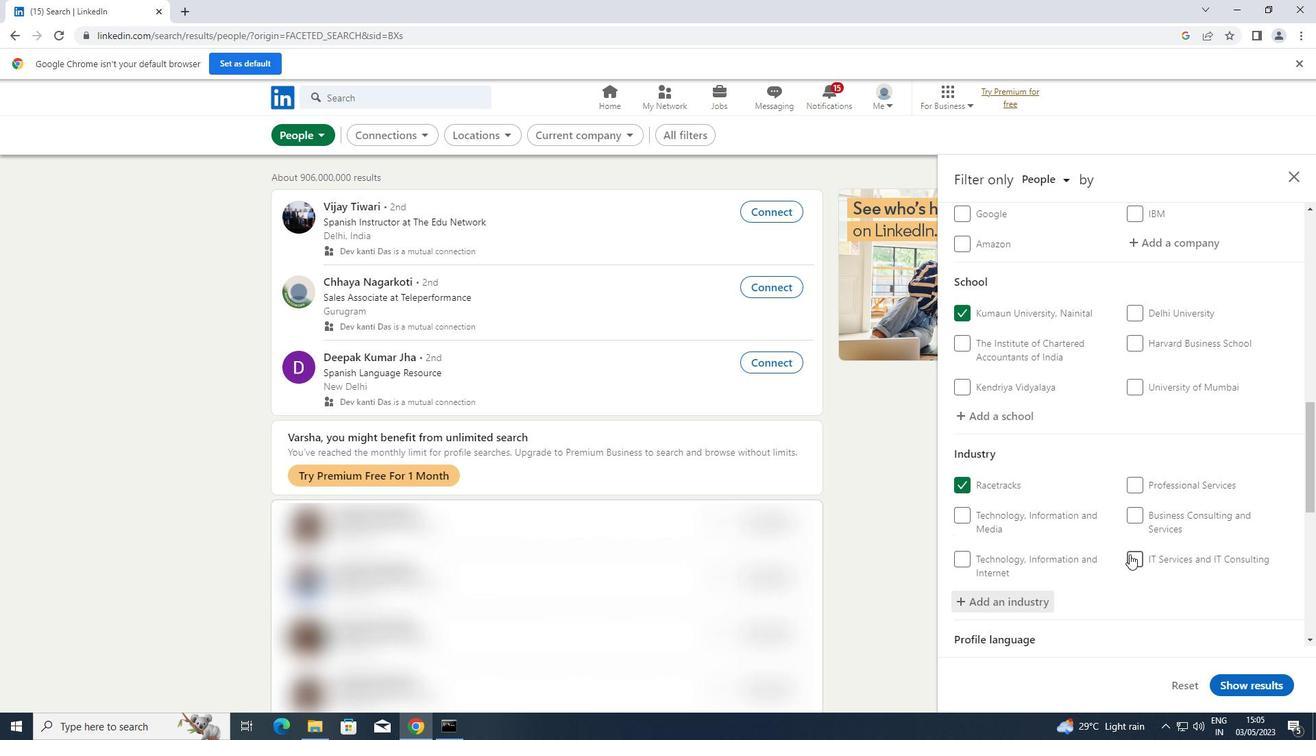 
Action: Mouse scrolled (1129, 553) with delta (0, 0)
Screenshot: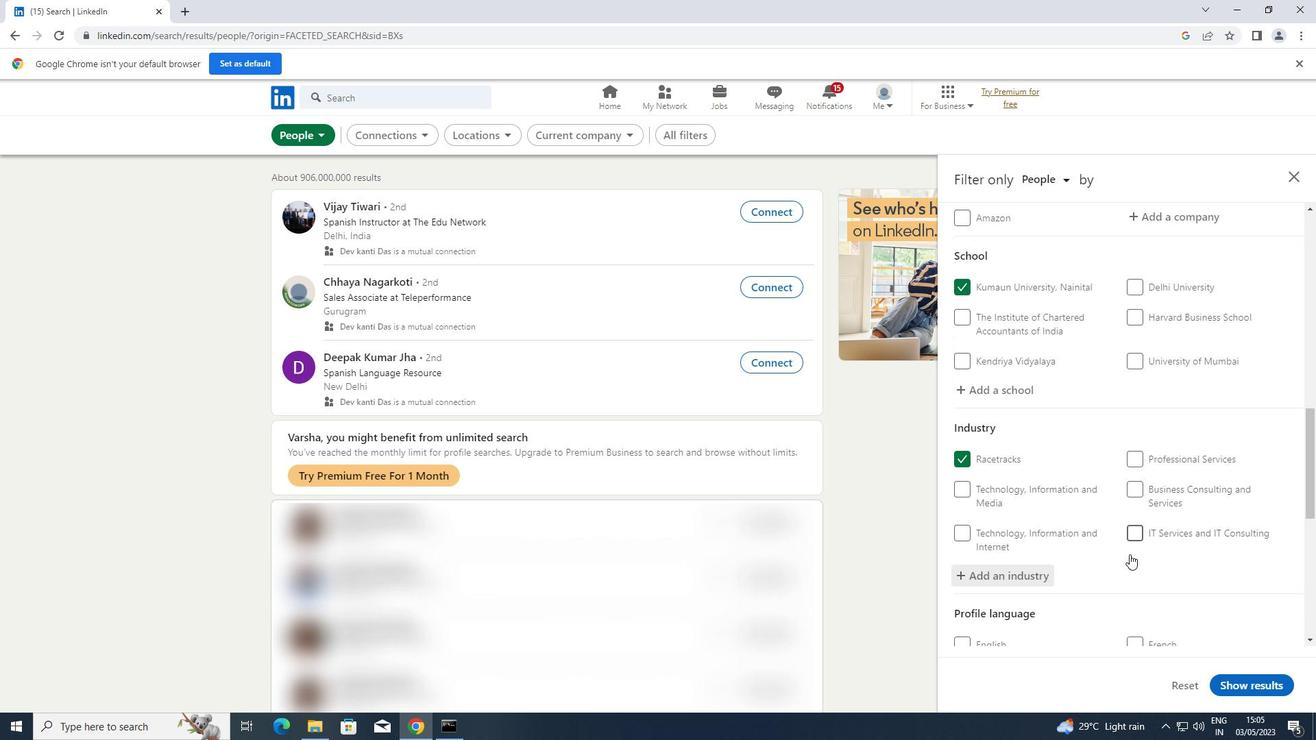 
Action: Mouse moved to (1130, 553)
Screenshot: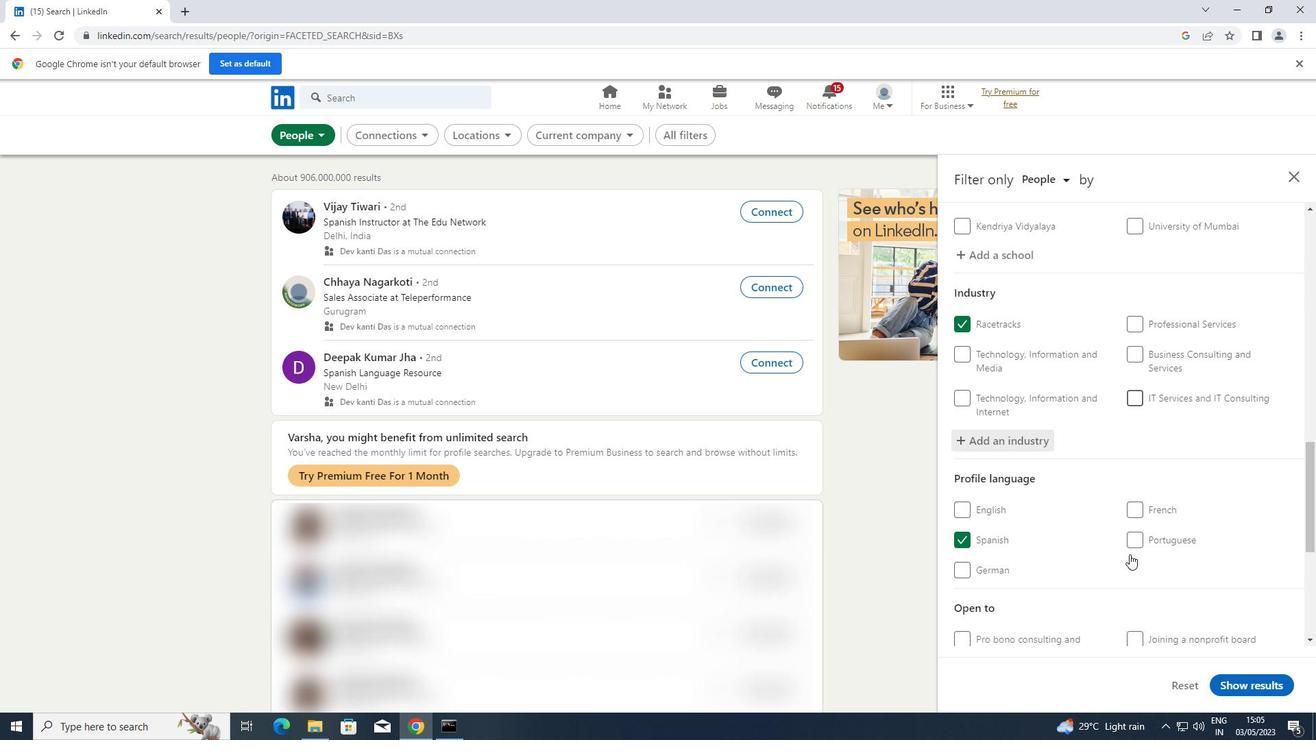 
Action: Mouse scrolled (1130, 552) with delta (0, 0)
Screenshot: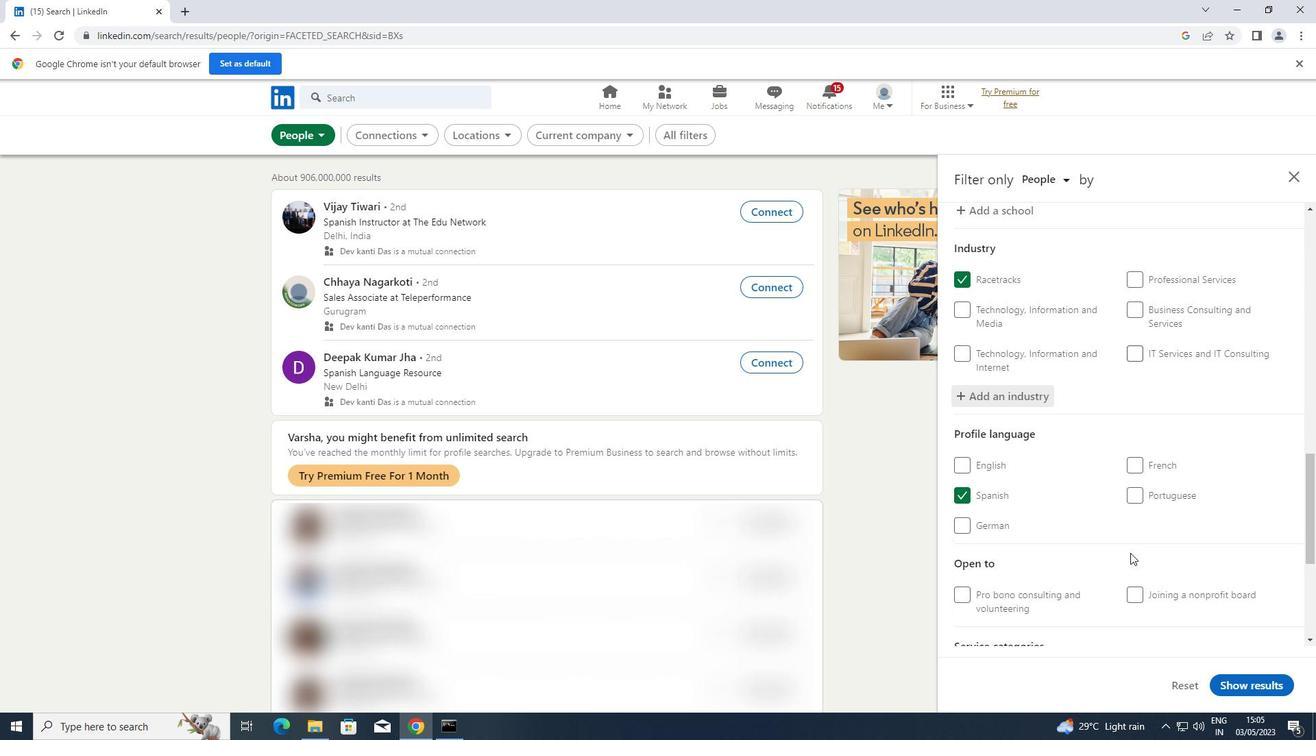 
Action: Mouse scrolled (1130, 552) with delta (0, 0)
Screenshot: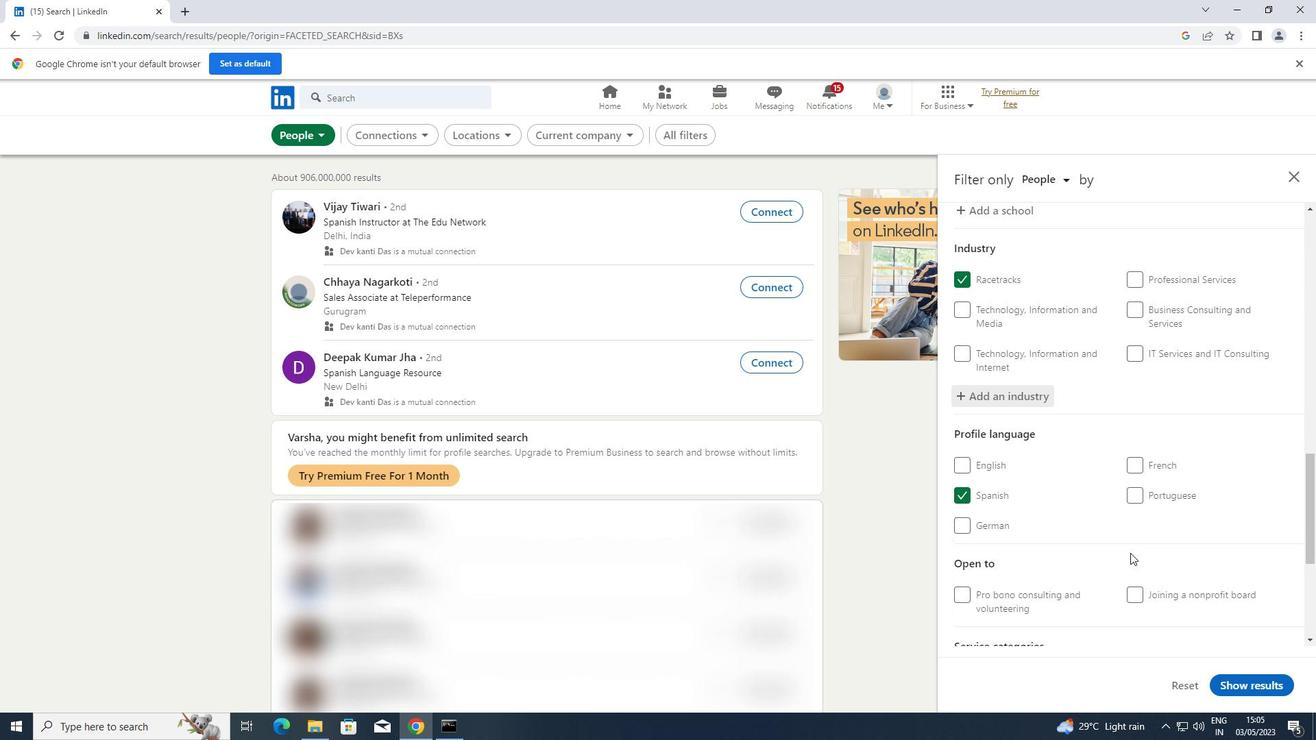
Action: Mouse moved to (1138, 591)
Screenshot: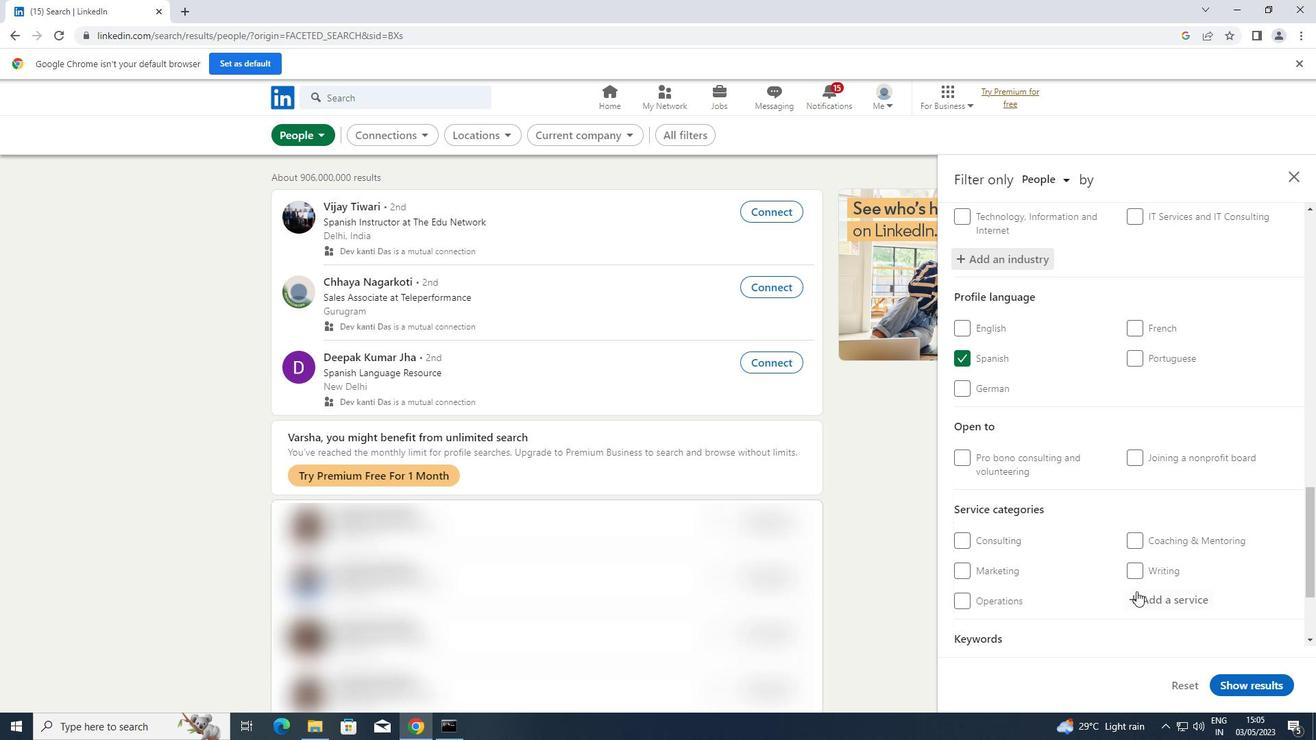 
Action: Mouse pressed left at (1138, 591)
Screenshot: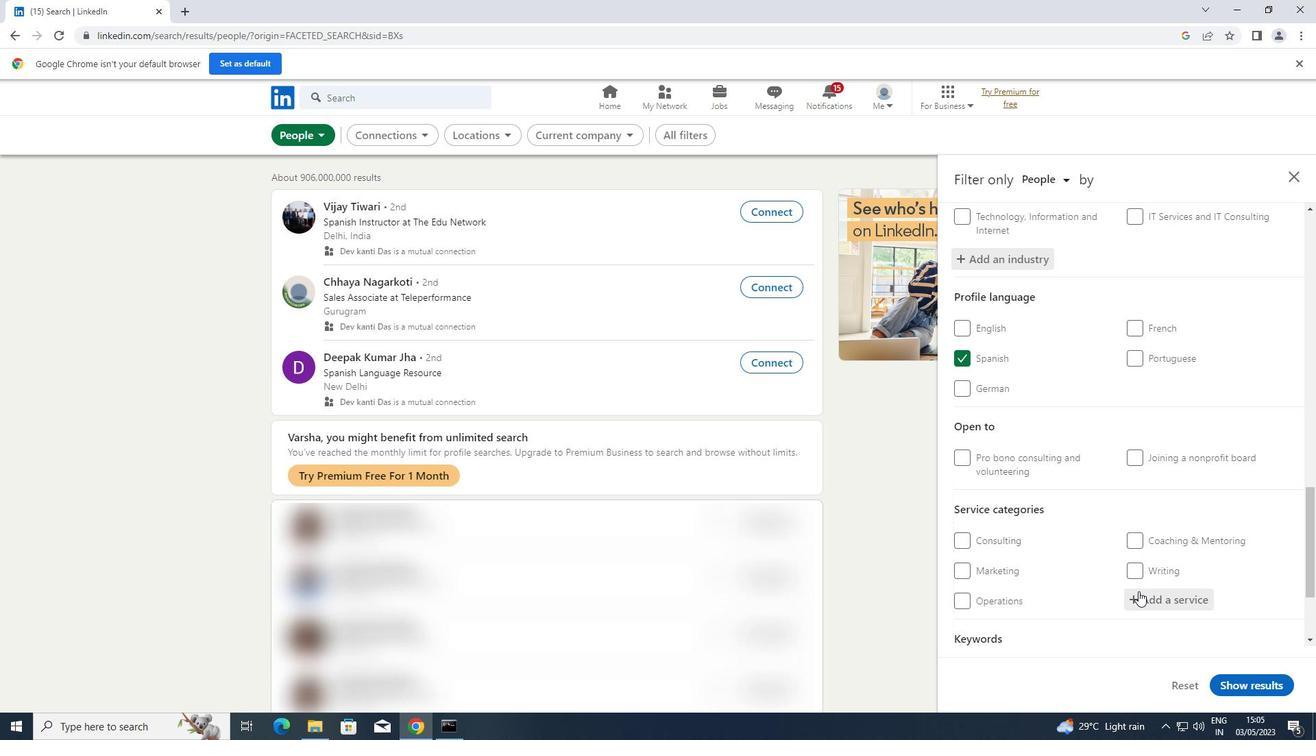 
Action: Key pressed <Key.shift>MOBILE
Screenshot: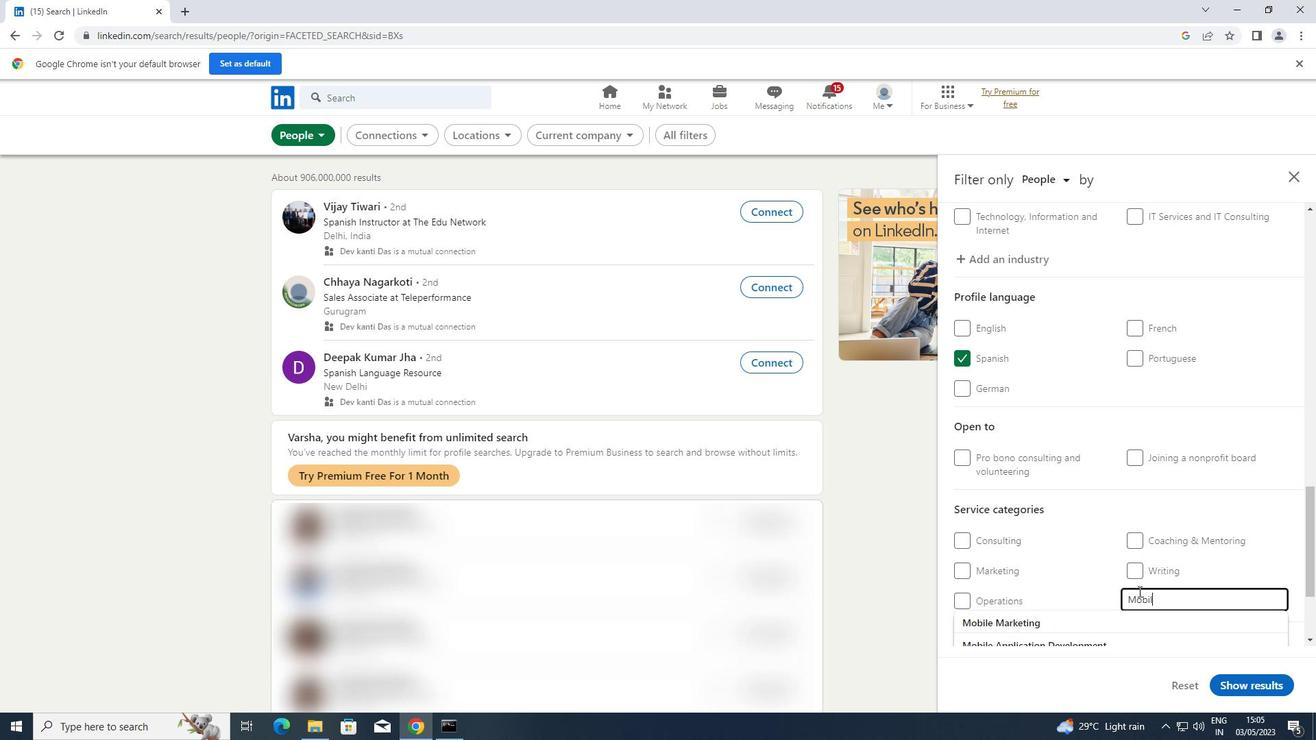 
Action: Mouse moved to (1094, 617)
Screenshot: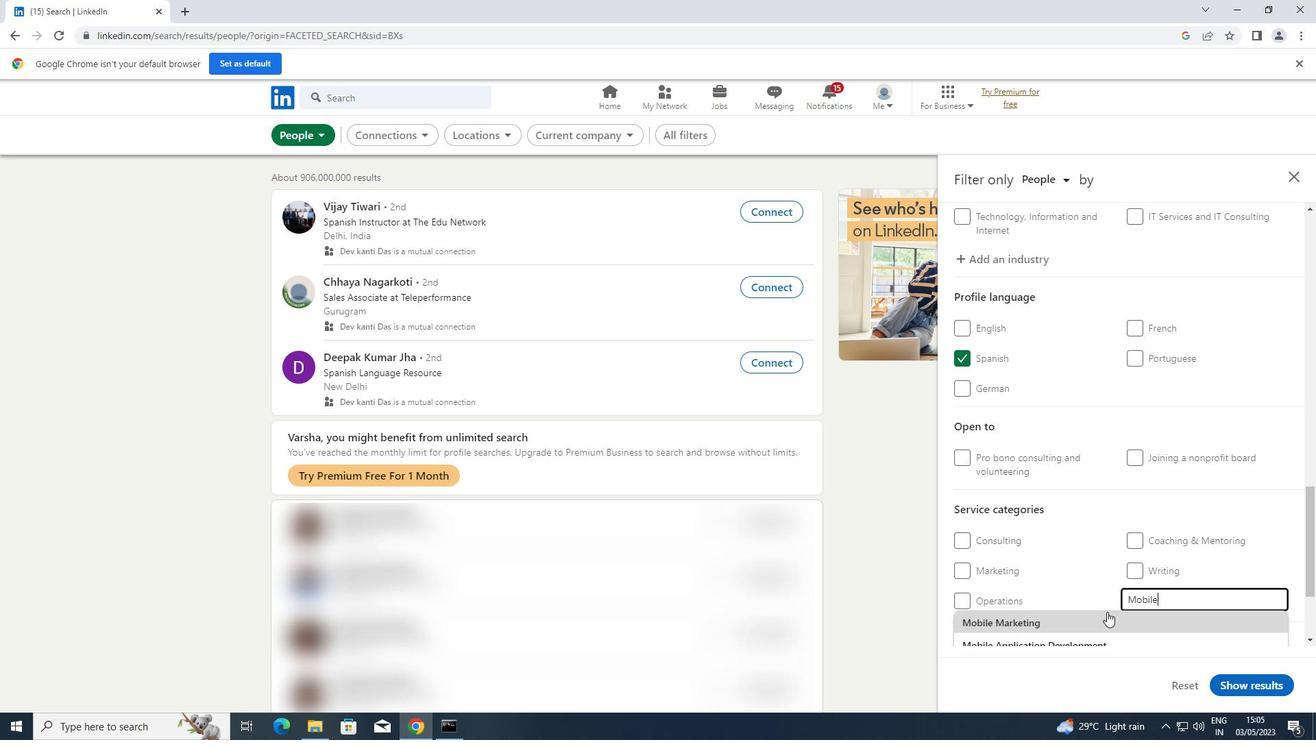 
Action: Mouse pressed left at (1094, 617)
Screenshot: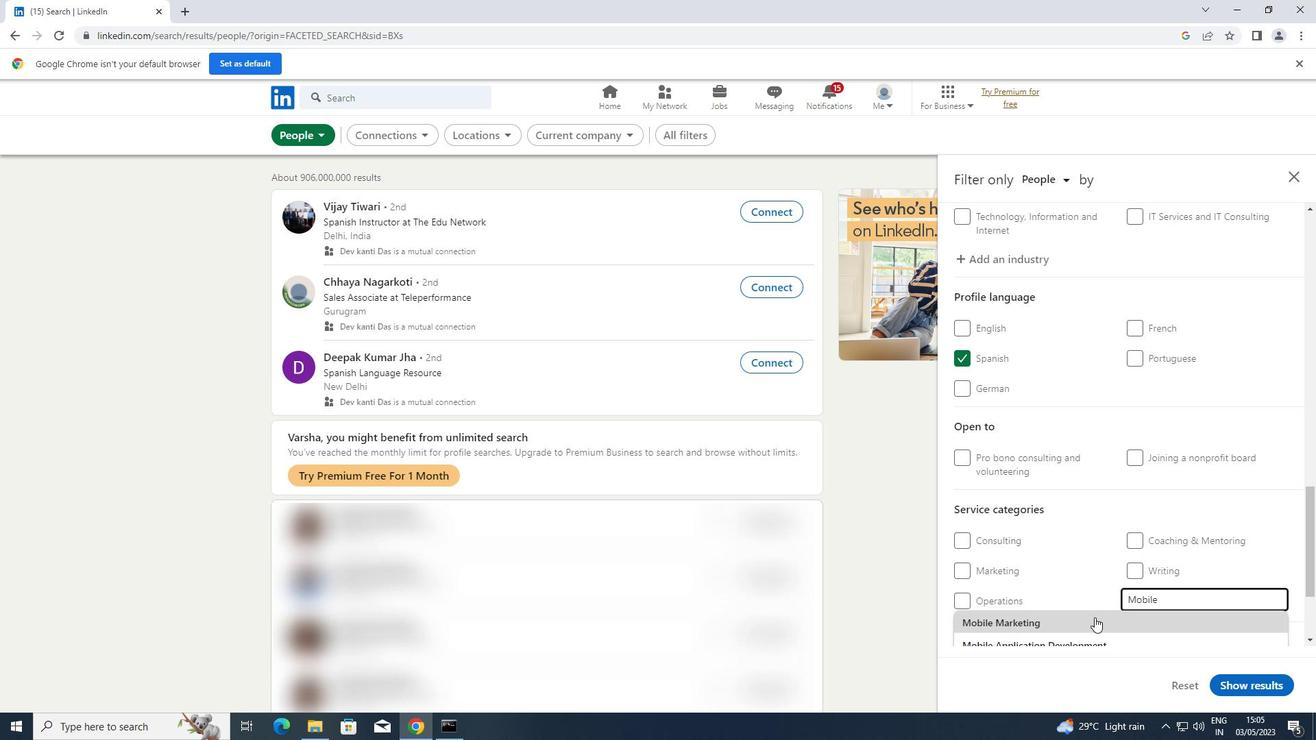 
Action: Mouse moved to (1101, 596)
Screenshot: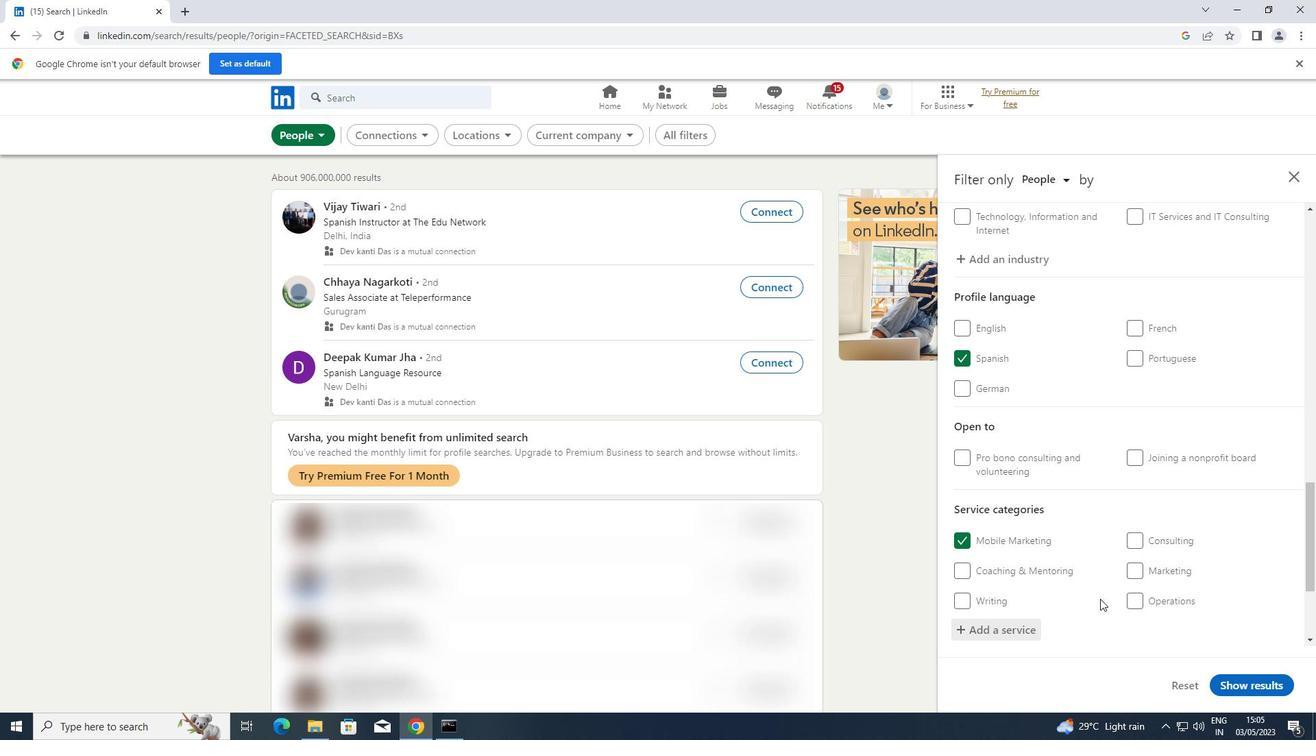 
Action: Mouse scrolled (1101, 595) with delta (0, 0)
Screenshot: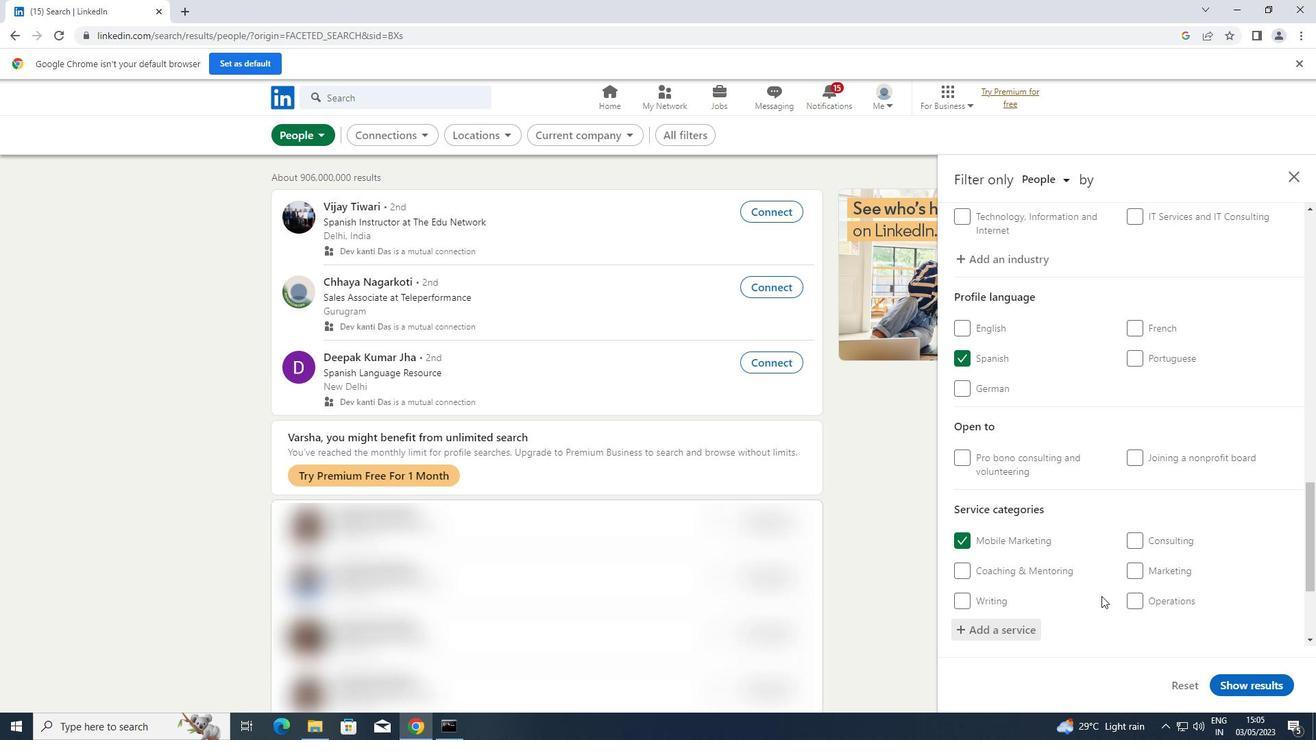 
Action: Mouse scrolled (1101, 595) with delta (0, 0)
Screenshot: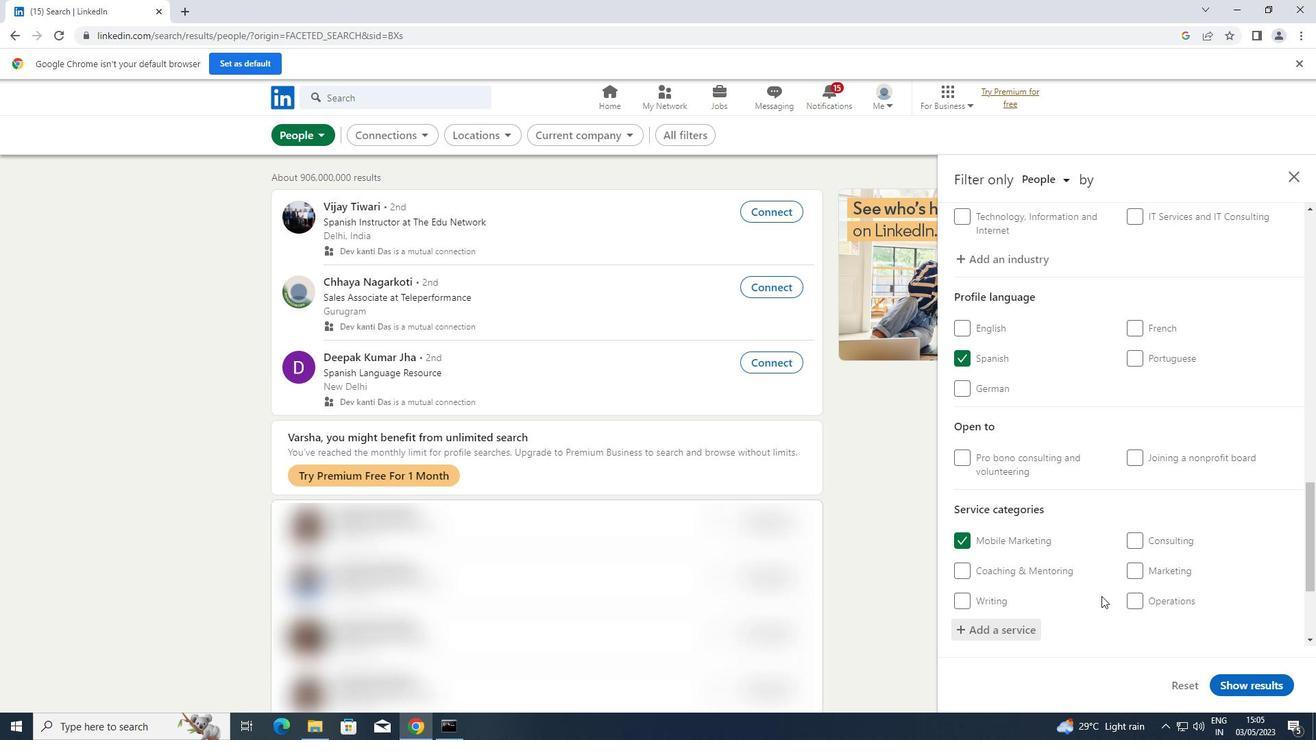 
Action: Mouse scrolled (1101, 595) with delta (0, 0)
Screenshot: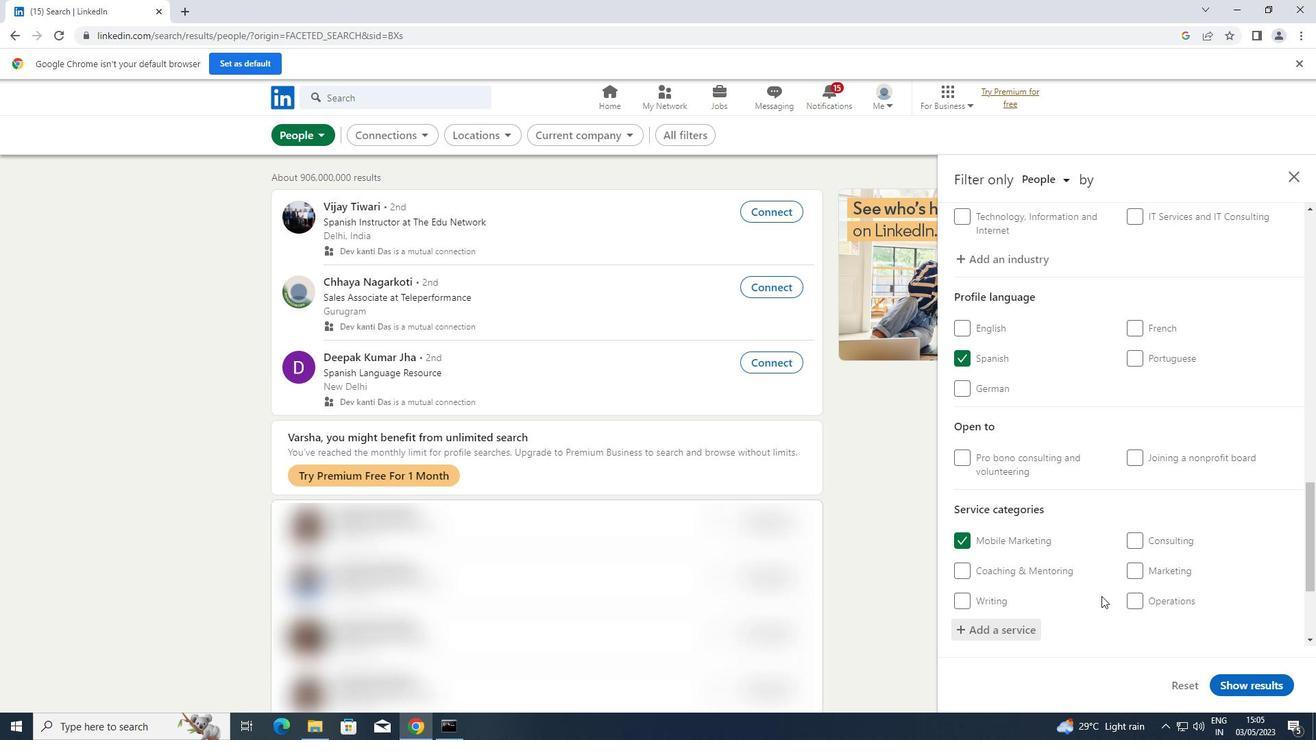 
Action: Mouse scrolled (1101, 595) with delta (0, 0)
Screenshot: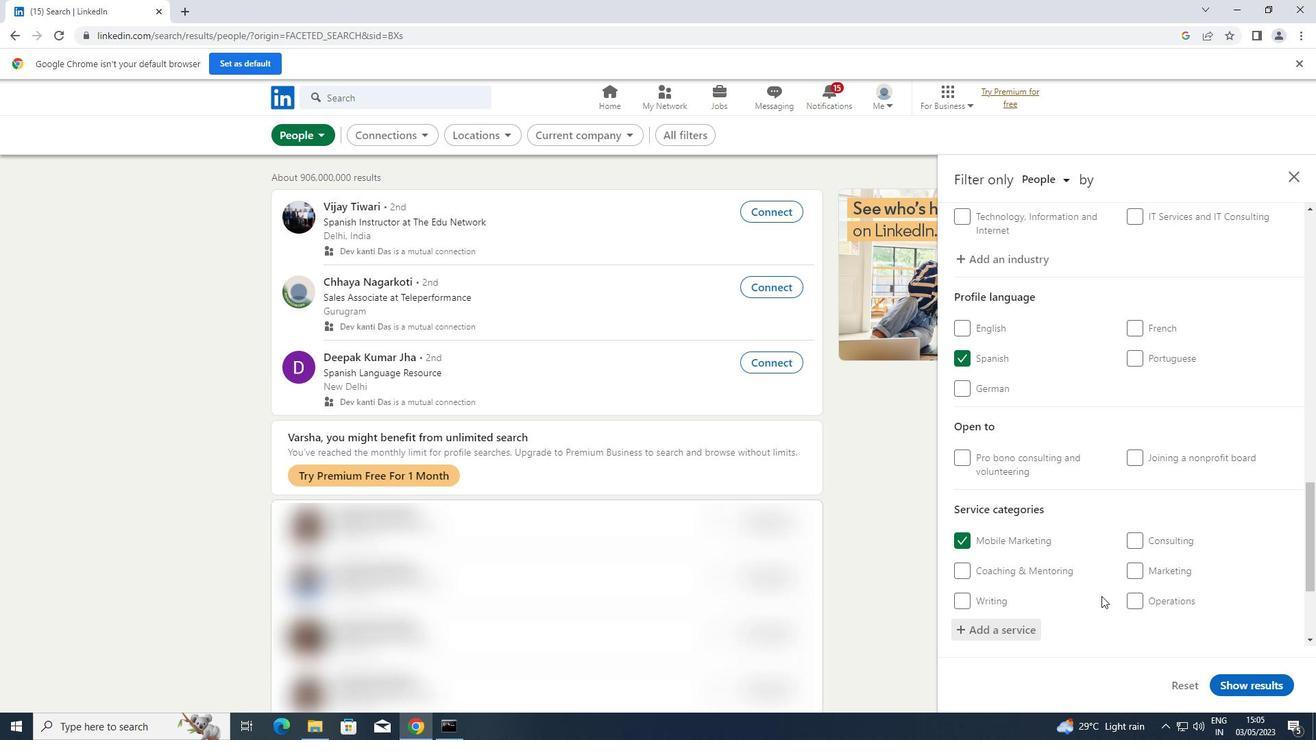 
Action: Mouse scrolled (1101, 595) with delta (0, 0)
Screenshot: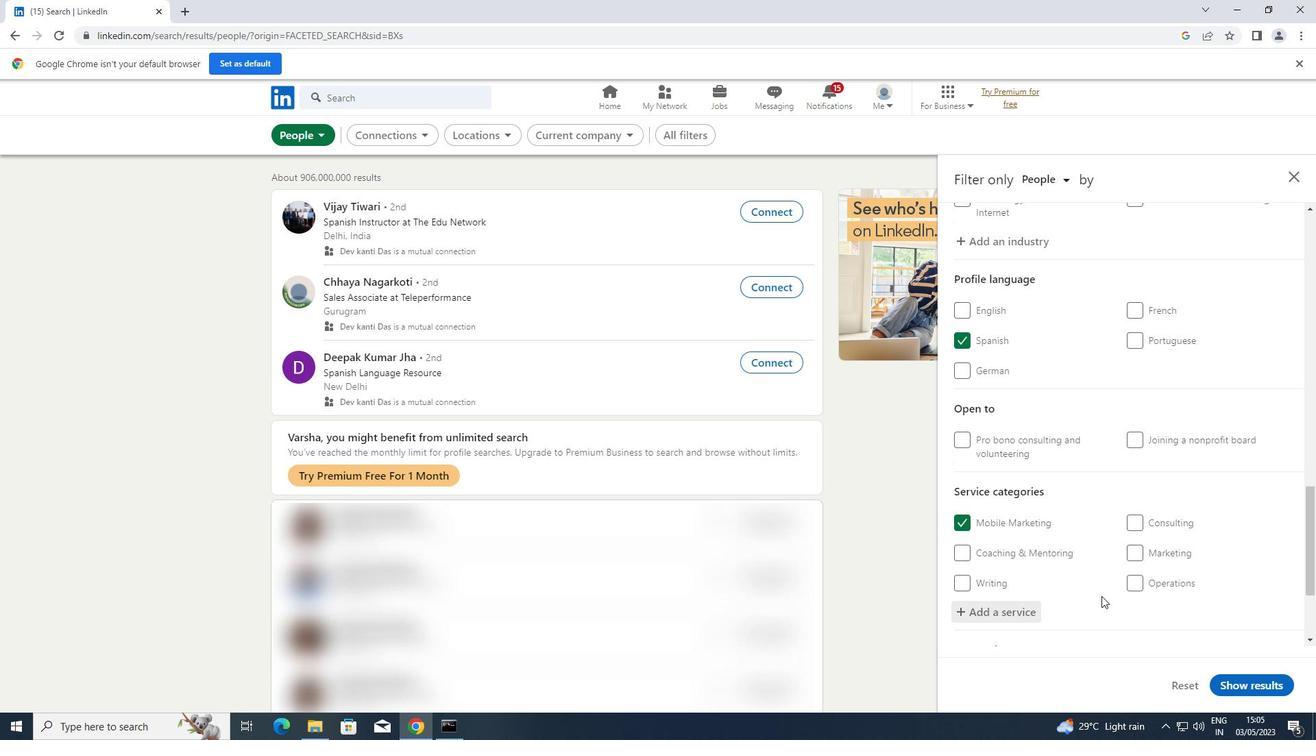 
Action: Mouse scrolled (1101, 595) with delta (0, 0)
Screenshot: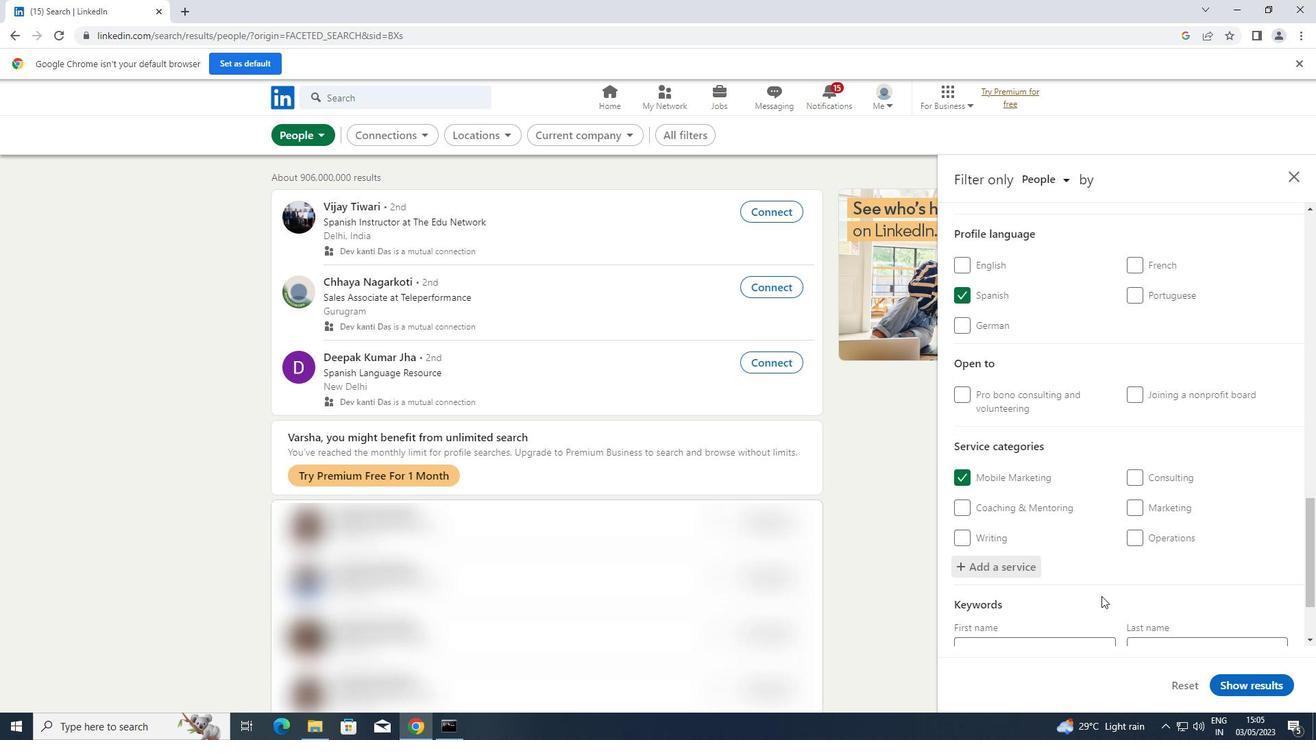 
Action: Mouse moved to (1076, 587)
Screenshot: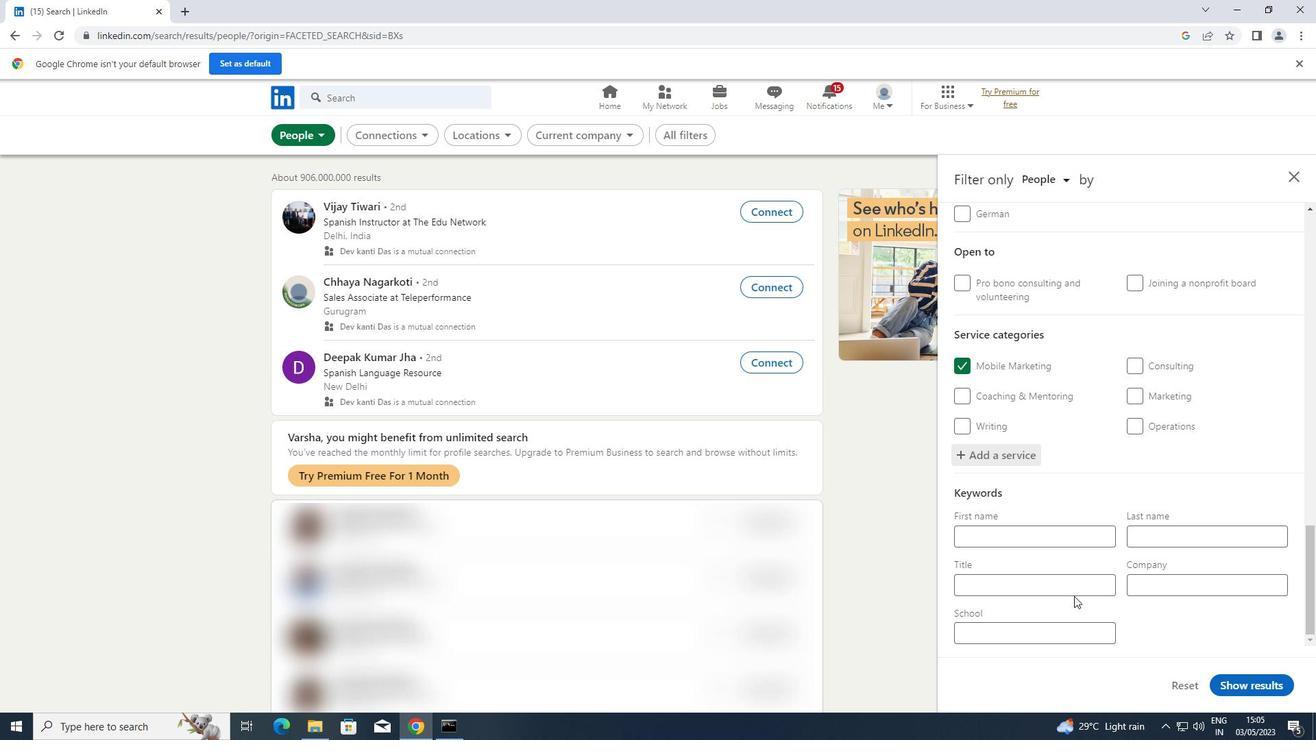
Action: Mouse pressed left at (1076, 587)
Screenshot: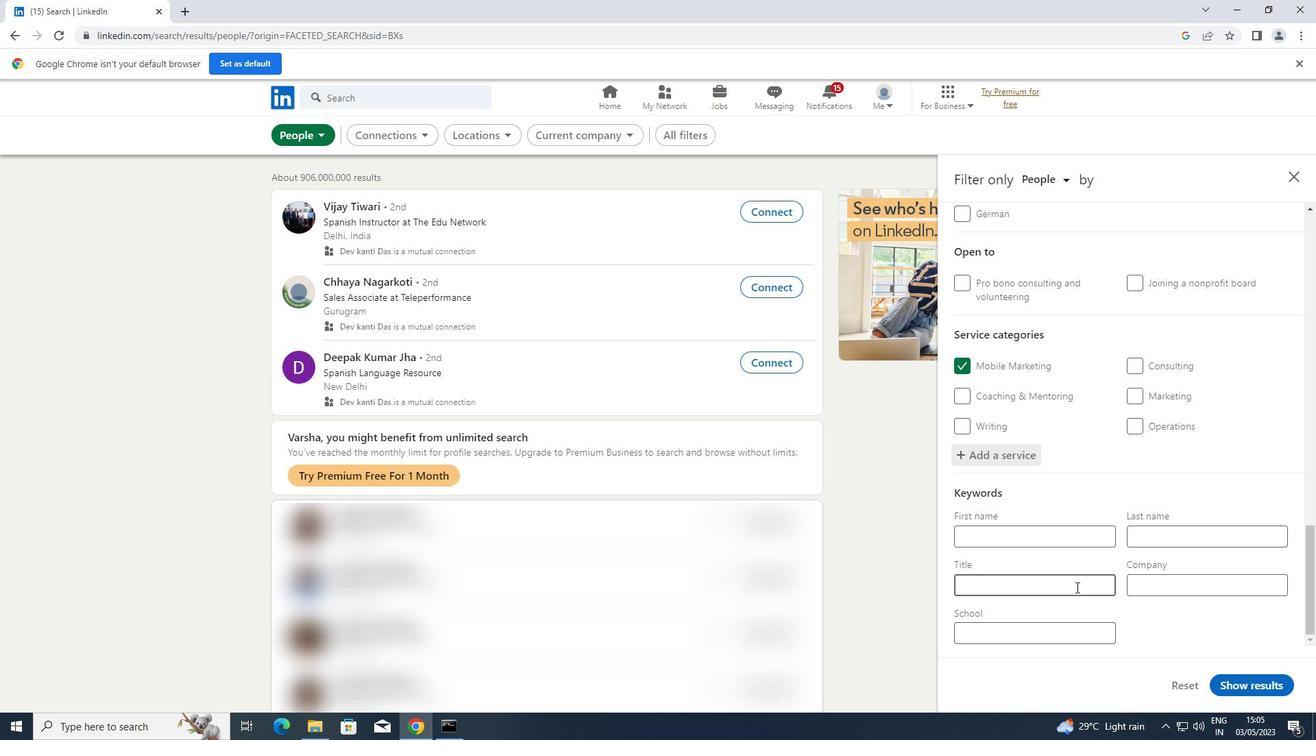 
Action: Key pressed <Key.shift>ACCOUNTING<Key.space><Key.shift>ANALYST
Screenshot: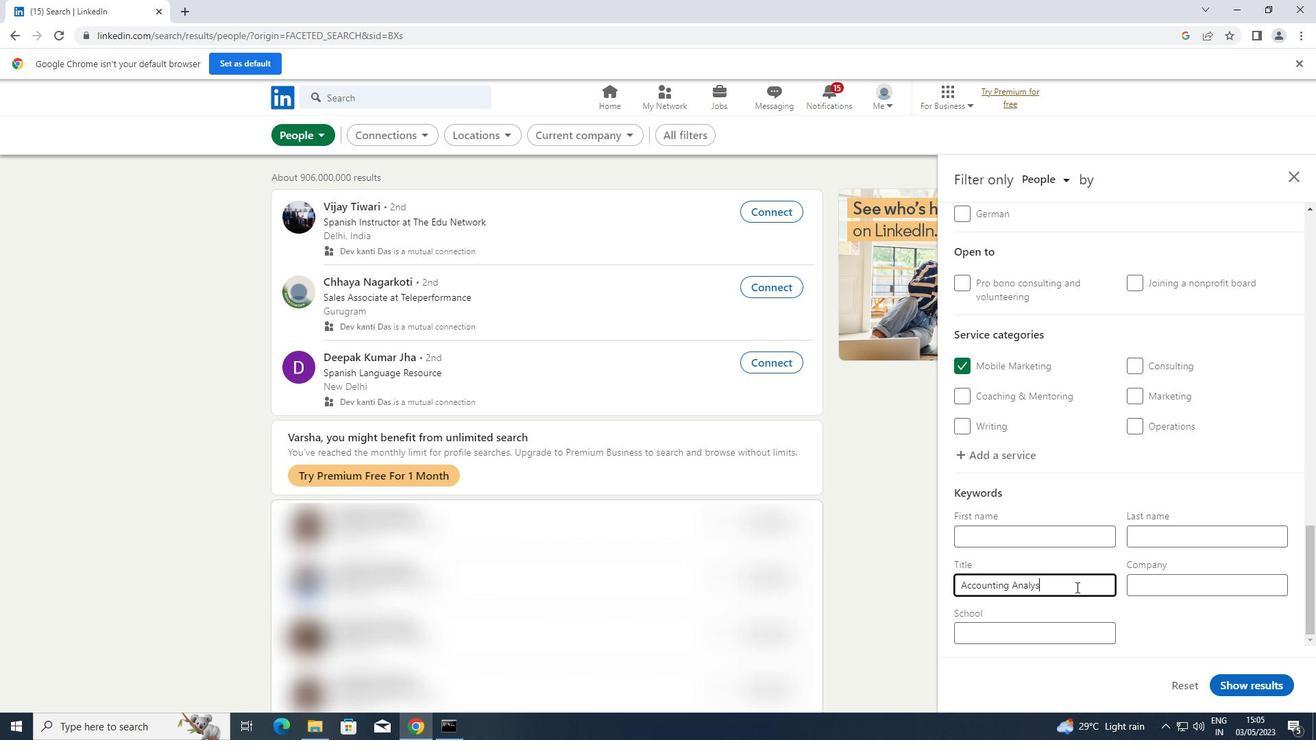 
Action: Mouse moved to (1233, 689)
Screenshot: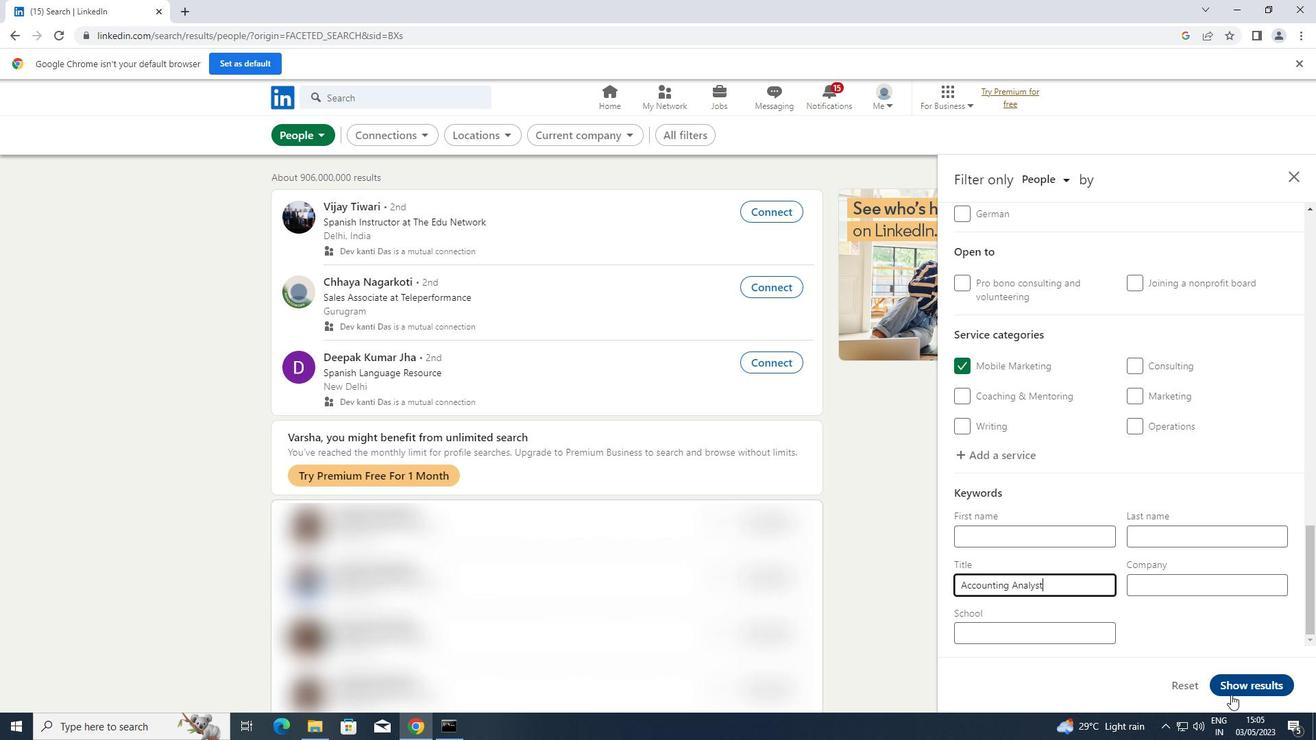 
Action: Mouse pressed left at (1233, 689)
Screenshot: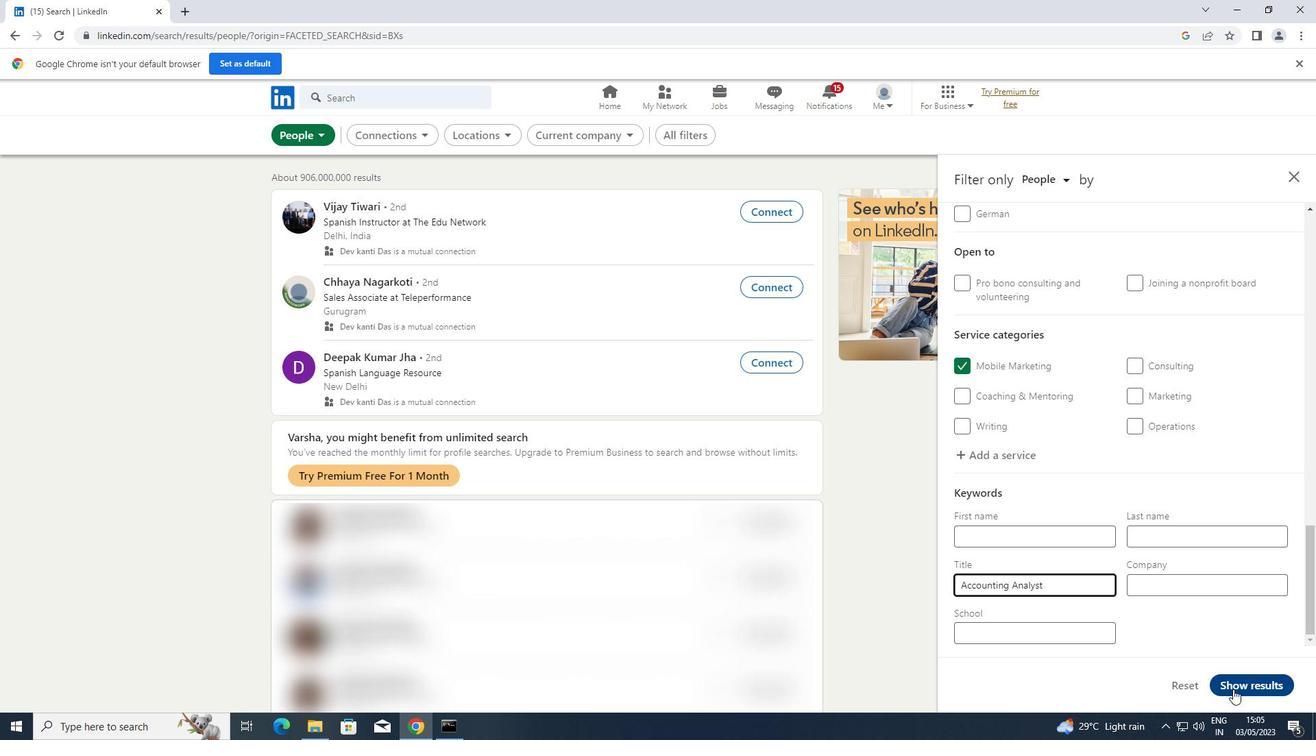 
